 Task: Look for Airbnb properties in Zarzis, Tunisia from 9th November, 2023 to 16th November, 2023 for 2 adults.2 bedrooms having 2 beds and 1 bathroom. Property type can be flat. Booking option can be shelf check-in. Look for 4 properties as per requirement.
Action: Mouse moved to (419, 92)
Screenshot: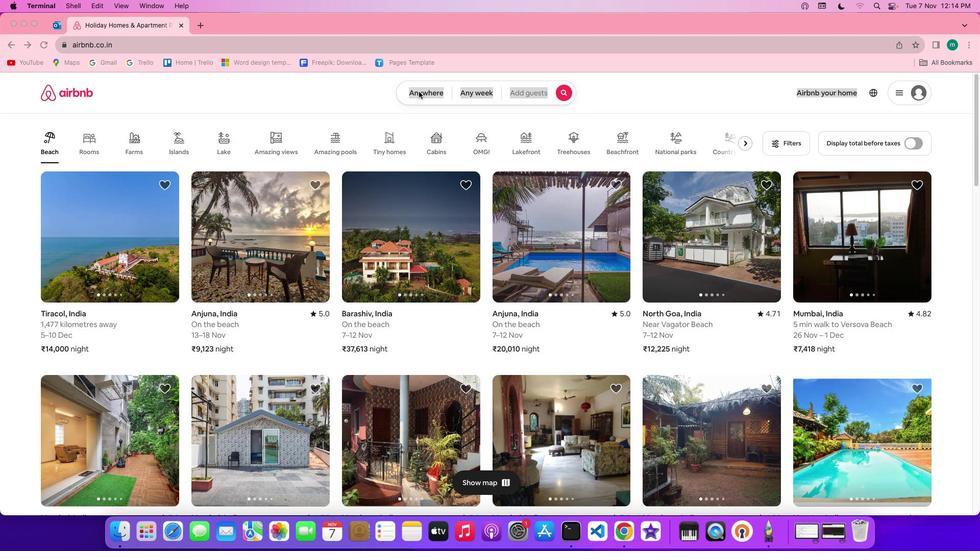 
Action: Mouse pressed left at (419, 92)
Screenshot: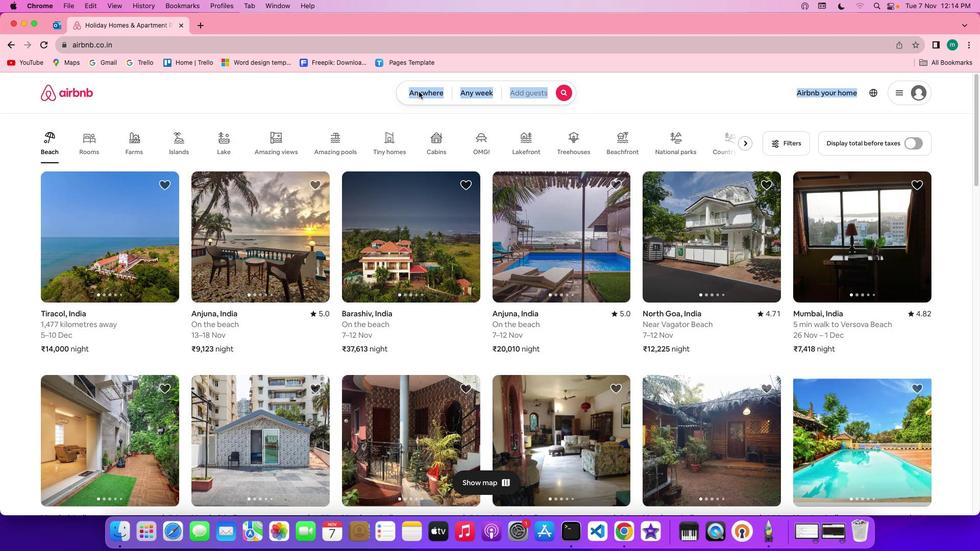 
Action: Mouse pressed left at (419, 92)
Screenshot: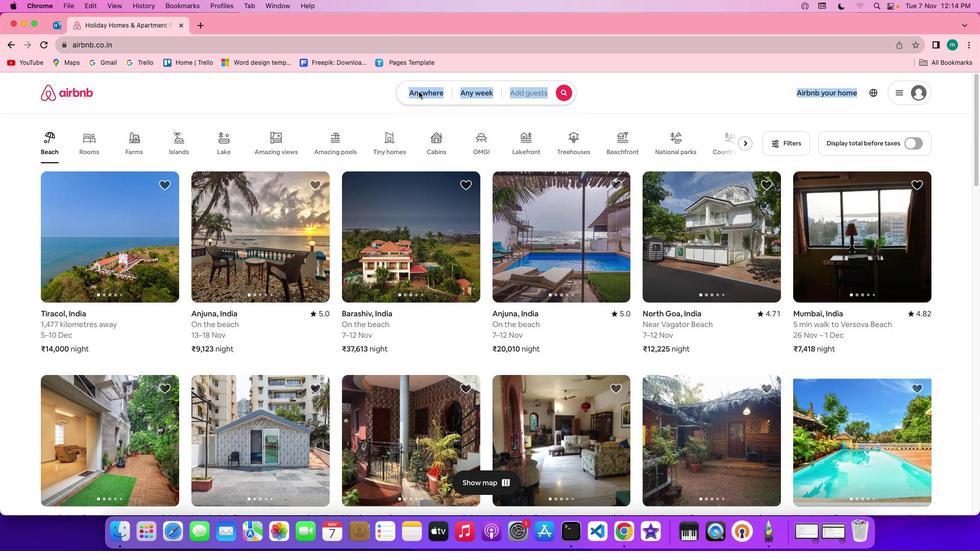 
Action: Mouse moved to (342, 136)
Screenshot: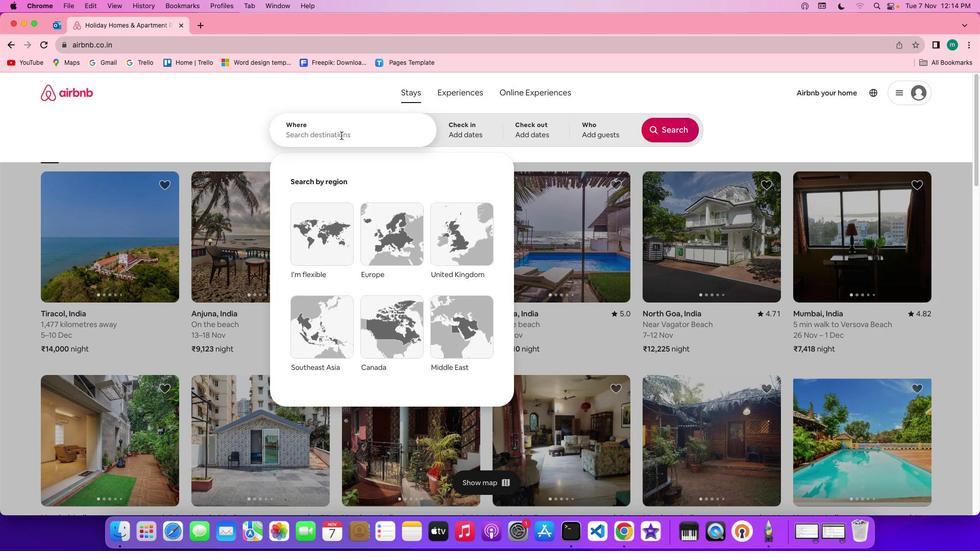 
Action: Mouse pressed left at (342, 136)
Screenshot: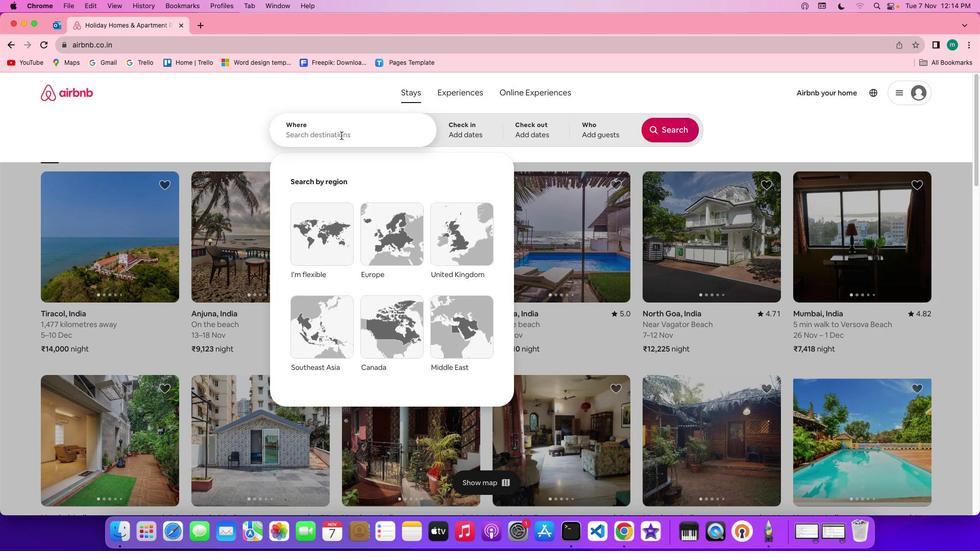 
Action: Key pressed Key.shift'Z''a''r''z''i''s'','Key.spaceKey.shift'T''u''n''i''s''i''a'
Screenshot: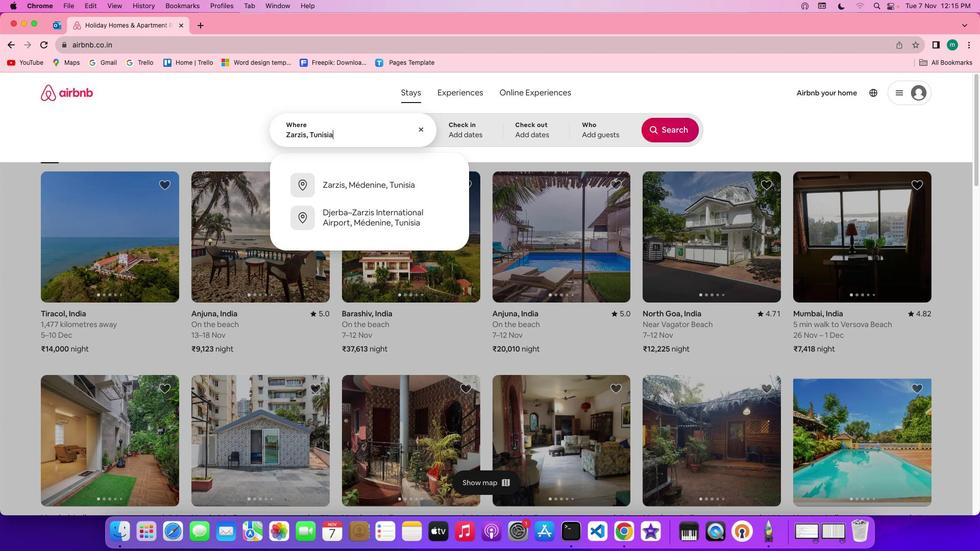 
Action: Mouse moved to (464, 132)
Screenshot: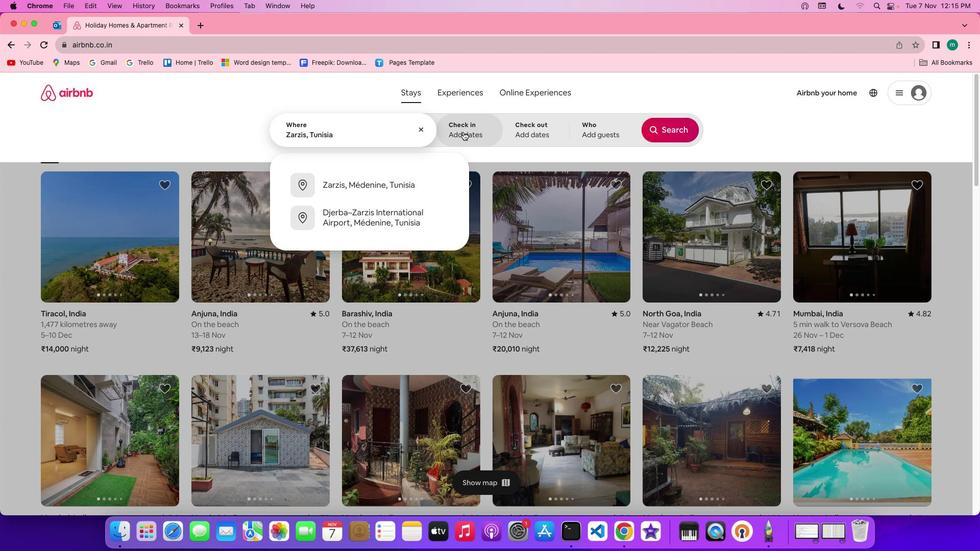 
Action: Mouse pressed left at (464, 132)
Screenshot: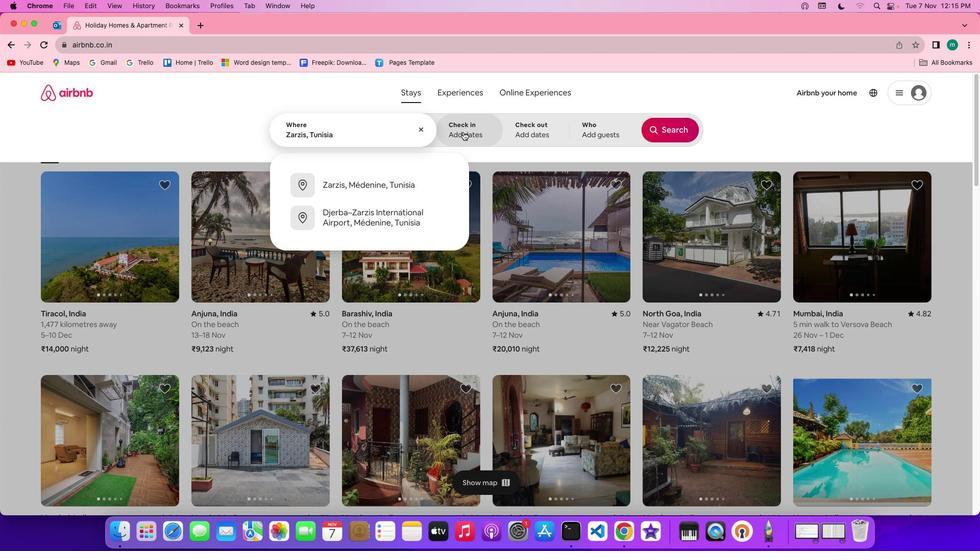 
Action: Mouse moved to (413, 283)
Screenshot: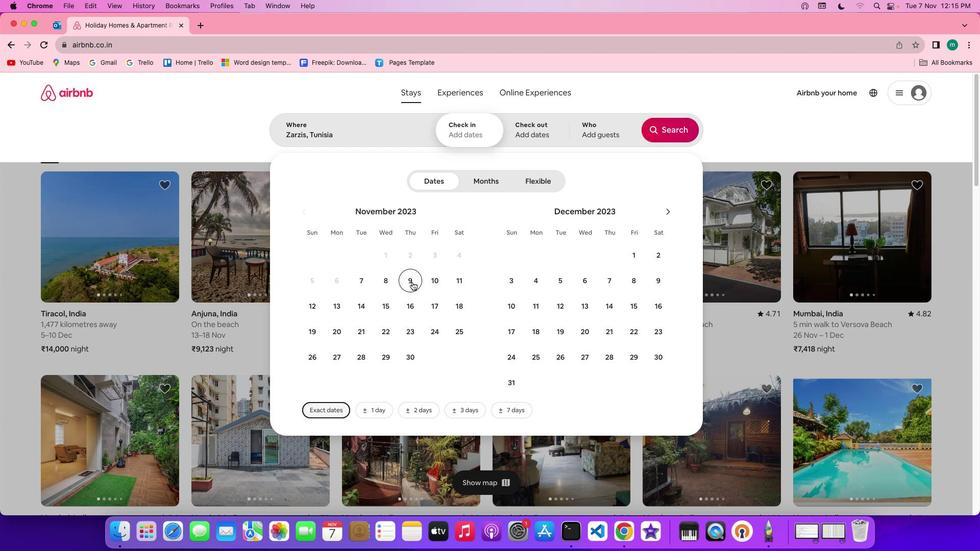 
Action: Mouse pressed left at (413, 283)
Screenshot: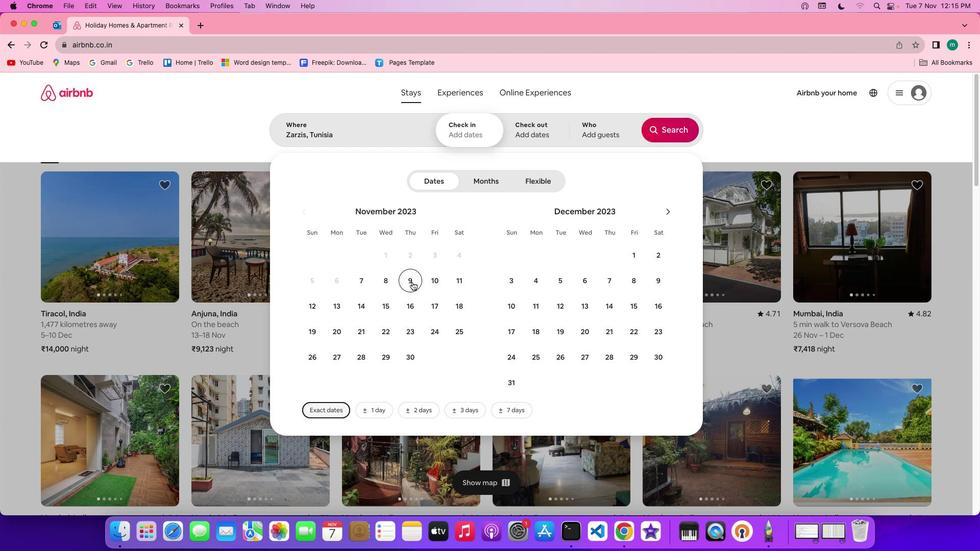 
Action: Mouse moved to (411, 302)
Screenshot: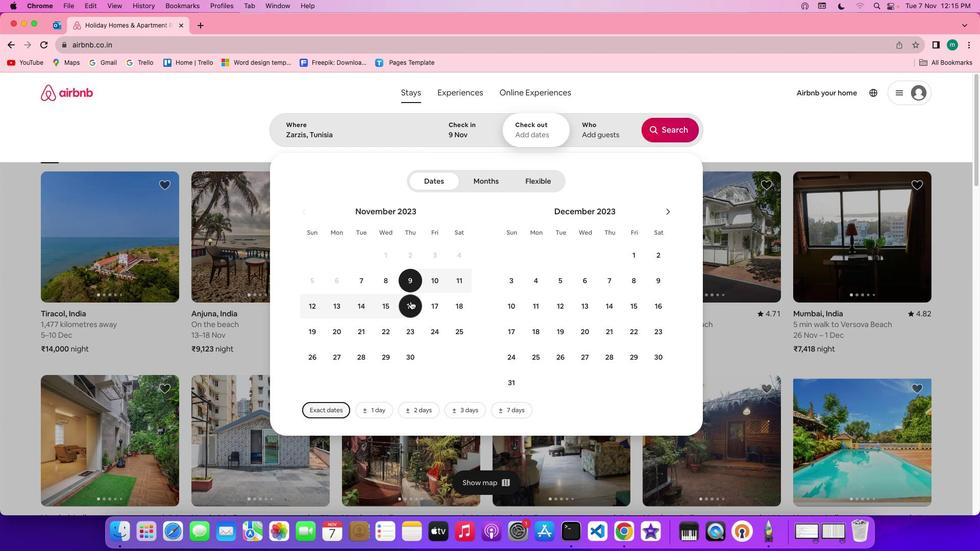 
Action: Mouse pressed left at (411, 302)
Screenshot: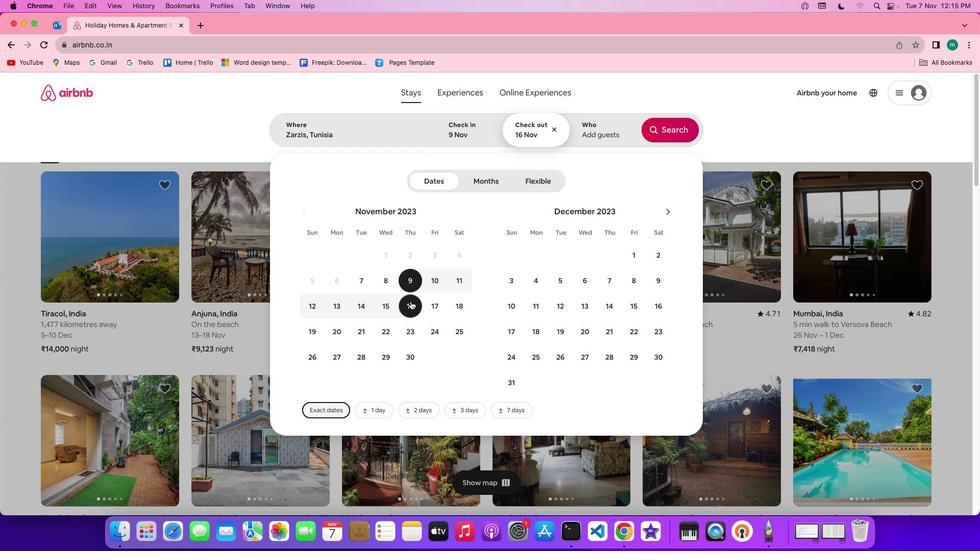 
Action: Mouse moved to (619, 126)
Screenshot: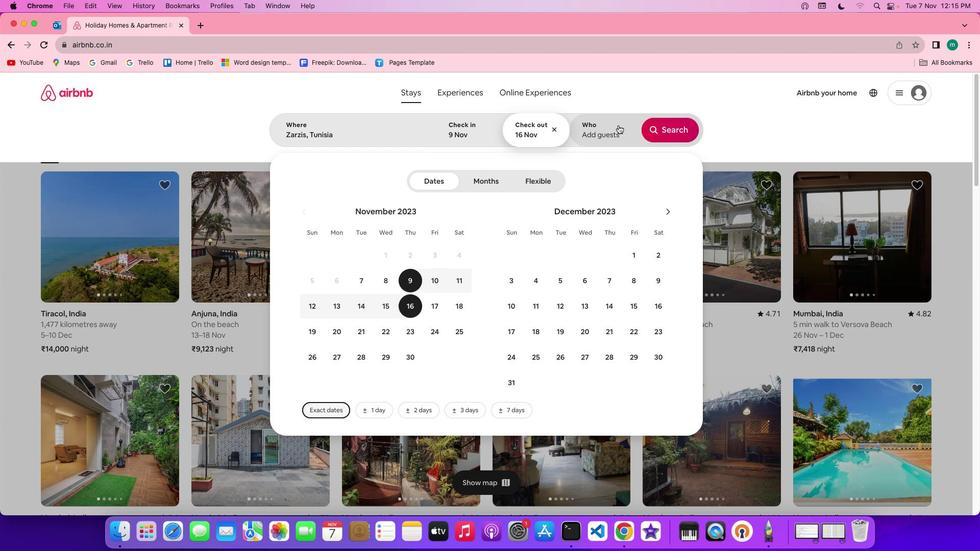 
Action: Mouse pressed left at (619, 126)
Screenshot: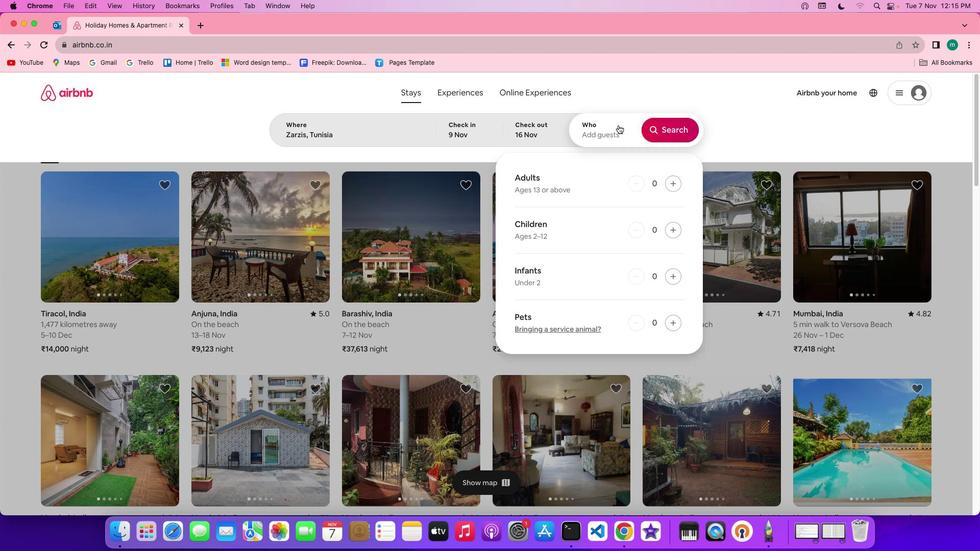 
Action: Mouse moved to (677, 189)
Screenshot: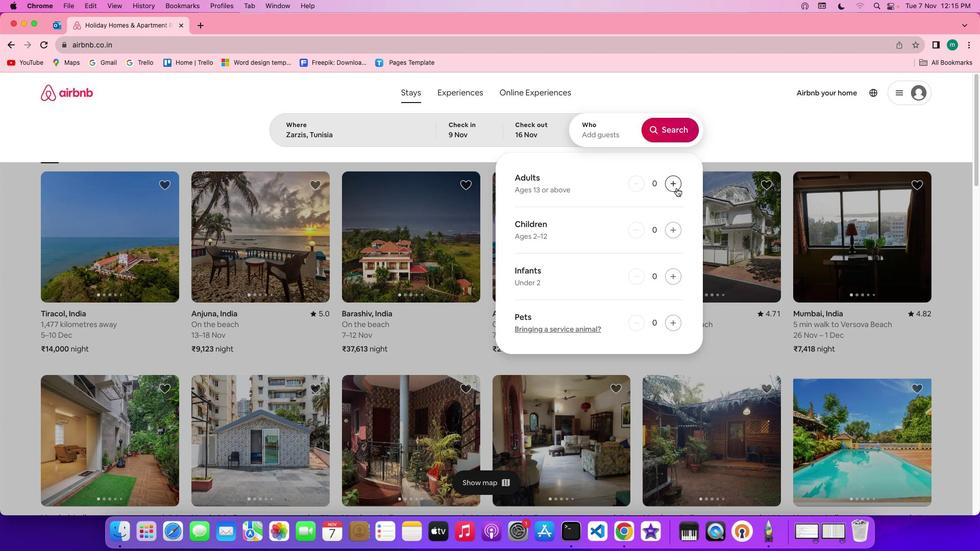 
Action: Mouse pressed left at (677, 189)
Screenshot: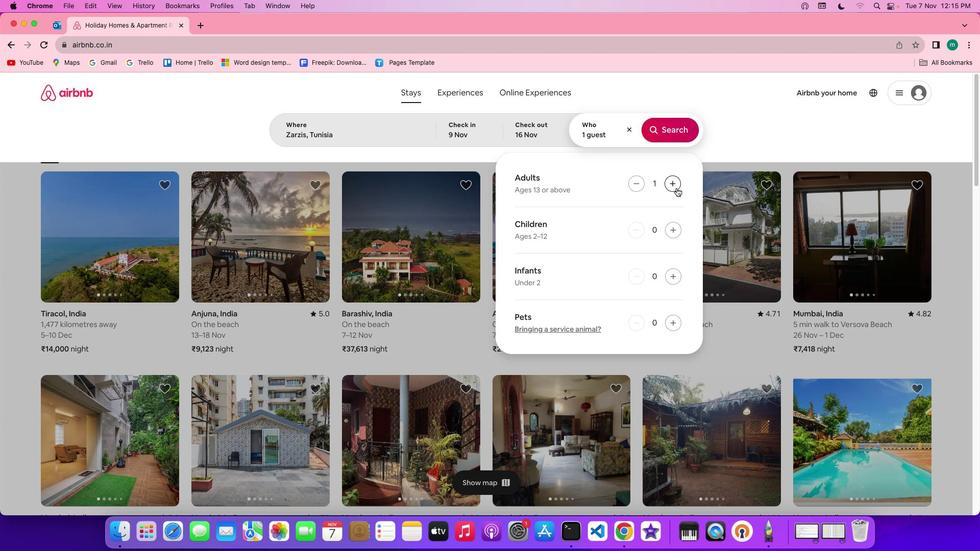 
Action: Mouse pressed left at (677, 189)
Screenshot: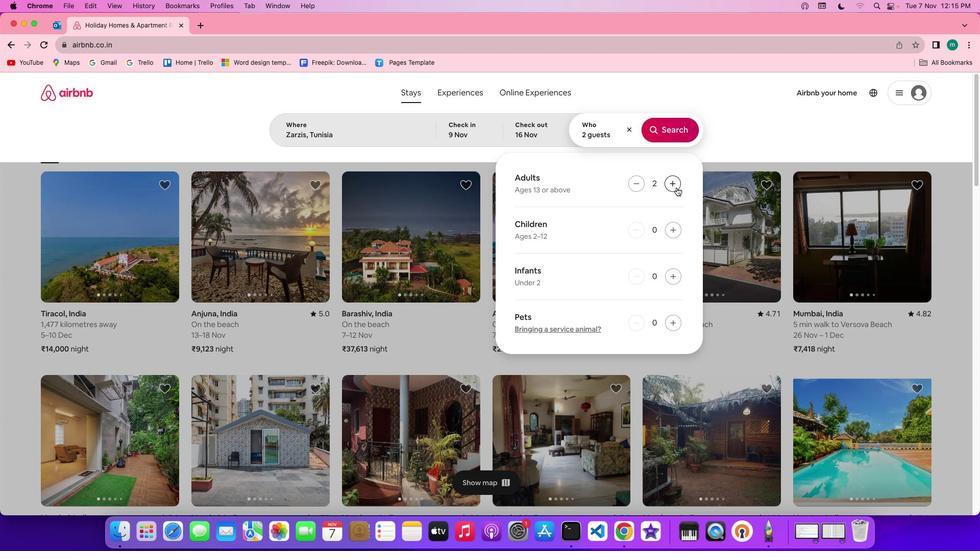 
Action: Mouse moved to (686, 125)
Screenshot: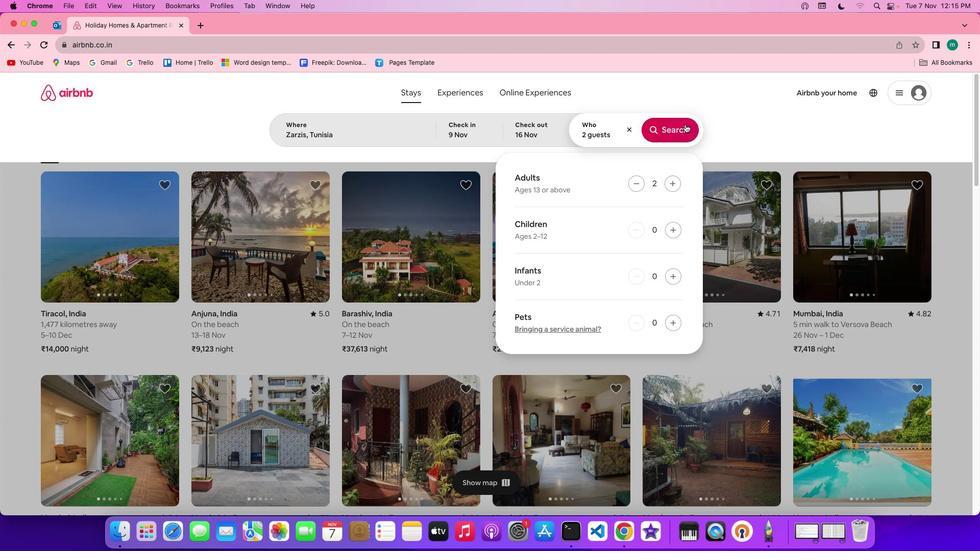
Action: Mouse pressed left at (686, 125)
Screenshot: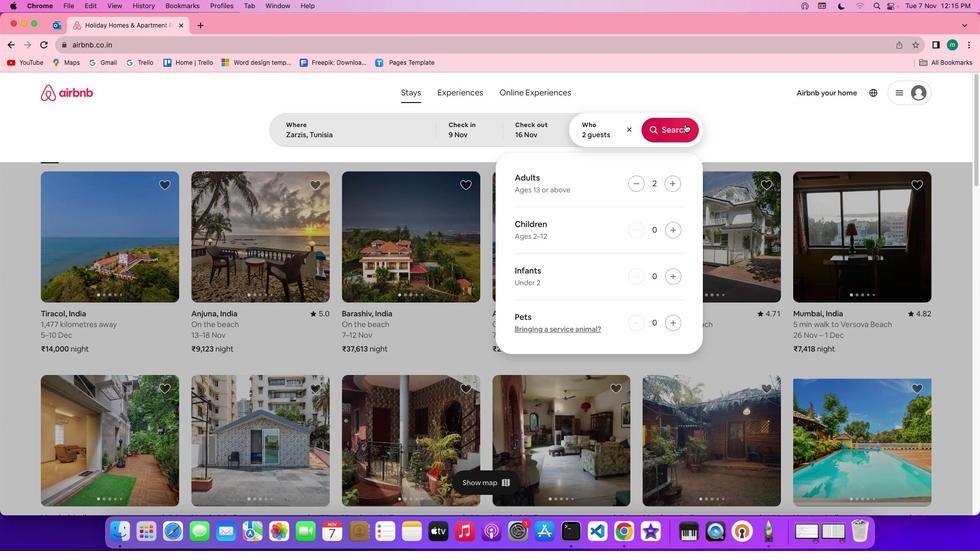 
Action: Mouse moved to (817, 127)
Screenshot: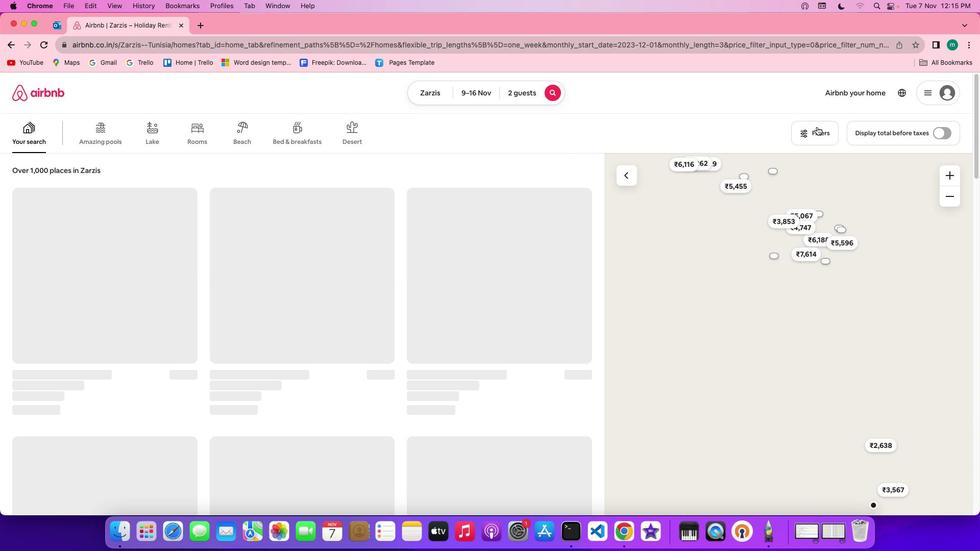 
Action: Mouse pressed left at (817, 127)
Screenshot: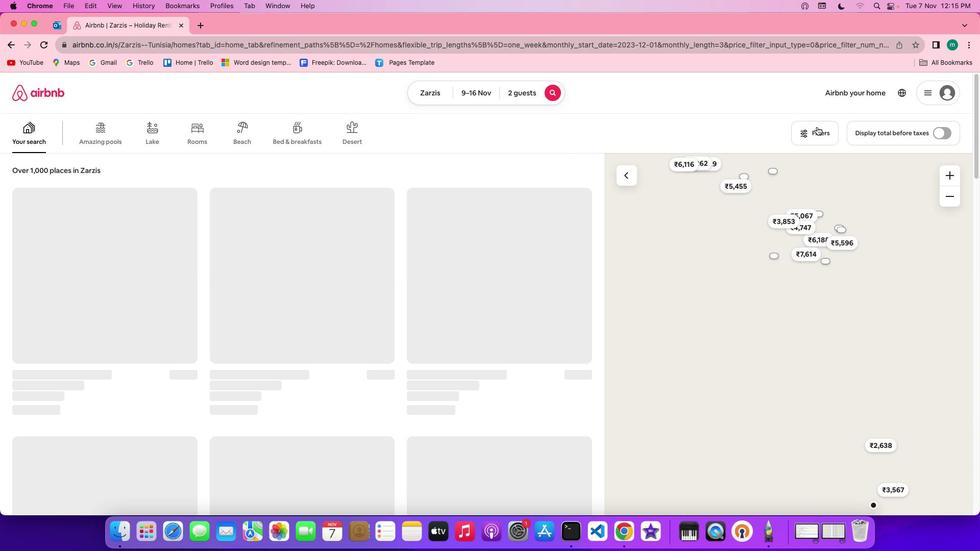 
Action: Mouse moved to (819, 134)
Screenshot: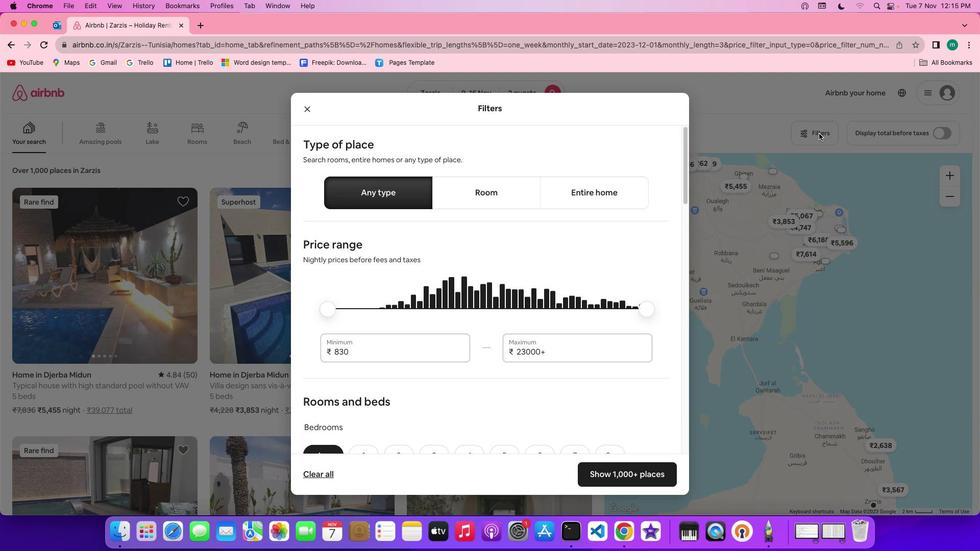 
Action: Mouse pressed left at (819, 134)
Screenshot: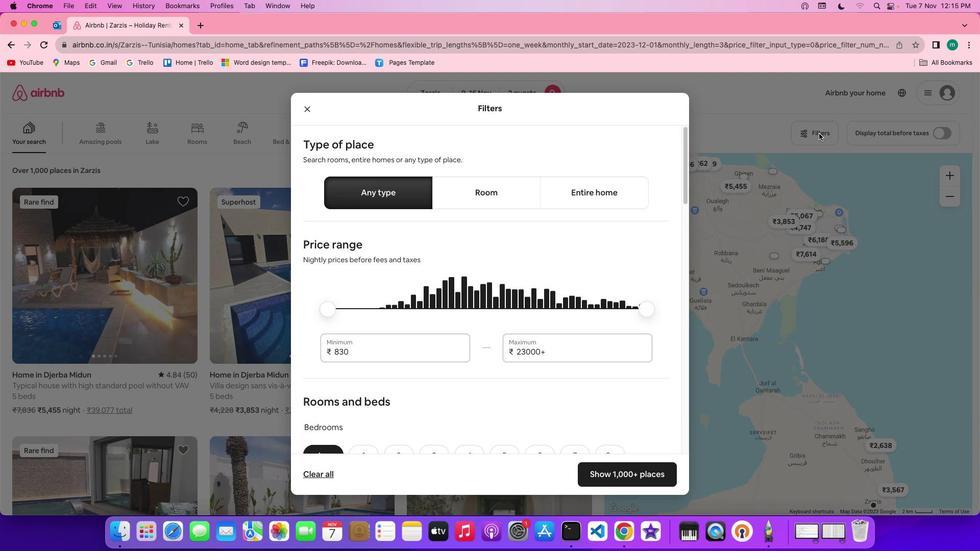 
Action: Mouse moved to (822, 132)
Screenshot: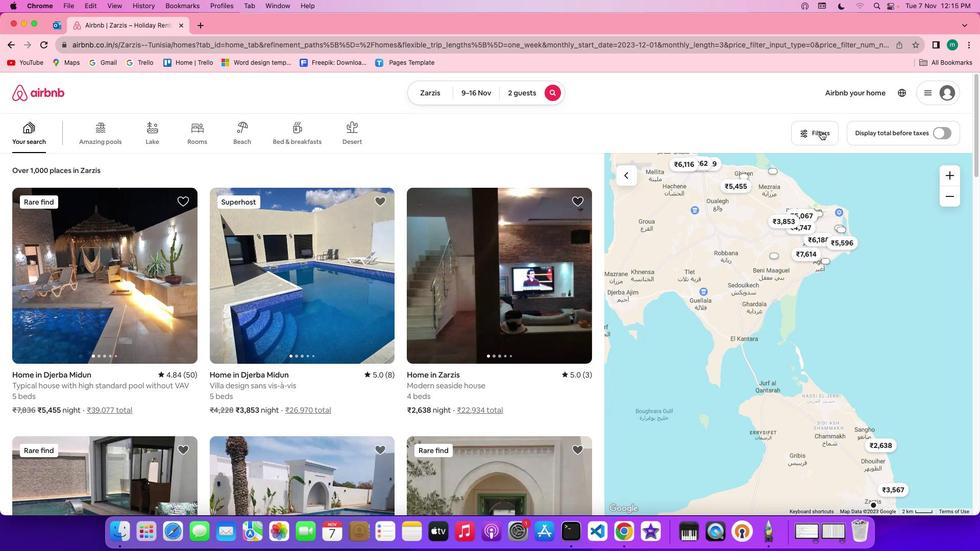 
Action: Mouse pressed left at (822, 132)
Screenshot: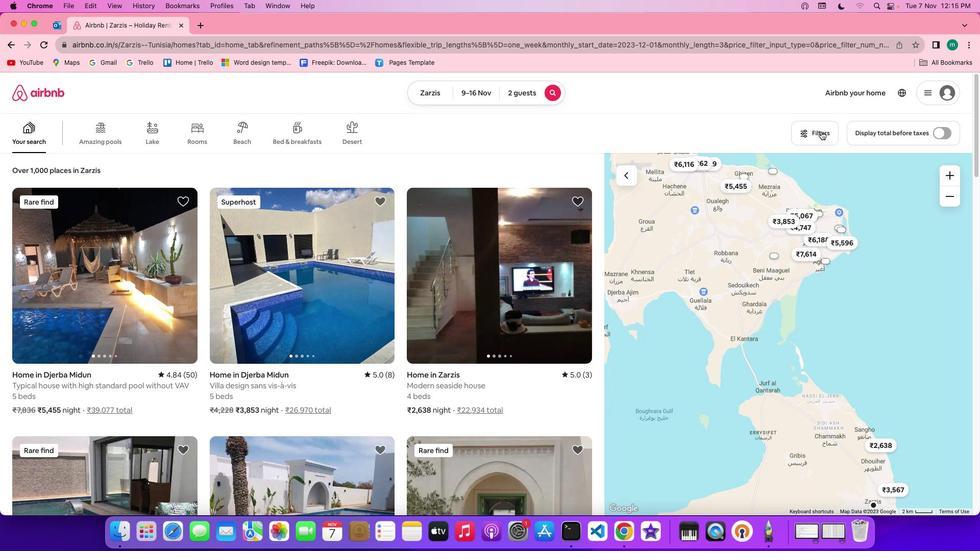 
Action: Mouse moved to (464, 317)
Screenshot: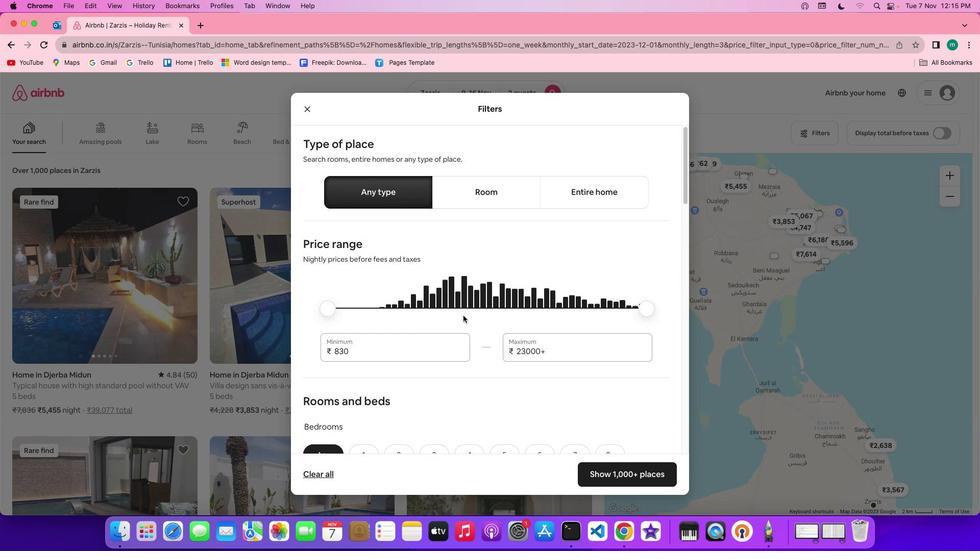 
Action: Mouse scrolled (464, 317) with delta (1, 0)
Screenshot: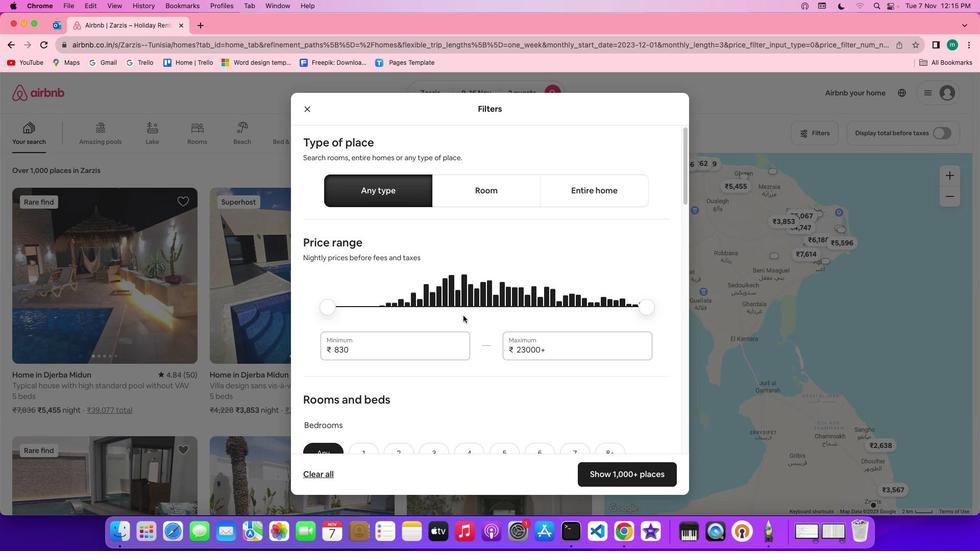 
Action: Mouse scrolled (464, 317) with delta (1, 0)
Screenshot: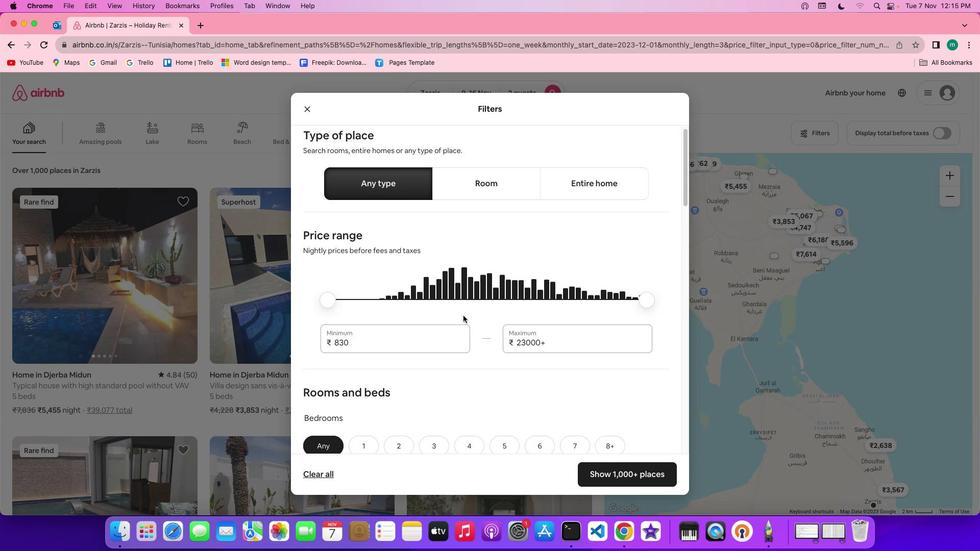 
Action: Mouse scrolled (464, 317) with delta (1, 0)
Screenshot: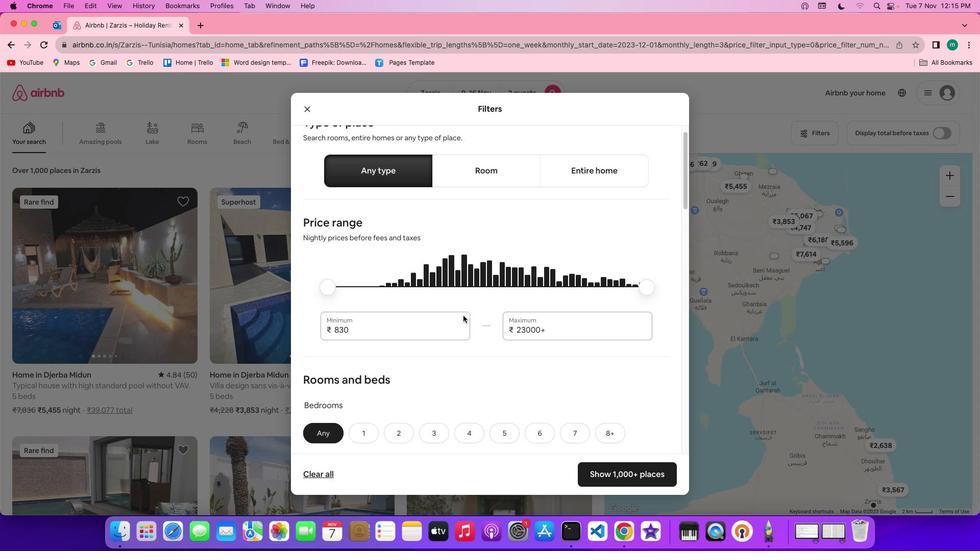 
Action: Mouse scrolled (464, 317) with delta (1, 0)
Screenshot: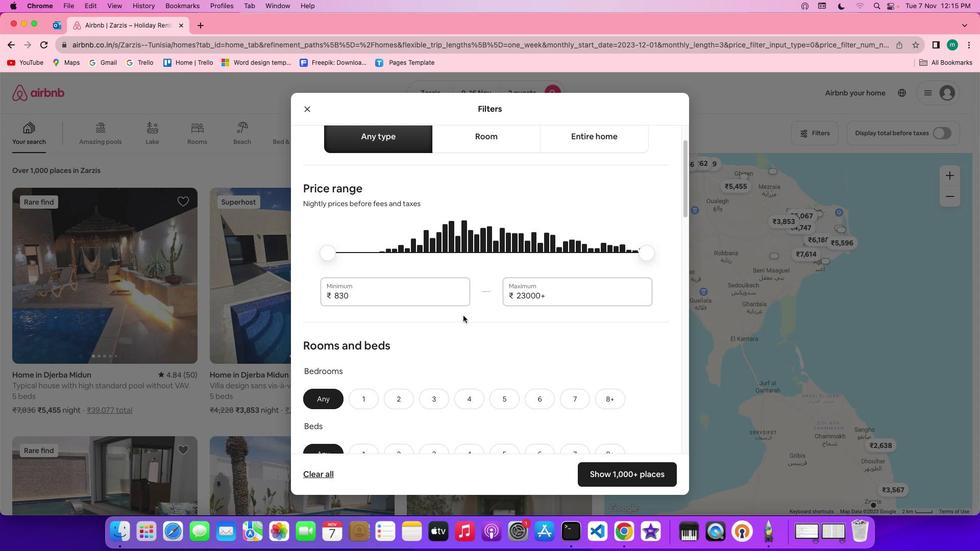 
Action: Mouse moved to (462, 316)
Screenshot: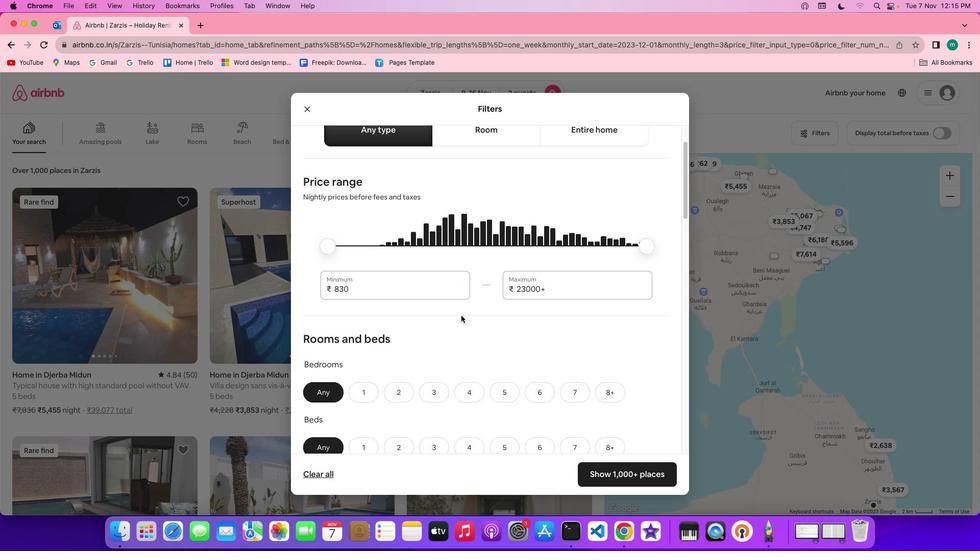 
Action: Mouse scrolled (462, 316) with delta (1, 0)
Screenshot: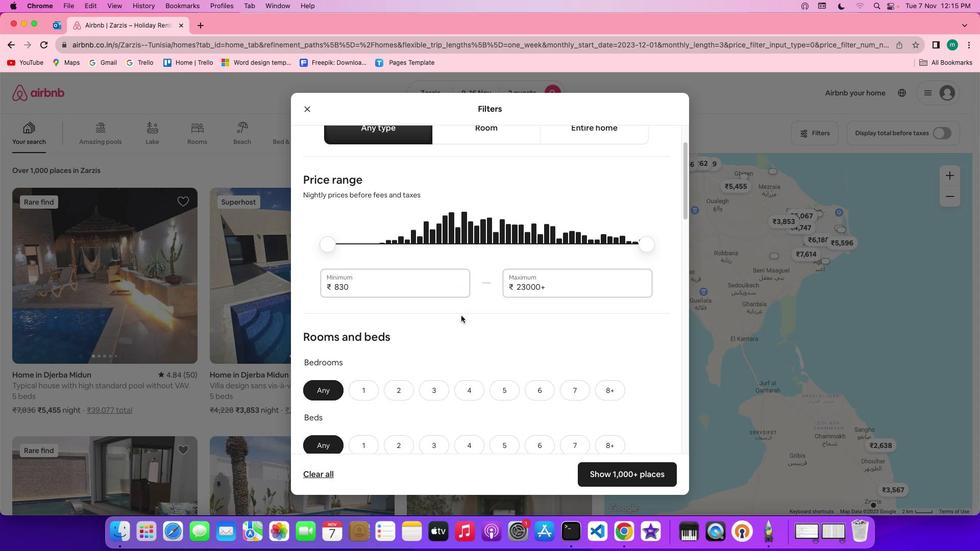 
Action: Mouse scrolled (462, 316) with delta (1, 0)
Screenshot: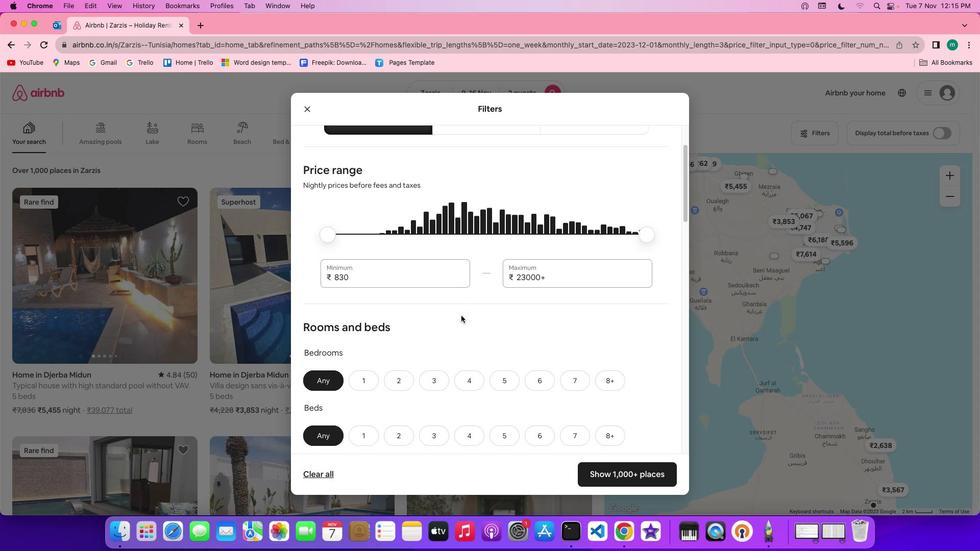 
Action: Mouse scrolled (462, 316) with delta (1, 0)
Screenshot: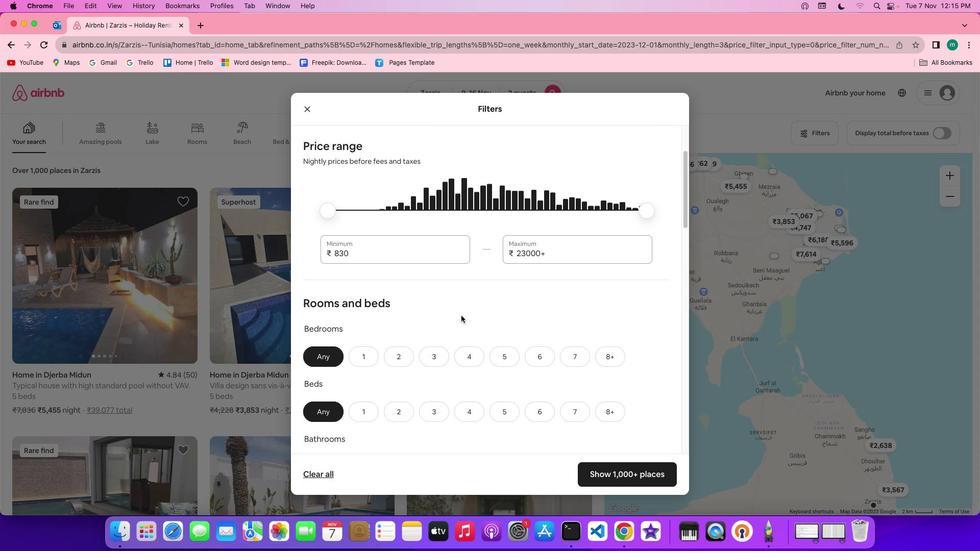 
Action: Mouse scrolled (462, 316) with delta (1, 0)
Screenshot: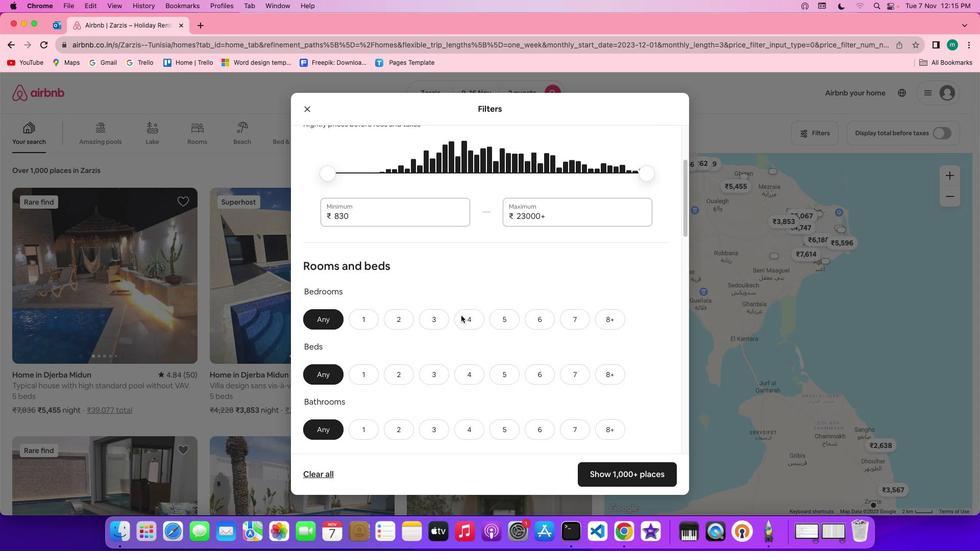 
Action: Mouse scrolled (462, 316) with delta (1, 0)
Screenshot: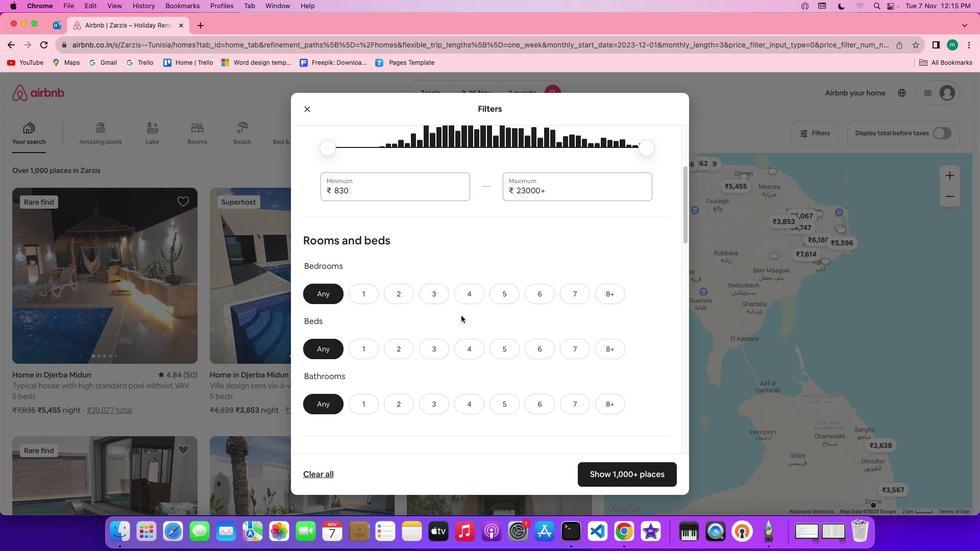 
Action: Mouse scrolled (462, 316) with delta (1, 0)
Screenshot: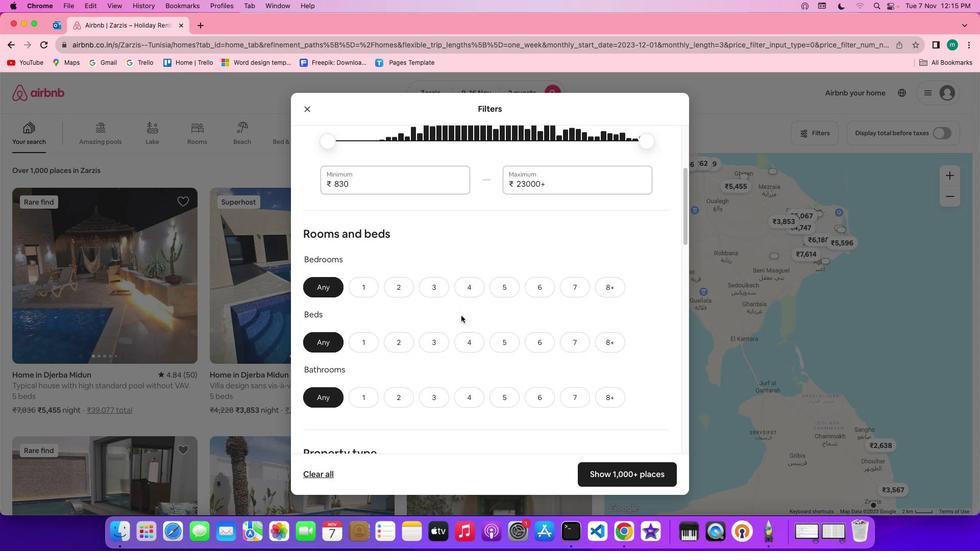
Action: Mouse scrolled (462, 316) with delta (1, 0)
Screenshot: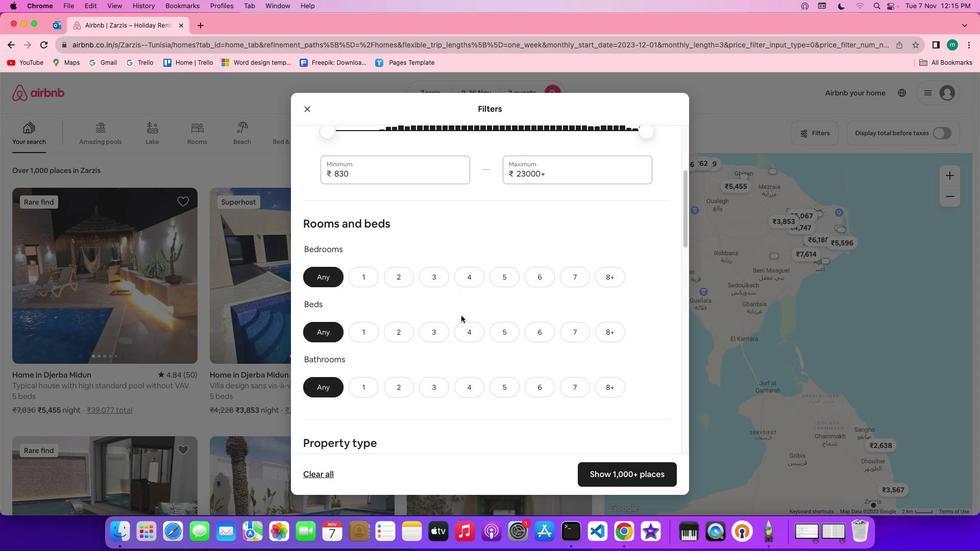 
Action: Mouse moved to (408, 263)
Screenshot: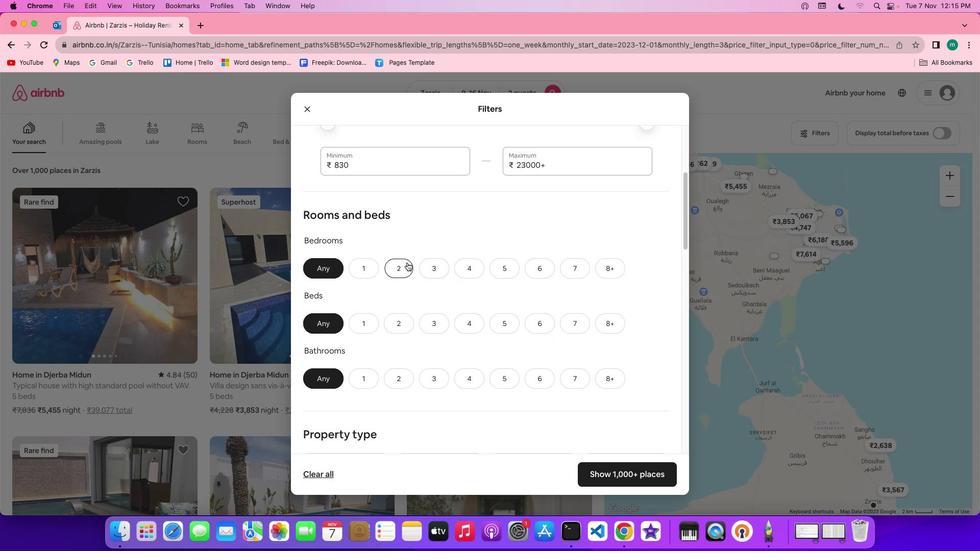 
Action: Mouse pressed left at (408, 263)
Screenshot: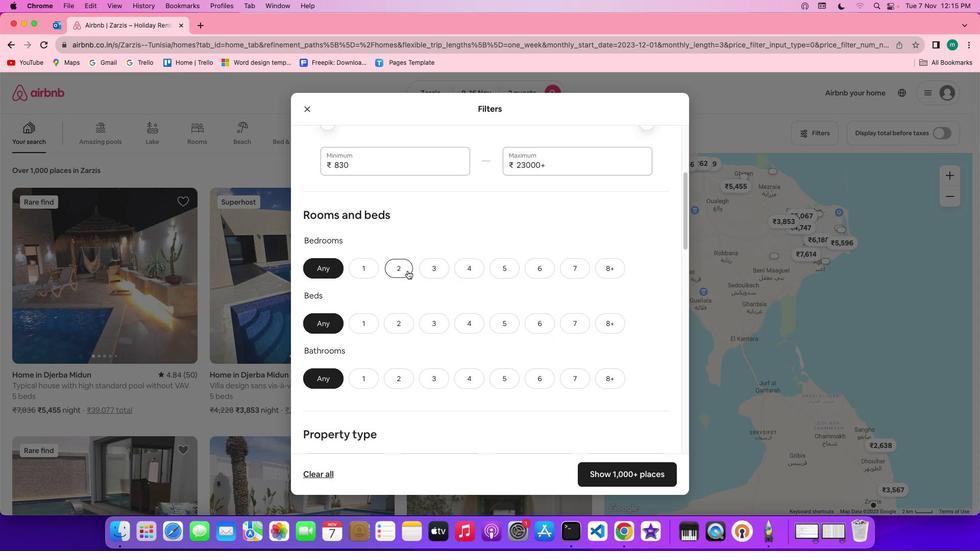 
Action: Mouse moved to (397, 331)
Screenshot: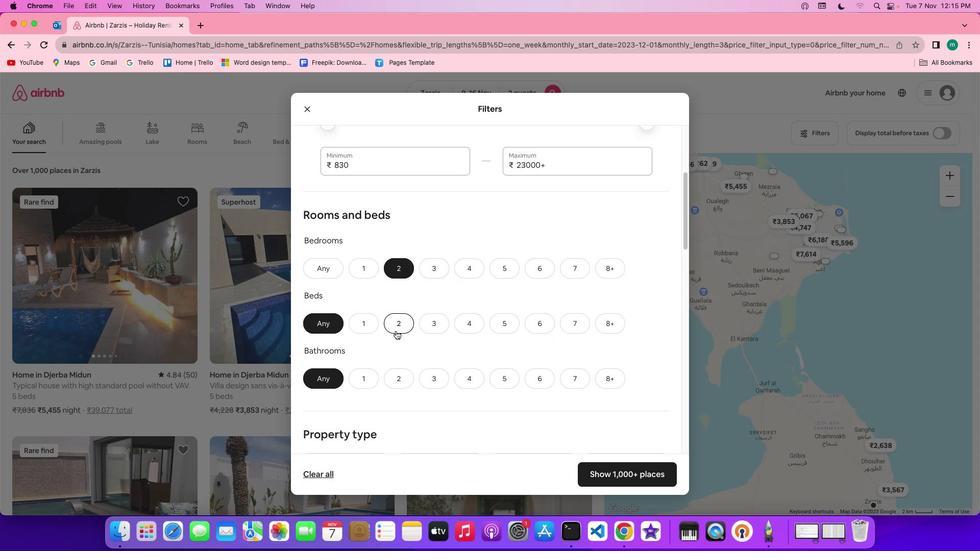 
Action: Mouse pressed left at (397, 331)
Screenshot: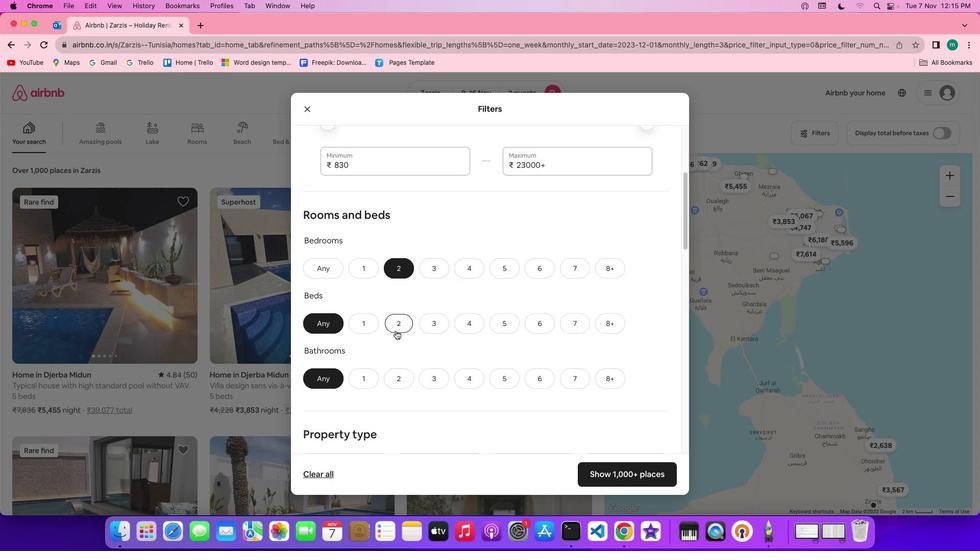 
Action: Mouse moved to (360, 377)
Screenshot: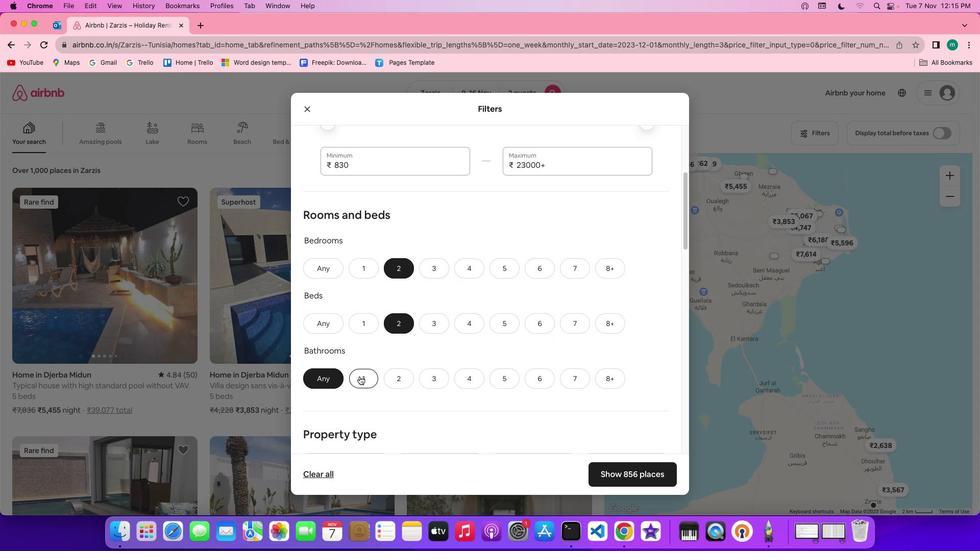 
Action: Mouse pressed left at (360, 377)
Screenshot: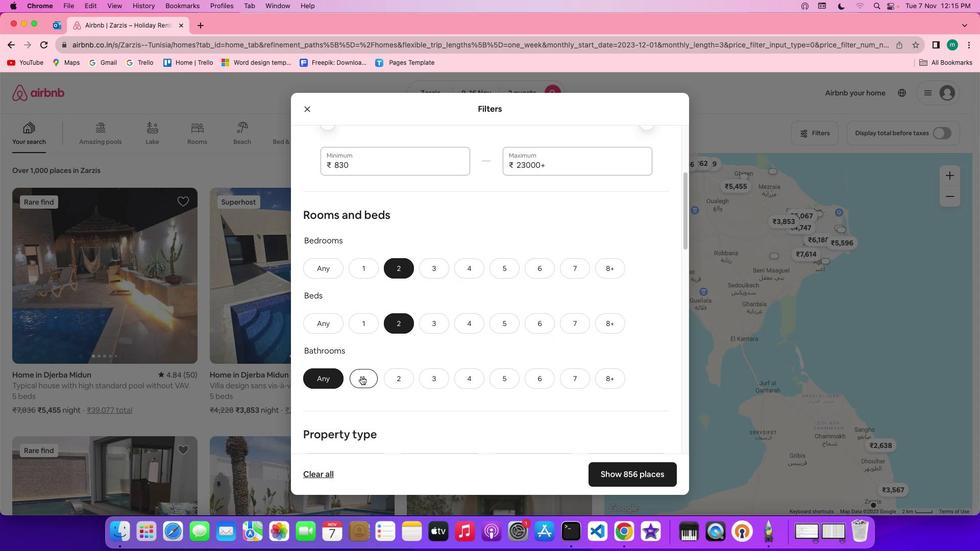 
Action: Mouse moved to (502, 361)
Screenshot: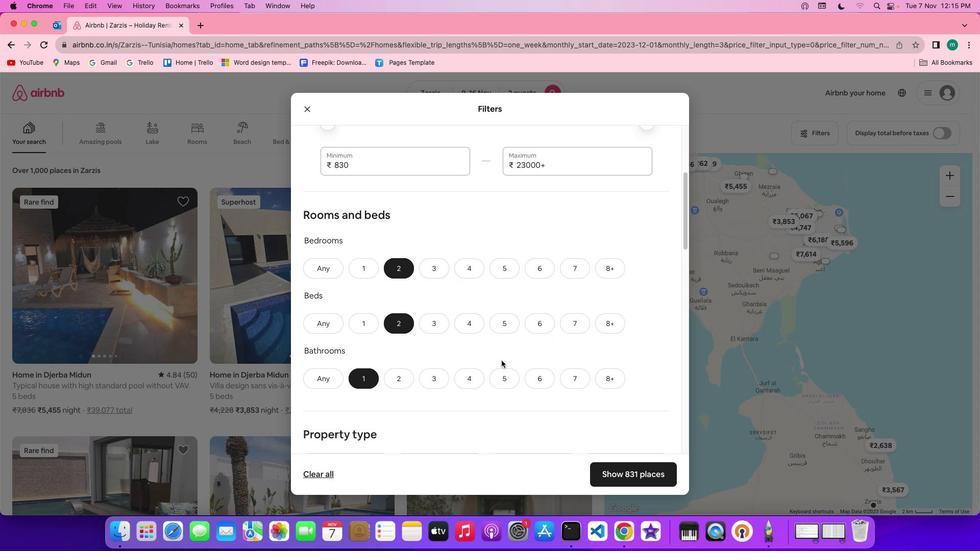 
Action: Mouse scrolled (502, 361) with delta (1, 0)
Screenshot: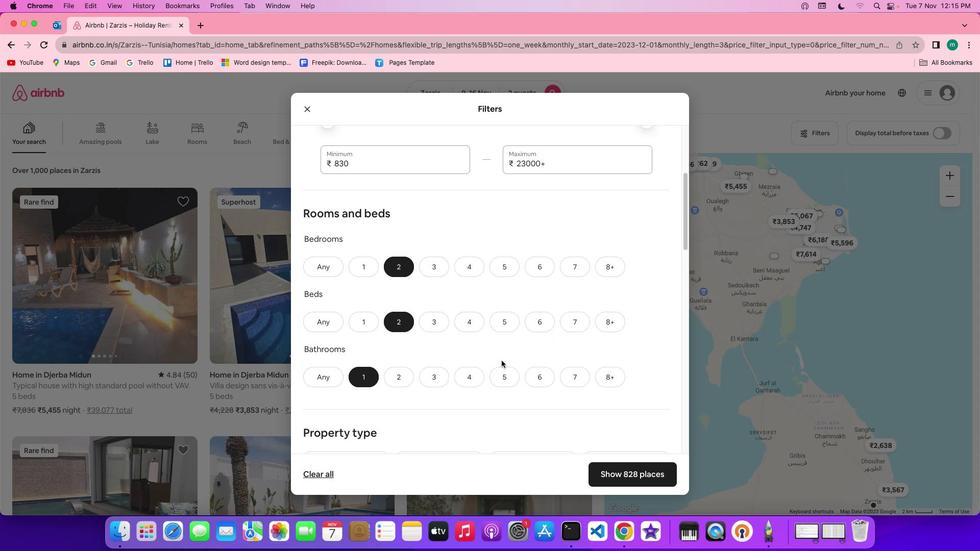 
Action: Mouse scrolled (502, 361) with delta (1, 0)
Screenshot: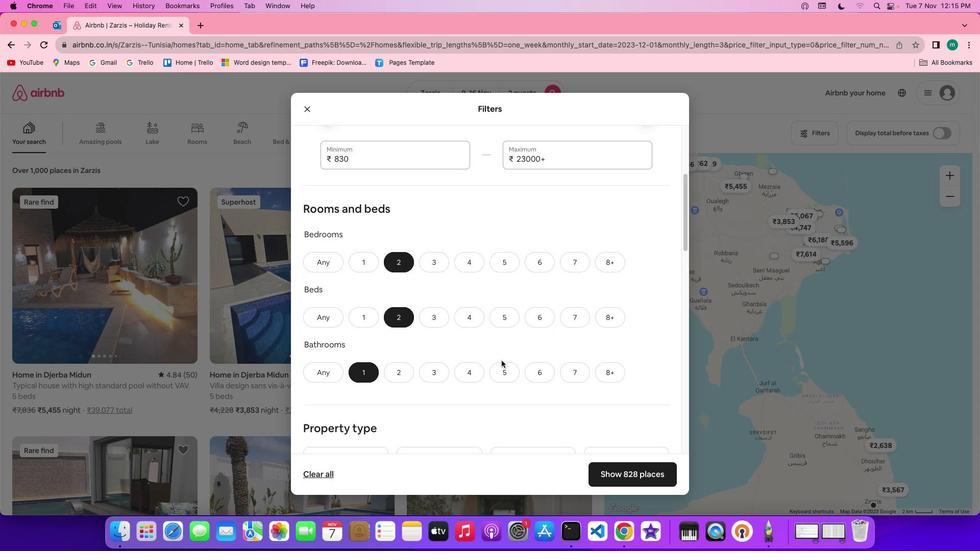 
Action: Mouse scrolled (502, 361) with delta (1, 0)
Screenshot: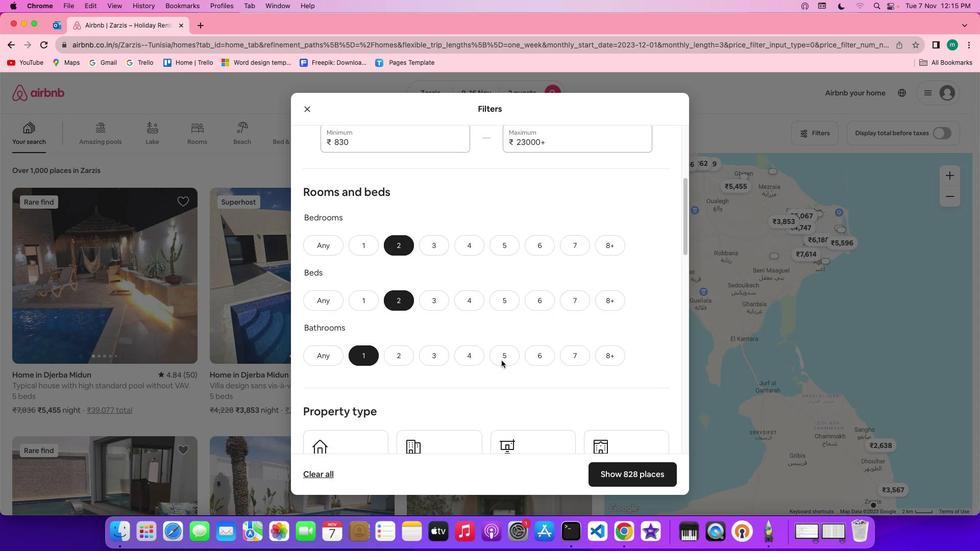 
Action: Mouse scrolled (502, 361) with delta (1, 0)
Screenshot: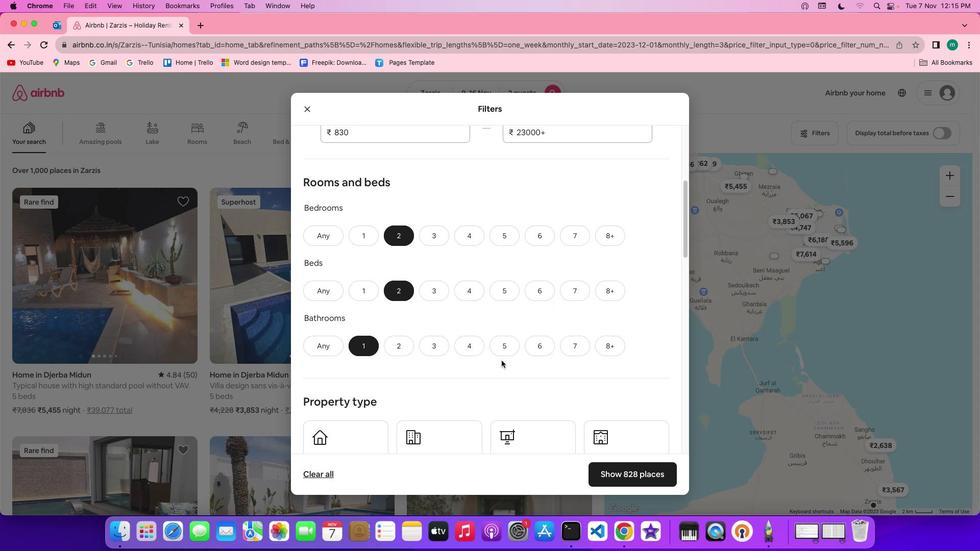 
Action: Mouse scrolled (502, 361) with delta (1, 0)
Screenshot: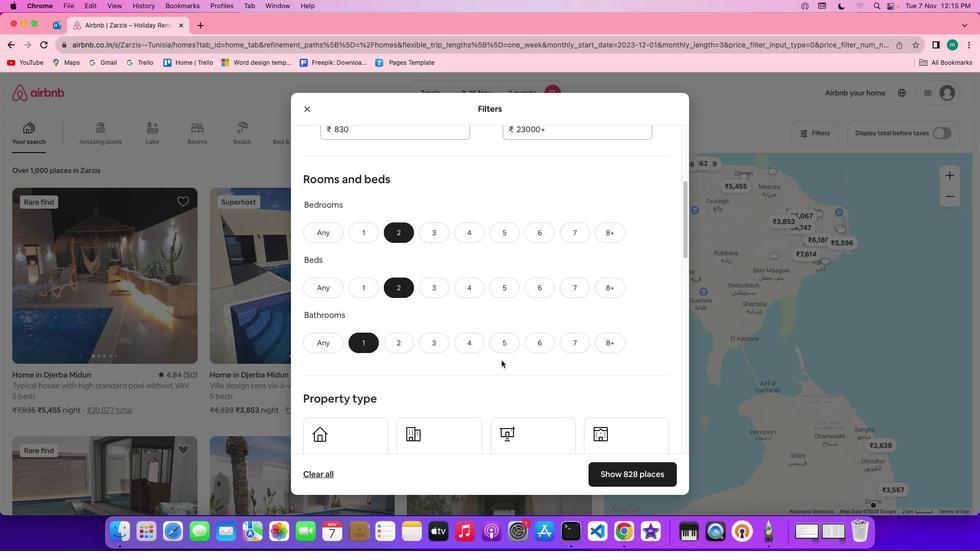 
Action: Mouse scrolled (502, 361) with delta (1, 0)
Screenshot: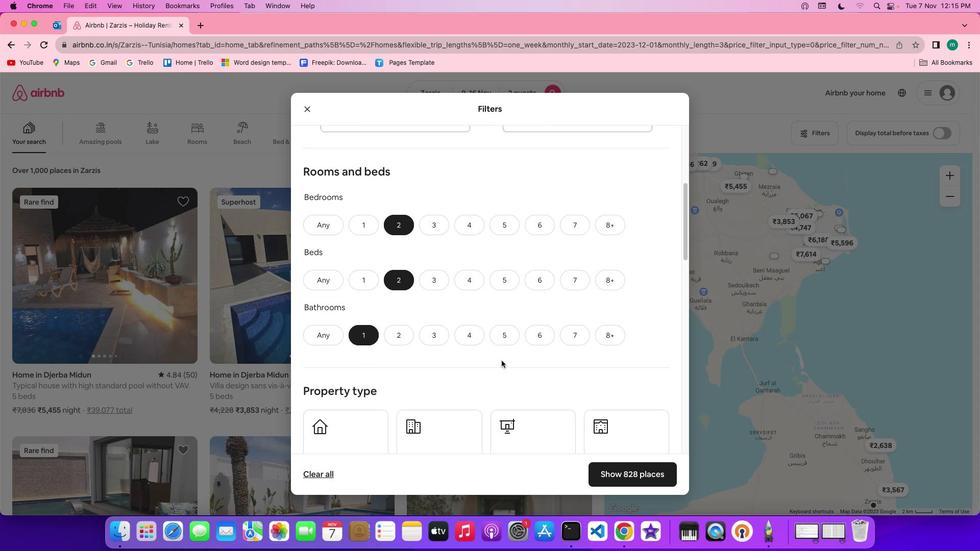 
Action: Mouse scrolled (502, 361) with delta (1, 0)
Screenshot: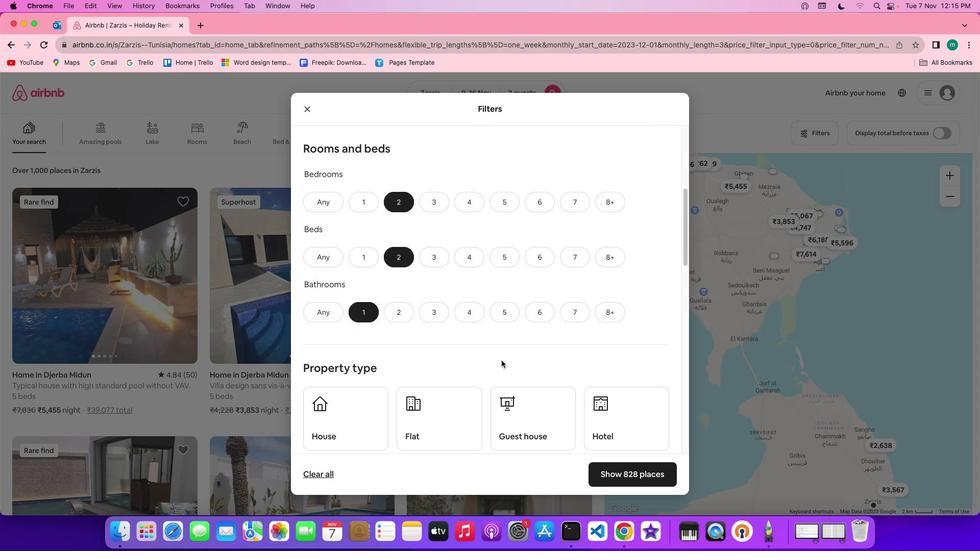 
Action: Mouse scrolled (502, 361) with delta (1, 0)
Screenshot: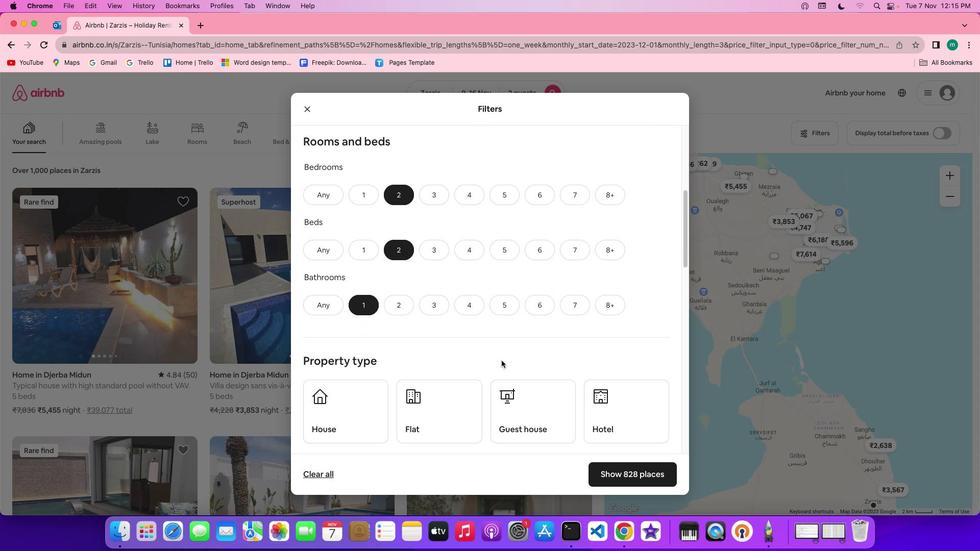 
Action: Mouse scrolled (502, 361) with delta (1, 0)
Screenshot: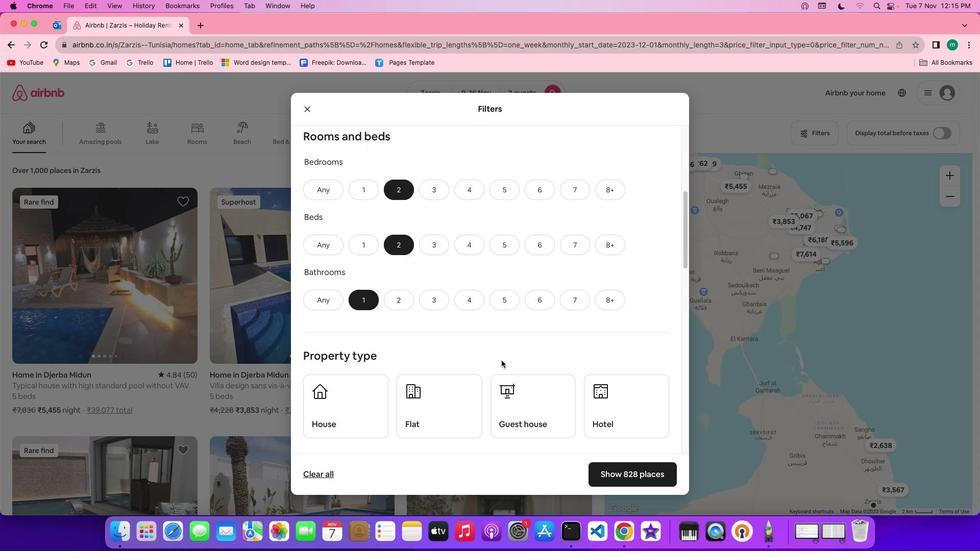 
Action: Mouse scrolled (502, 361) with delta (1, 0)
Screenshot: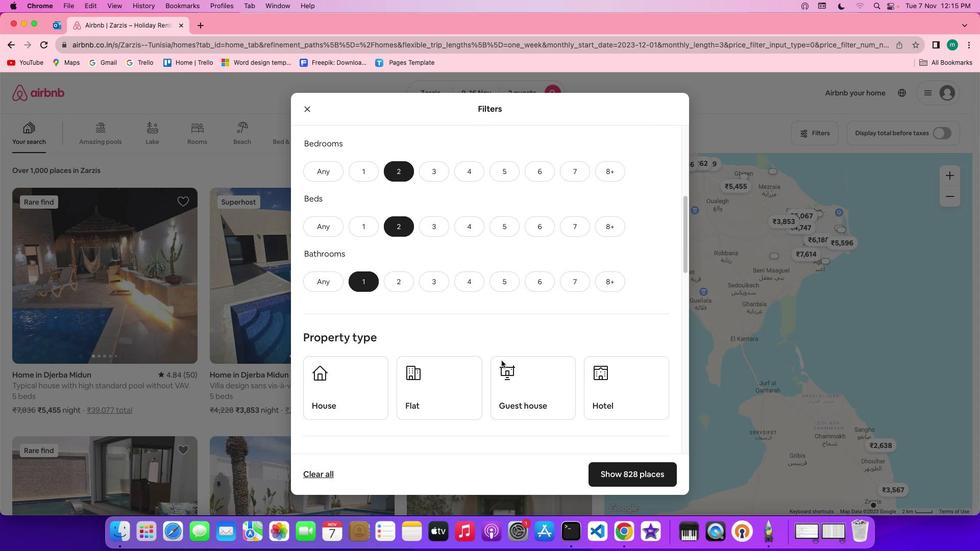 
Action: Mouse moved to (502, 361)
Screenshot: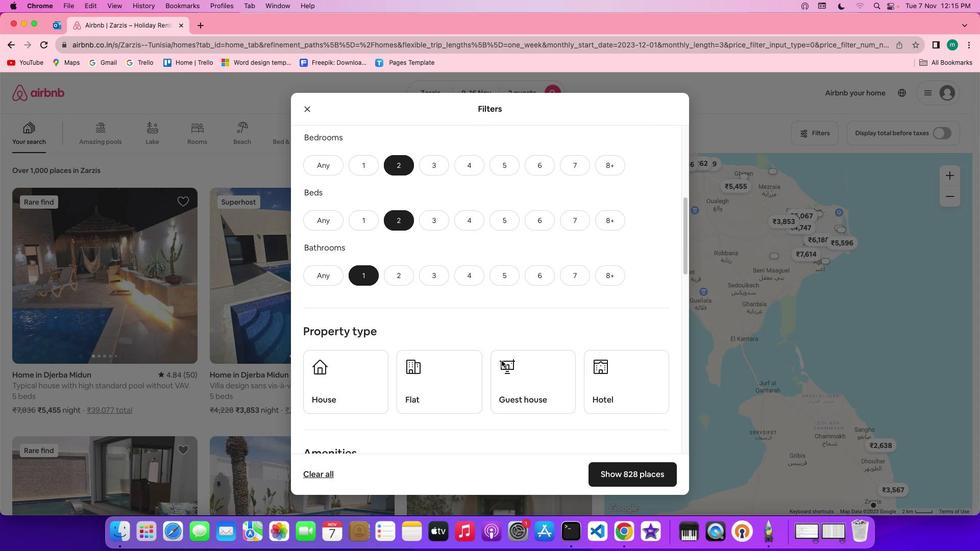 
Action: Mouse scrolled (502, 361) with delta (1, 0)
Screenshot: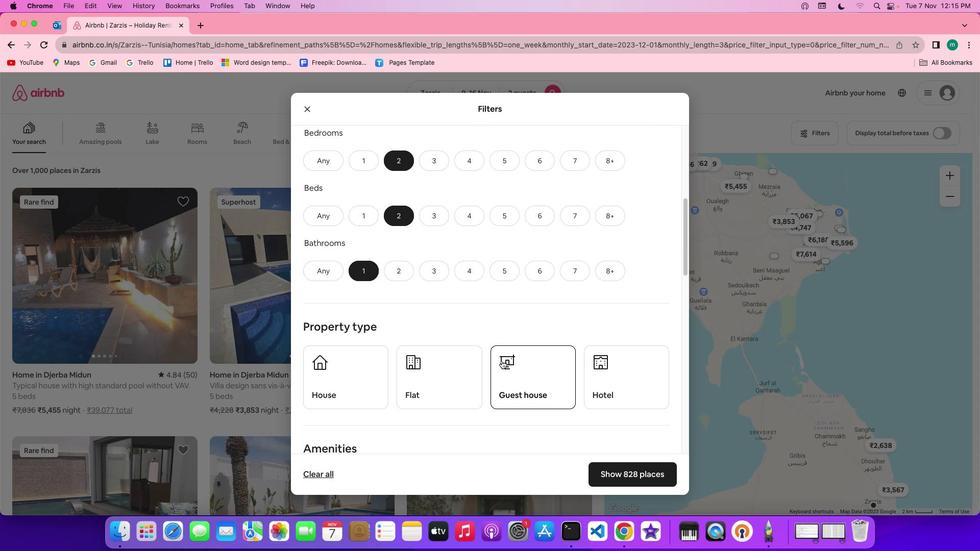 
Action: Mouse scrolled (502, 361) with delta (1, 0)
Screenshot: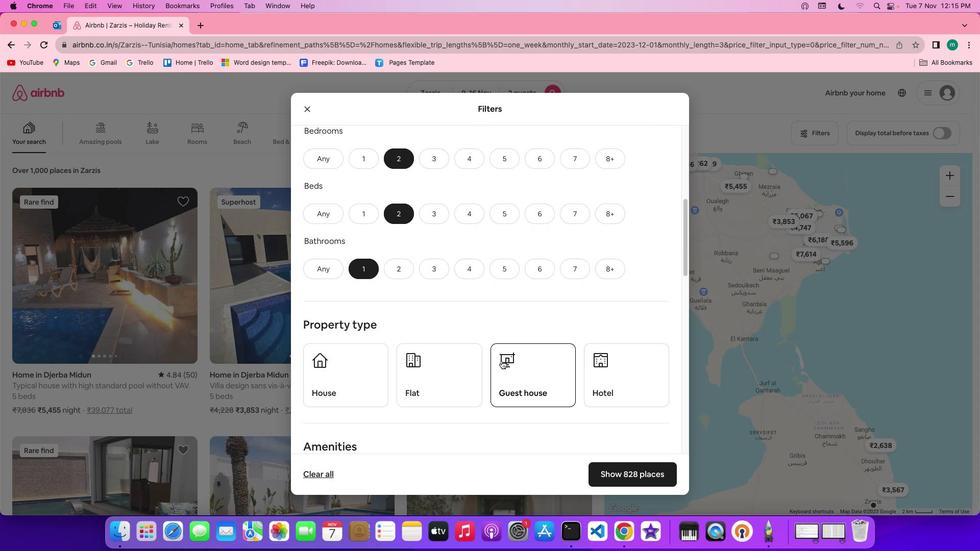 
Action: Mouse scrolled (502, 361) with delta (1, 0)
Screenshot: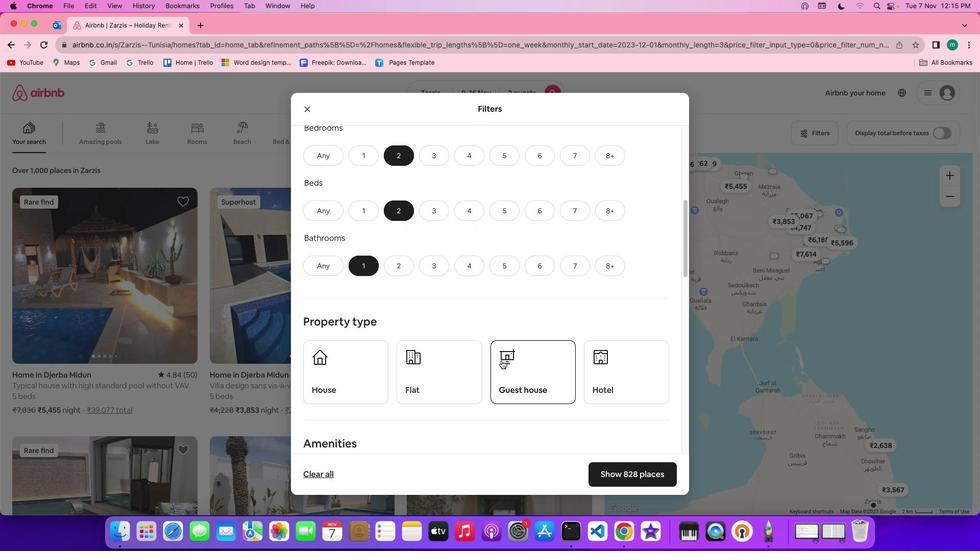 
Action: Mouse scrolled (502, 361) with delta (1, 0)
Screenshot: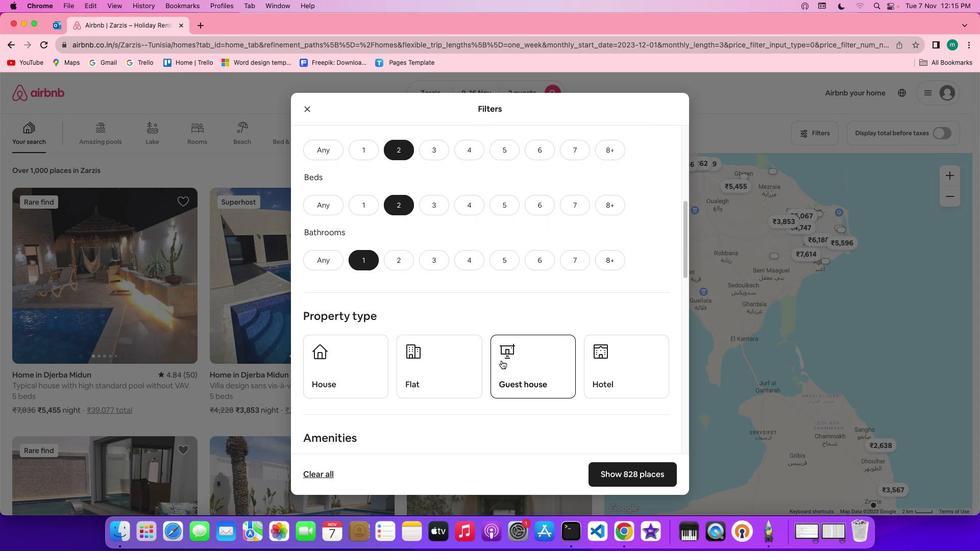 
Action: Mouse scrolled (502, 361) with delta (1, 0)
Screenshot: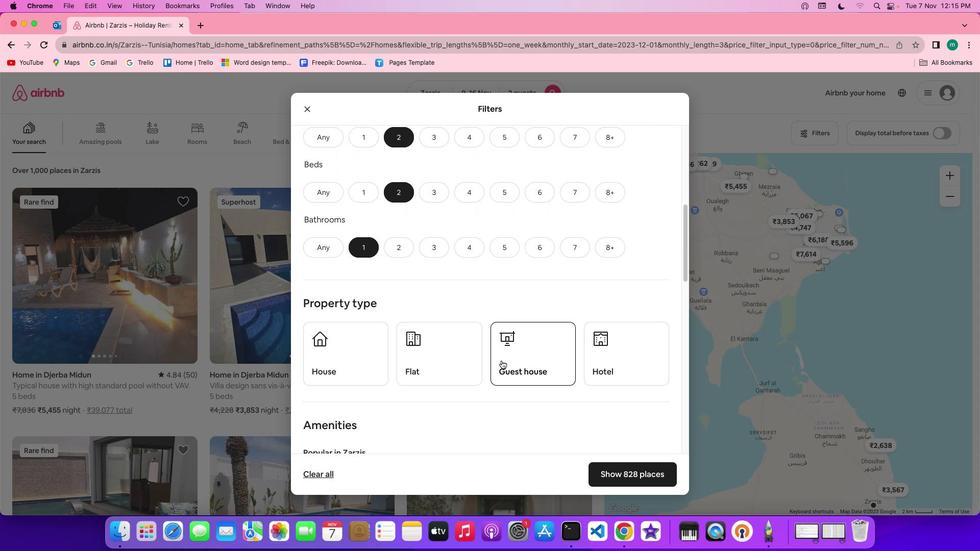 
Action: Mouse scrolled (502, 361) with delta (1, 0)
Screenshot: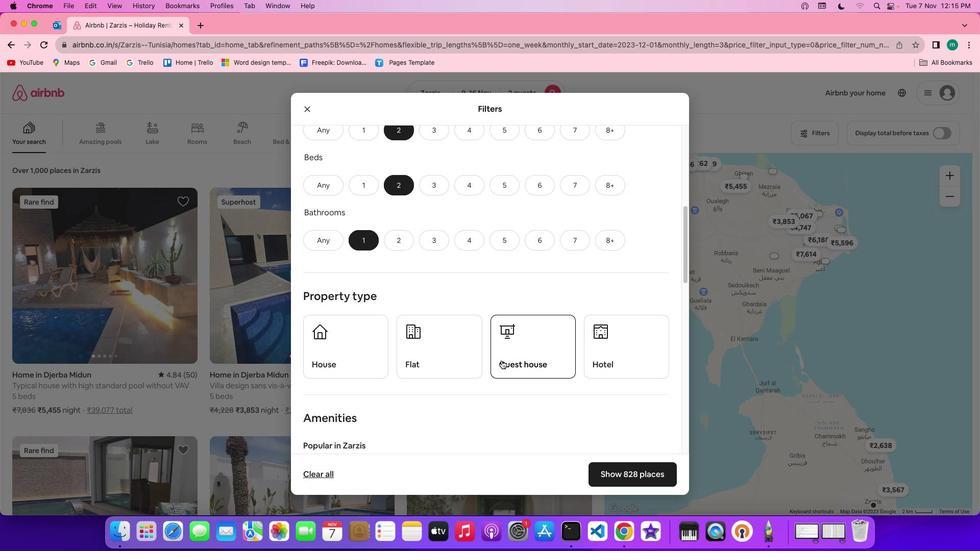 
Action: Mouse scrolled (502, 361) with delta (1, 0)
Screenshot: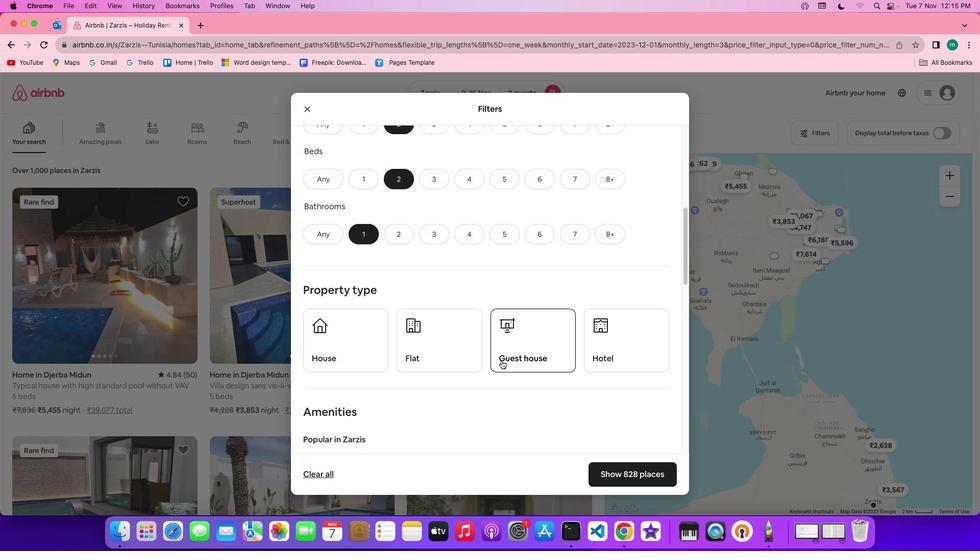 
Action: Mouse scrolled (502, 361) with delta (1, 0)
Screenshot: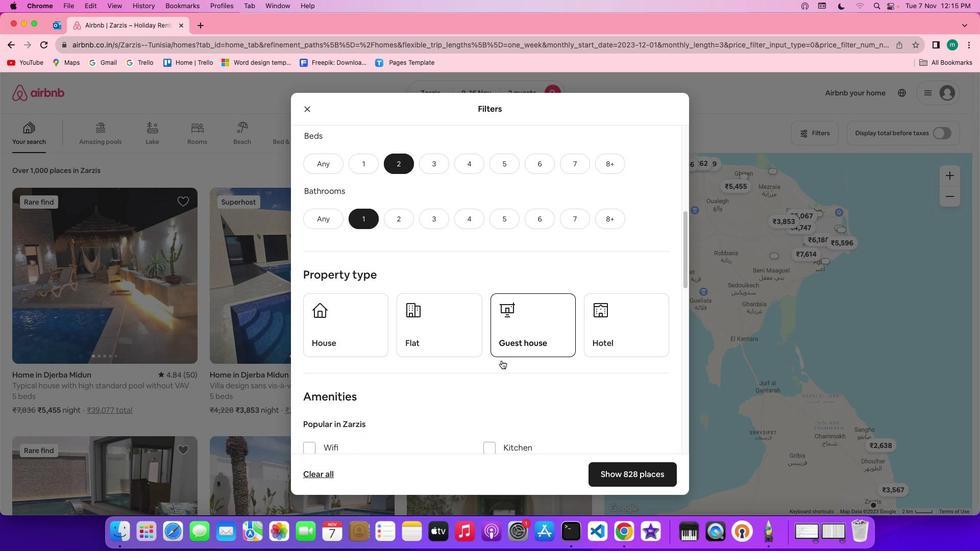 
Action: Mouse scrolled (502, 361) with delta (1, 0)
Screenshot: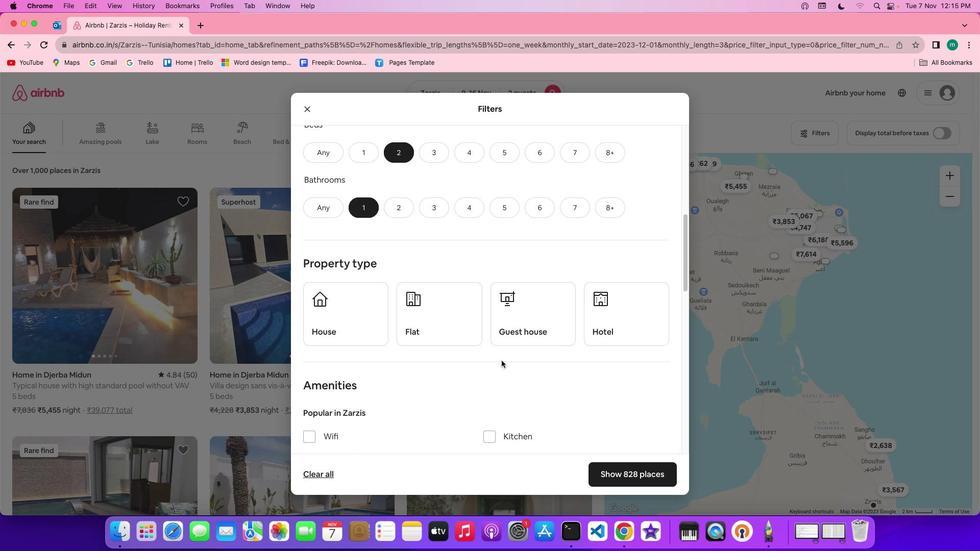 
Action: Mouse scrolled (502, 361) with delta (1, 0)
Screenshot: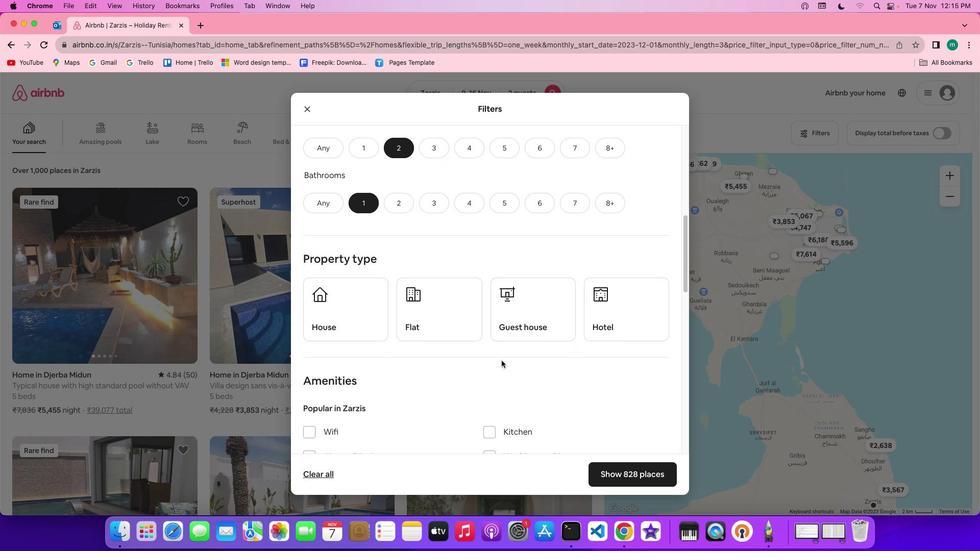 
Action: Mouse moved to (435, 326)
Screenshot: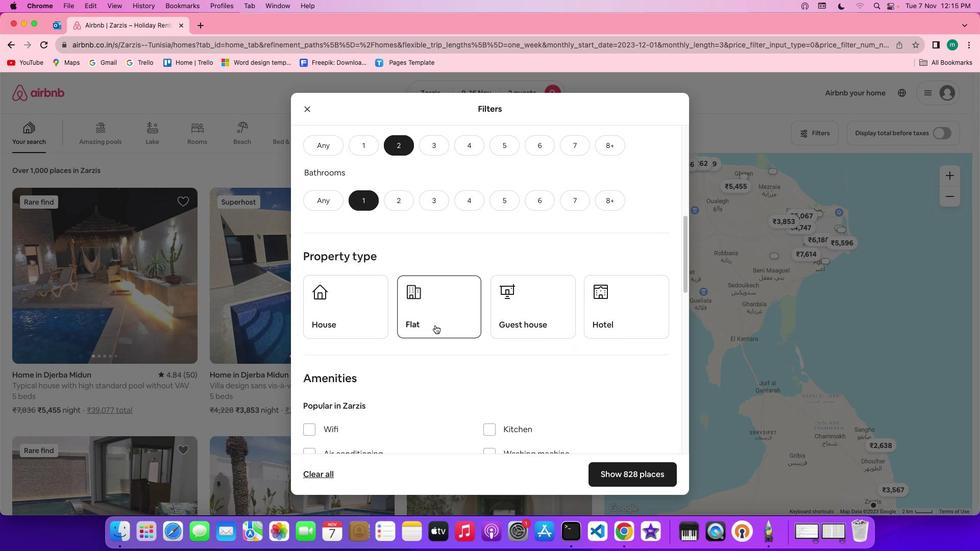 
Action: Mouse pressed left at (435, 326)
Screenshot: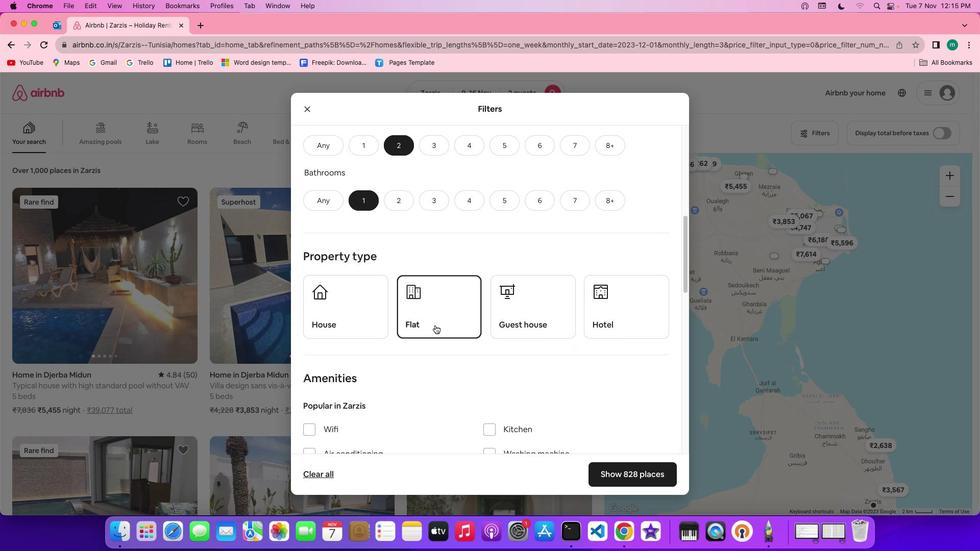 
Action: Mouse moved to (509, 354)
Screenshot: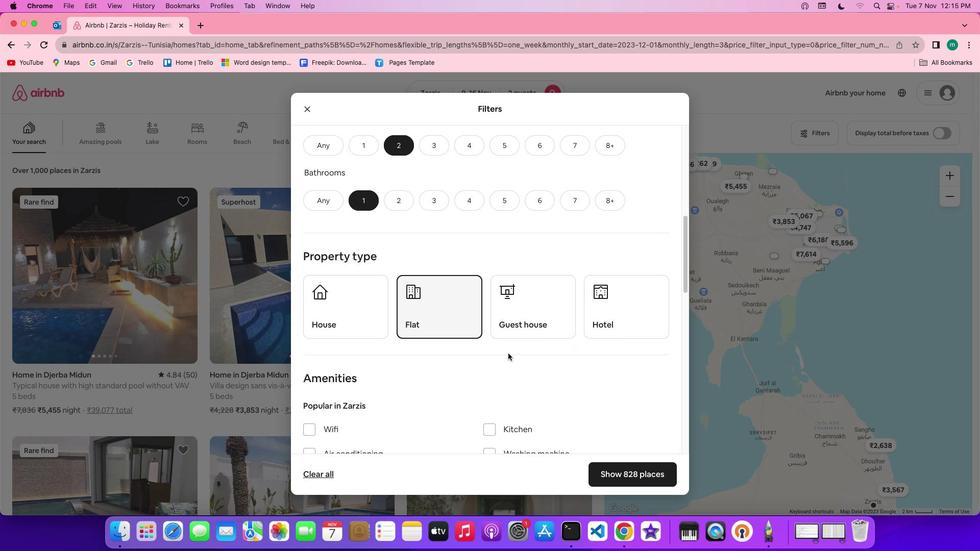 
Action: Mouse scrolled (509, 354) with delta (1, 0)
Screenshot: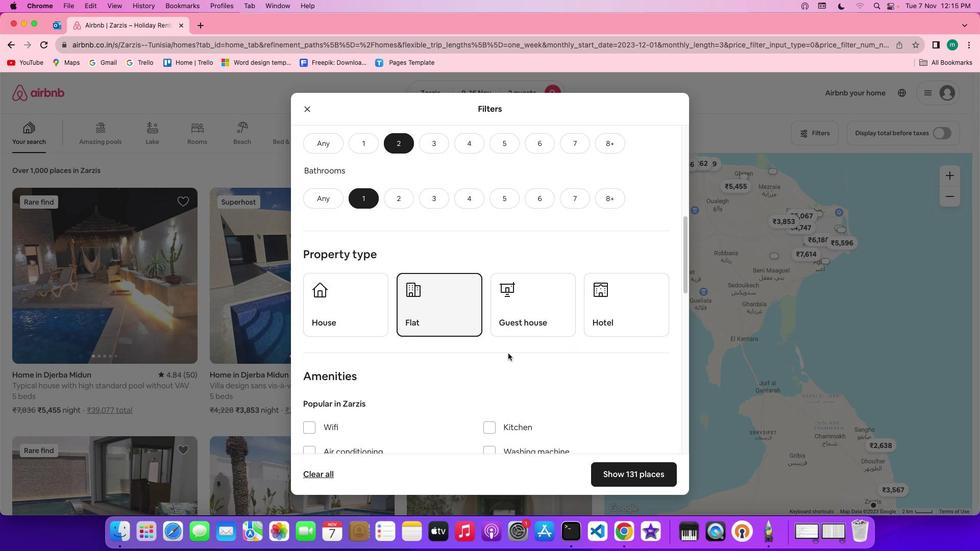 
Action: Mouse scrolled (509, 354) with delta (1, 0)
Screenshot: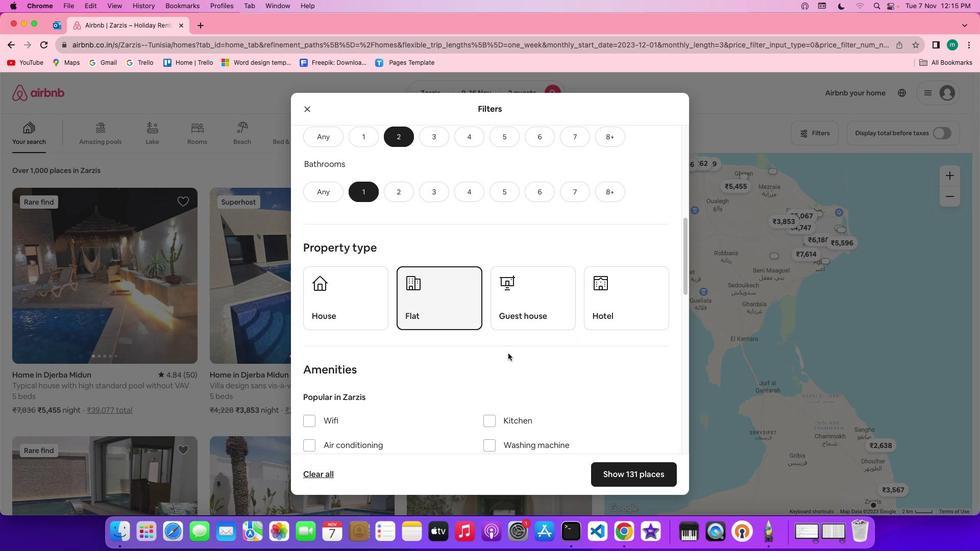 
Action: Mouse scrolled (509, 354) with delta (1, 0)
Screenshot: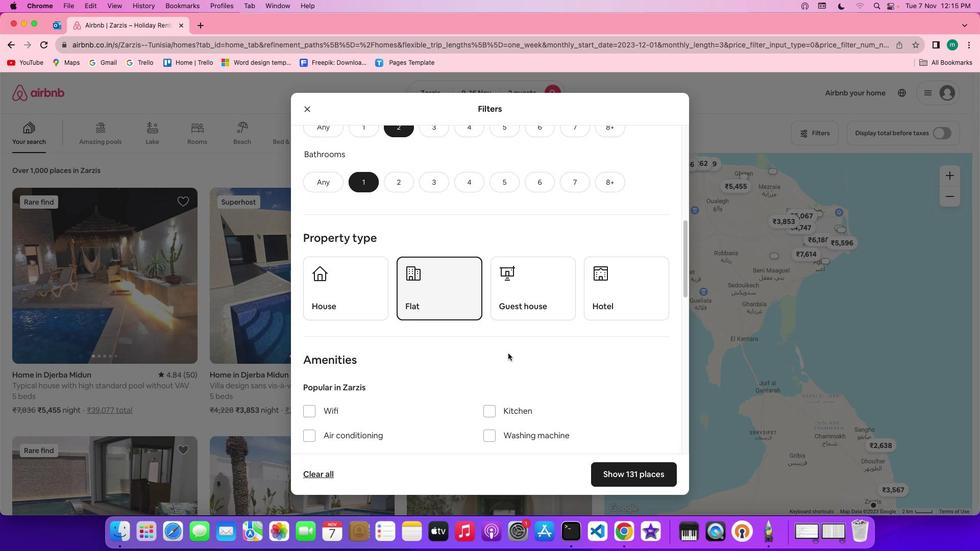 
Action: Mouse scrolled (509, 354) with delta (1, 0)
Screenshot: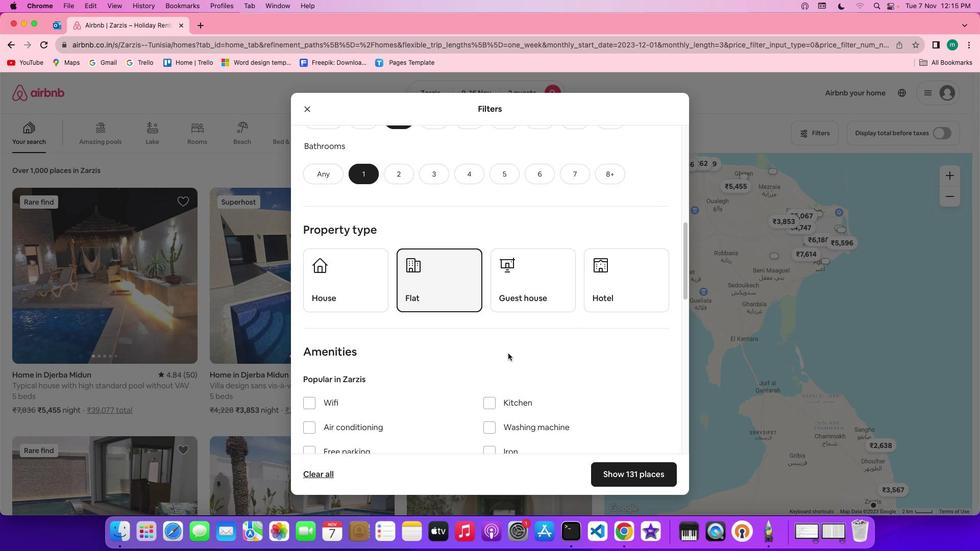 
Action: Mouse scrolled (509, 354) with delta (1, 0)
Screenshot: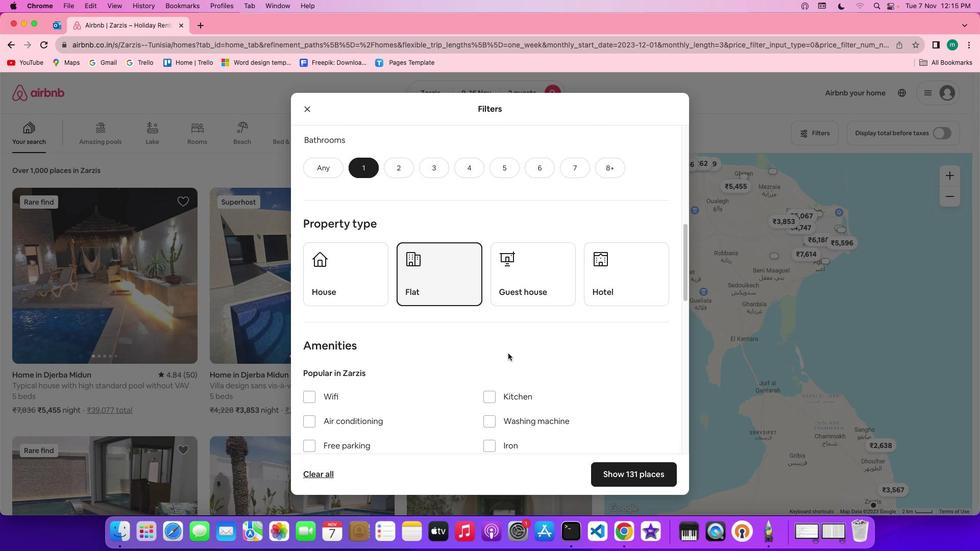 
Action: Mouse scrolled (509, 354) with delta (1, 0)
Screenshot: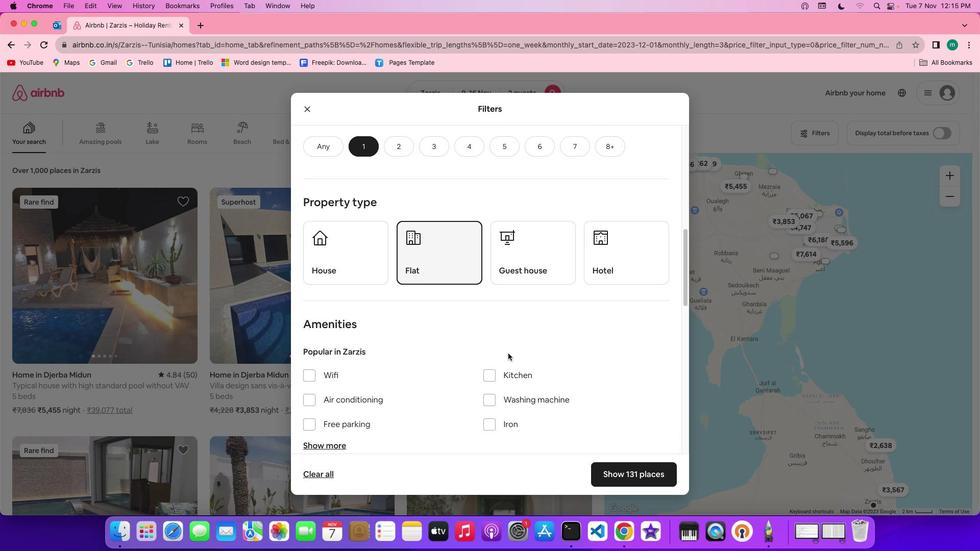 
Action: Mouse moved to (520, 362)
Screenshot: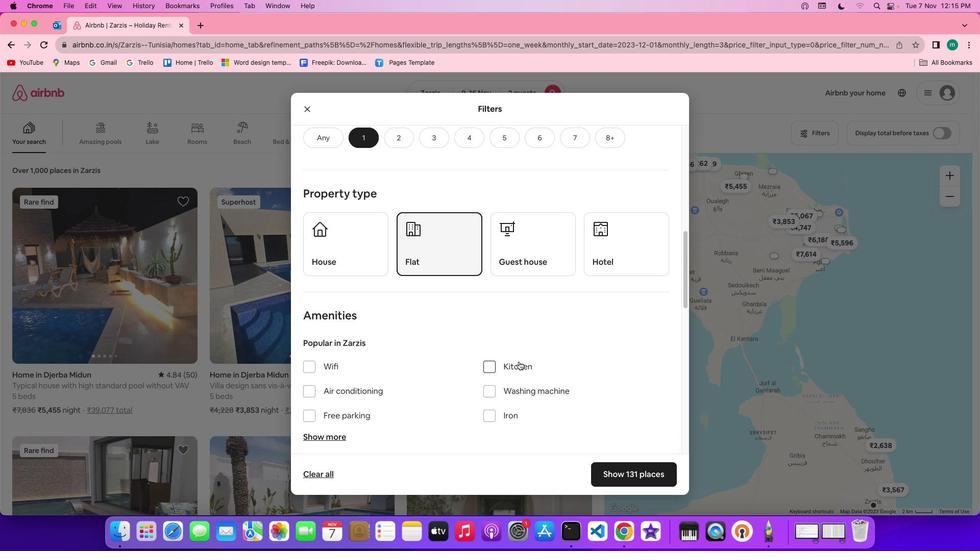 
Action: Mouse scrolled (520, 362) with delta (1, 0)
Screenshot: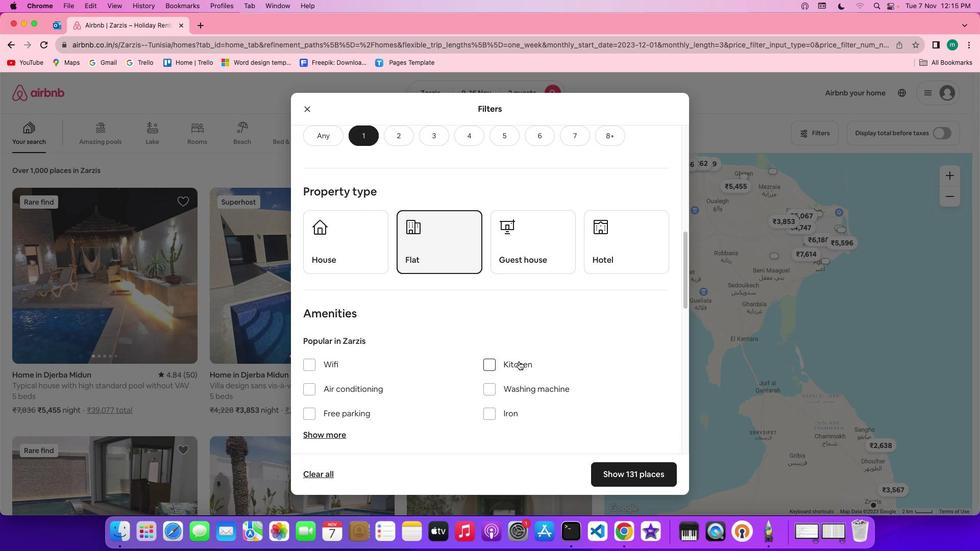 
Action: Mouse scrolled (520, 362) with delta (1, 0)
Screenshot: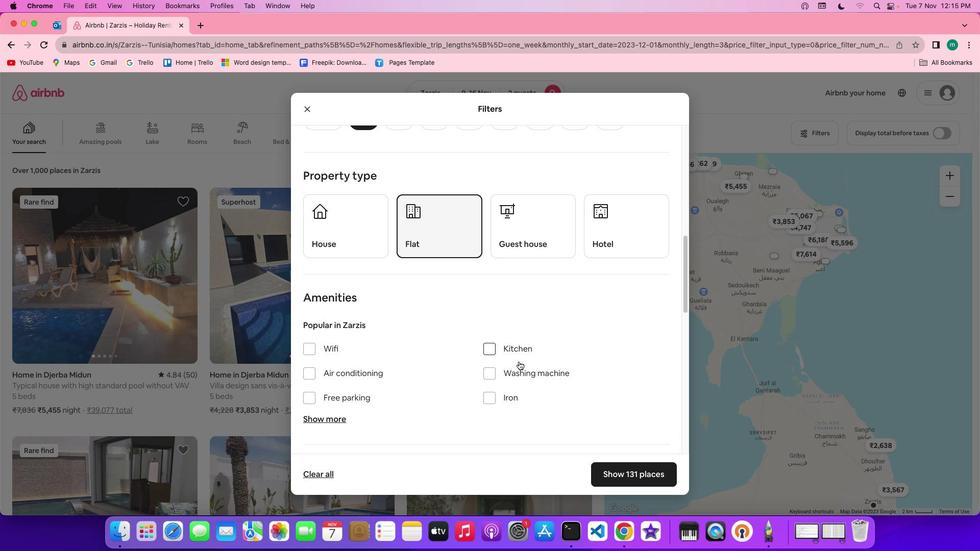 
Action: Mouse scrolled (520, 362) with delta (1, 0)
Screenshot: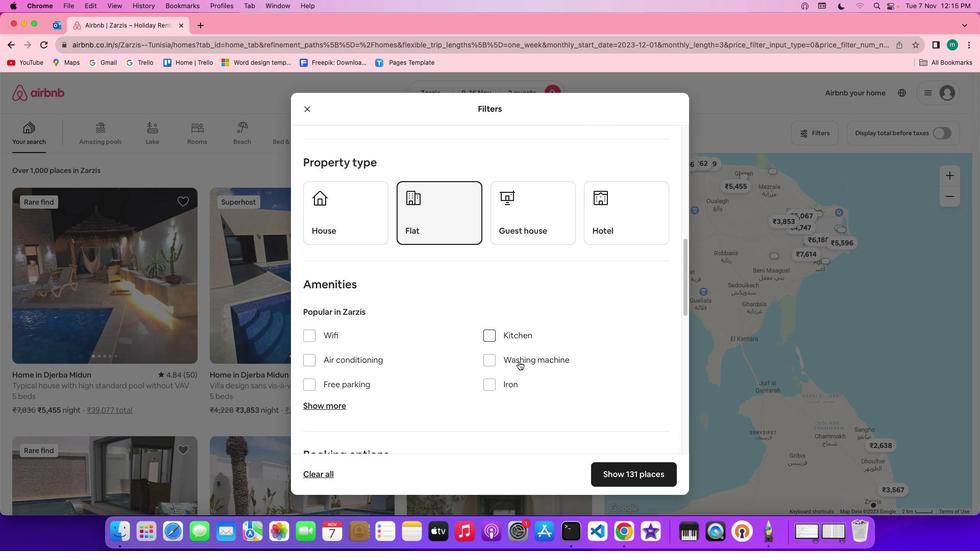 
Action: Mouse scrolled (520, 362) with delta (1, 0)
Screenshot: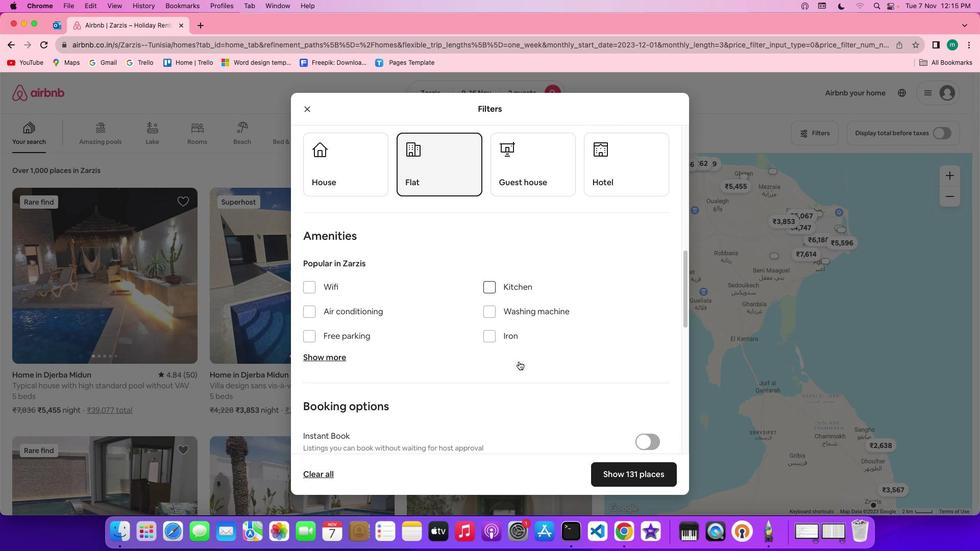 
Action: Mouse scrolled (520, 362) with delta (1, 0)
Screenshot: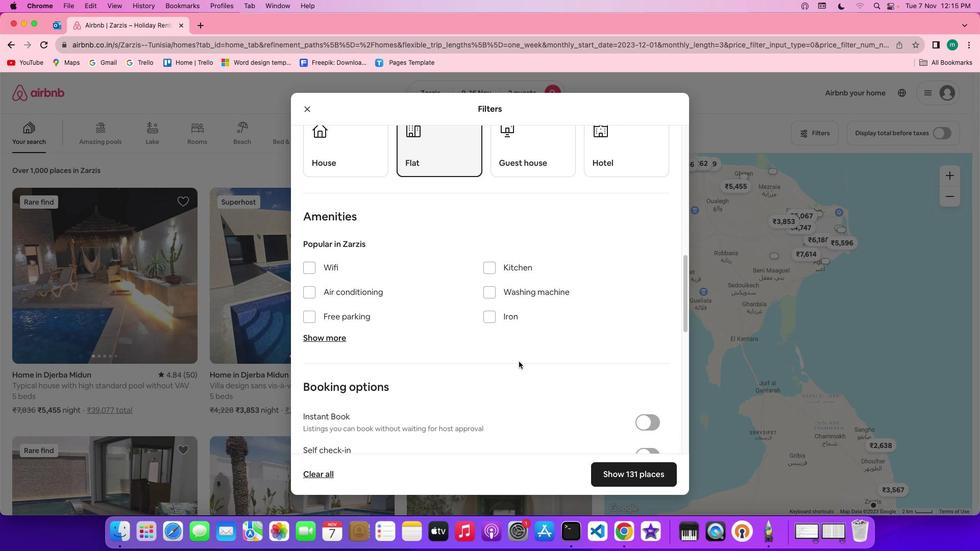
Action: Mouse scrolled (520, 362) with delta (1, 0)
Screenshot: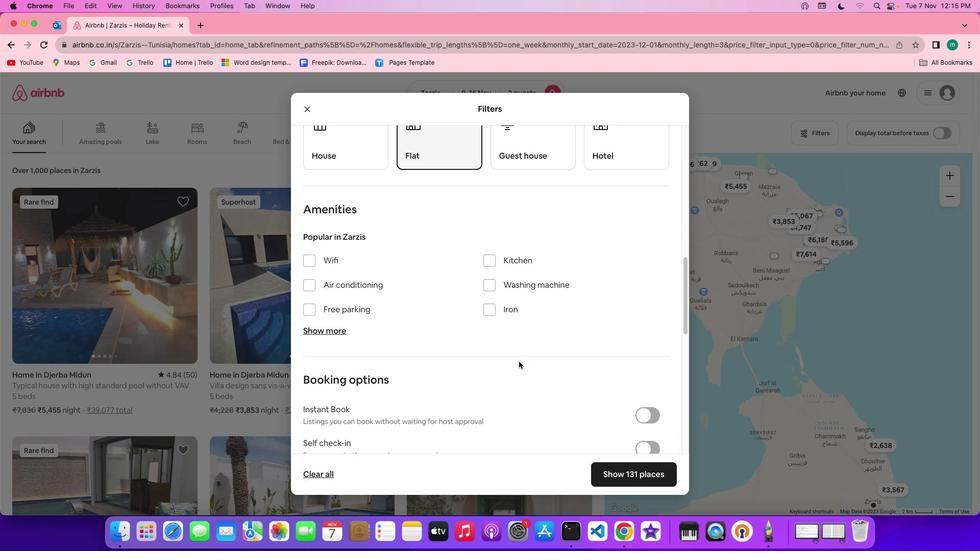 
Action: Mouse scrolled (520, 362) with delta (1, 0)
Screenshot: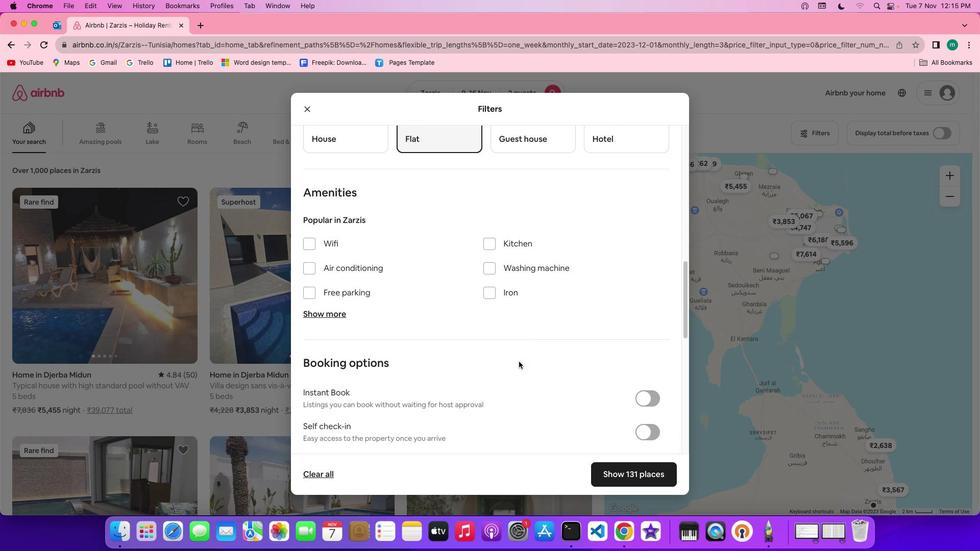 
Action: Mouse scrolled (520, 362) with delta (1, 0)
Screenshot: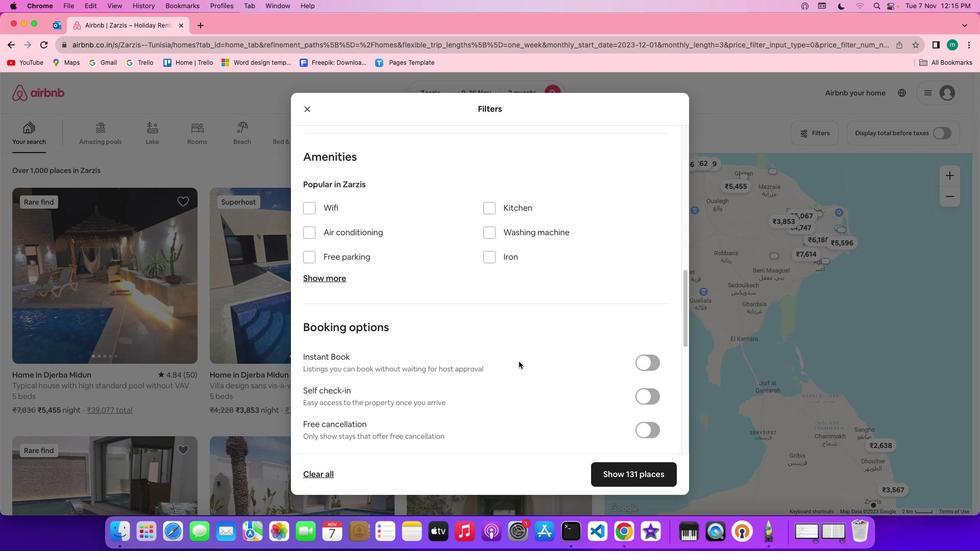 
Action: Mouse moved to (558, 380)
Screenshot: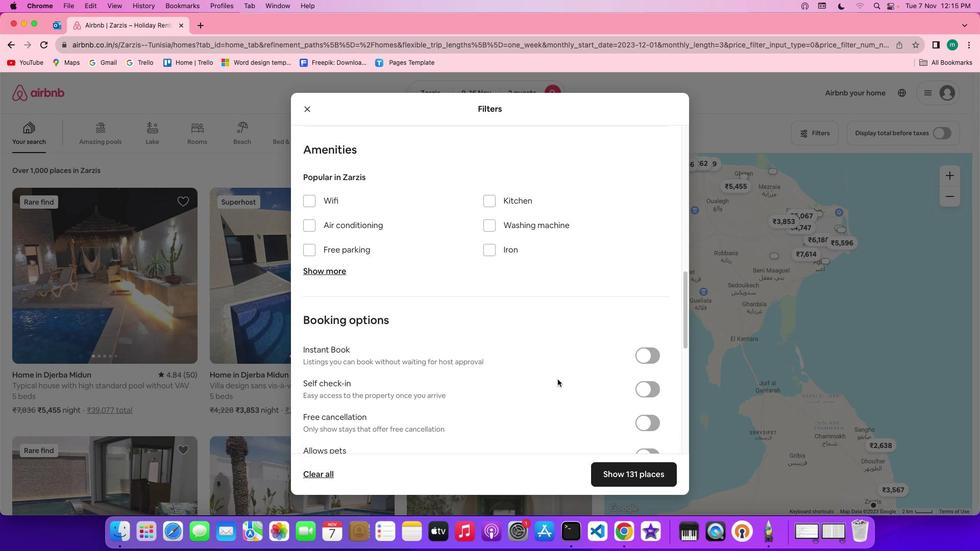 
Action: Mouse scrolled (558, 380) with delta (1, 0)
Screenshot: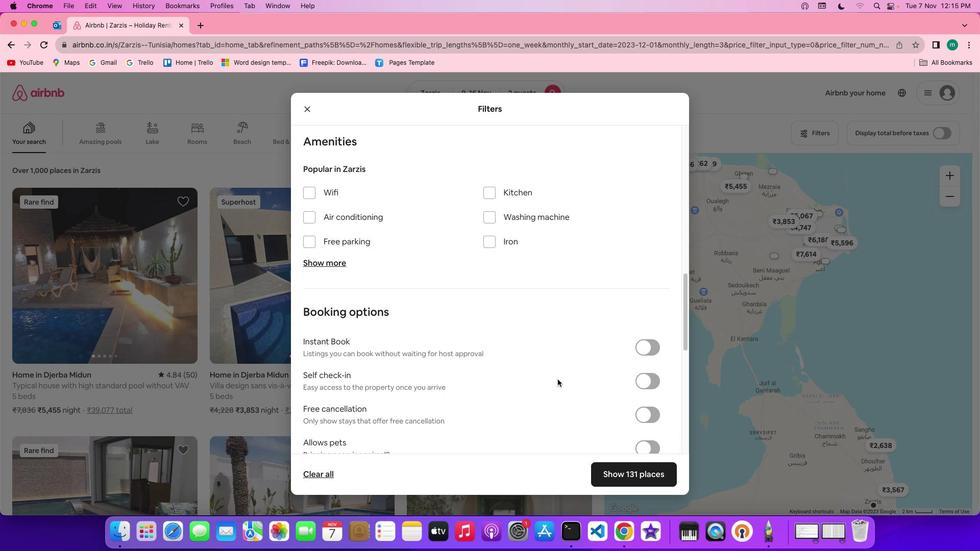 
Action: Mouse scrolled (558, 380) with delta (1, 0)
Screenshot: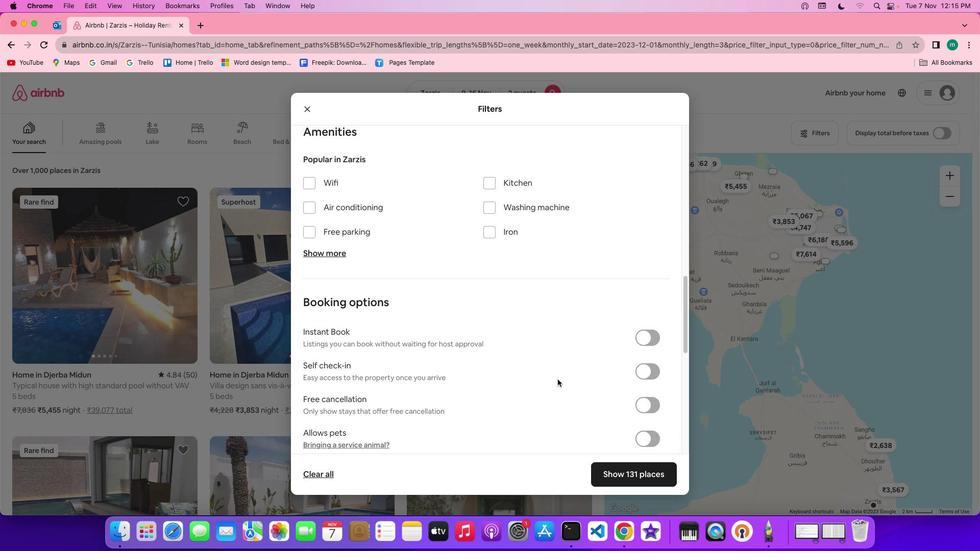 
Action: Mouse scrolled (558, 380) with delta (1, 0)
Screenshot: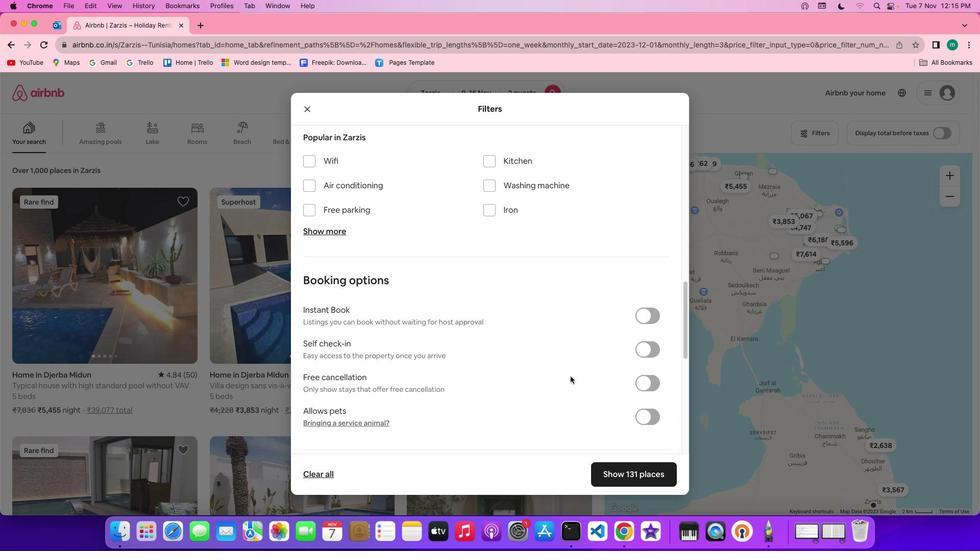 
Action: Mouse moved to (644, 319)
Screenshot: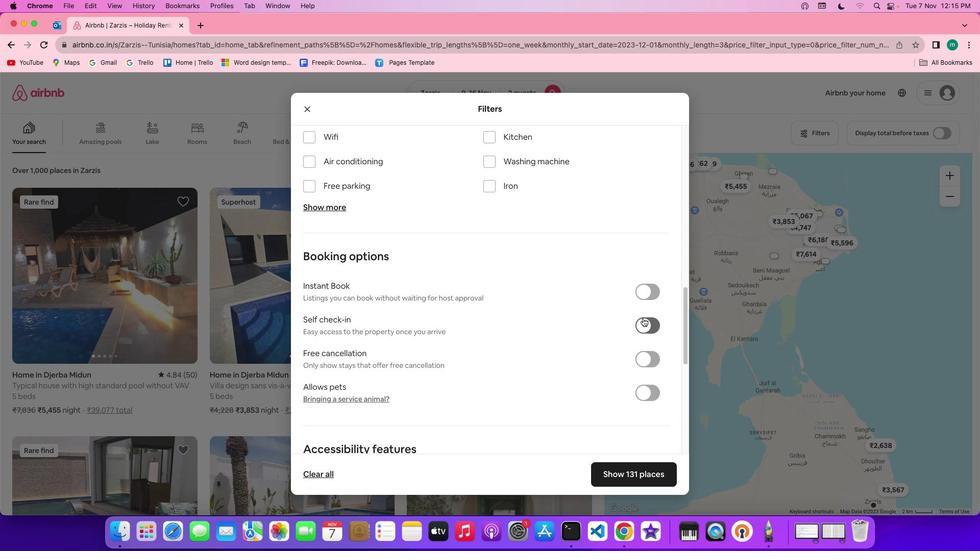 
Action: Mouse pressed left at (644, 319)
Screenshot: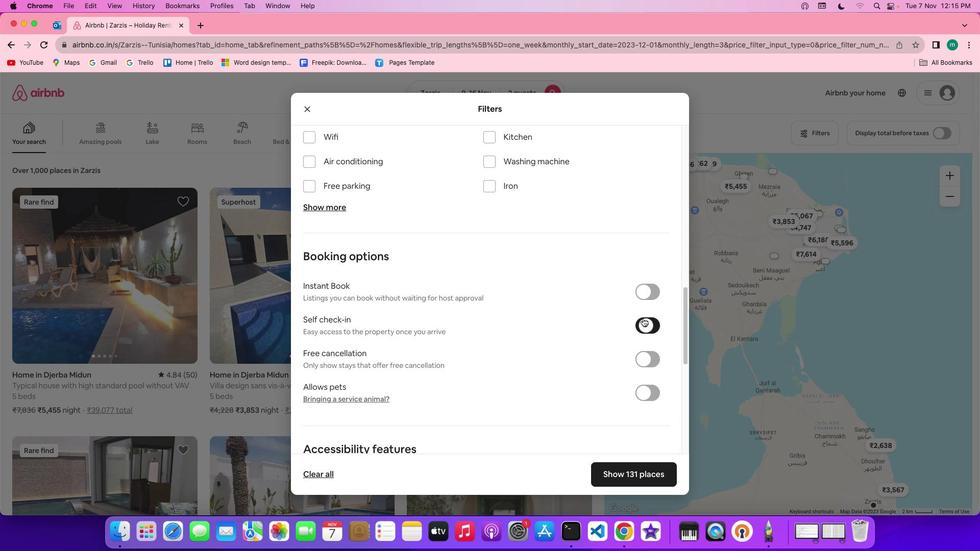 
Action: Mouse moved to (559, 401)
Screenshot: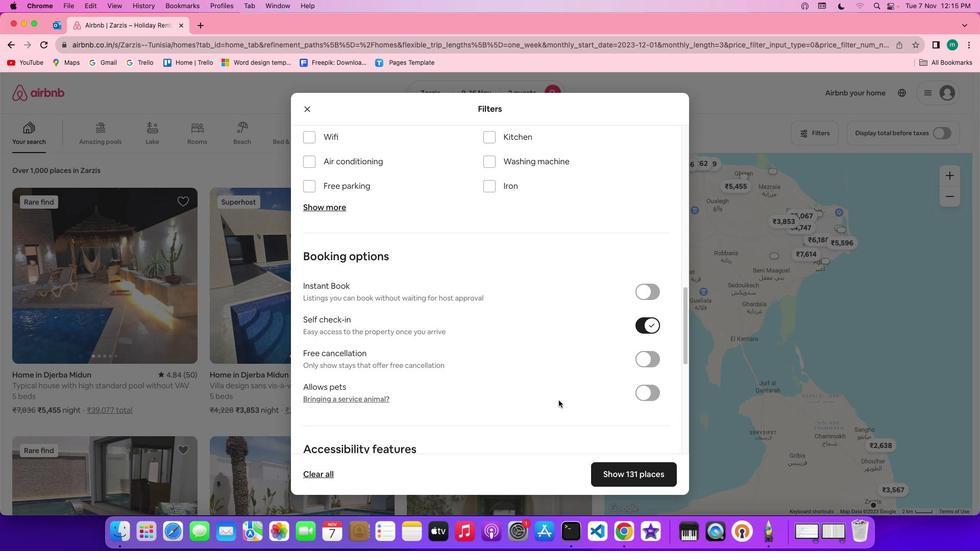 
Action: Mouse scrolled (559, 401) with delta (1, 0)
Screenshot: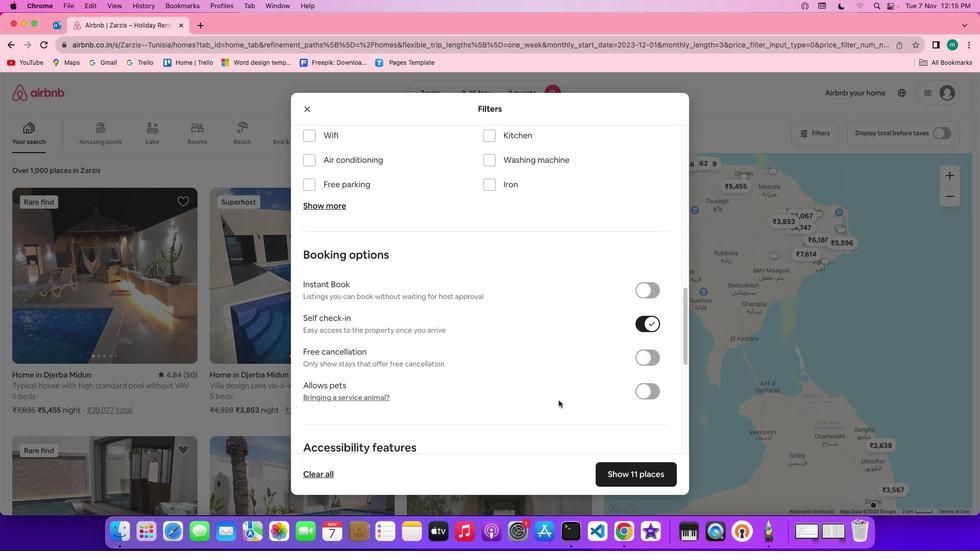 
Action: Mouse scrolled (559, 401) with delta (1, 0)
Screenshot: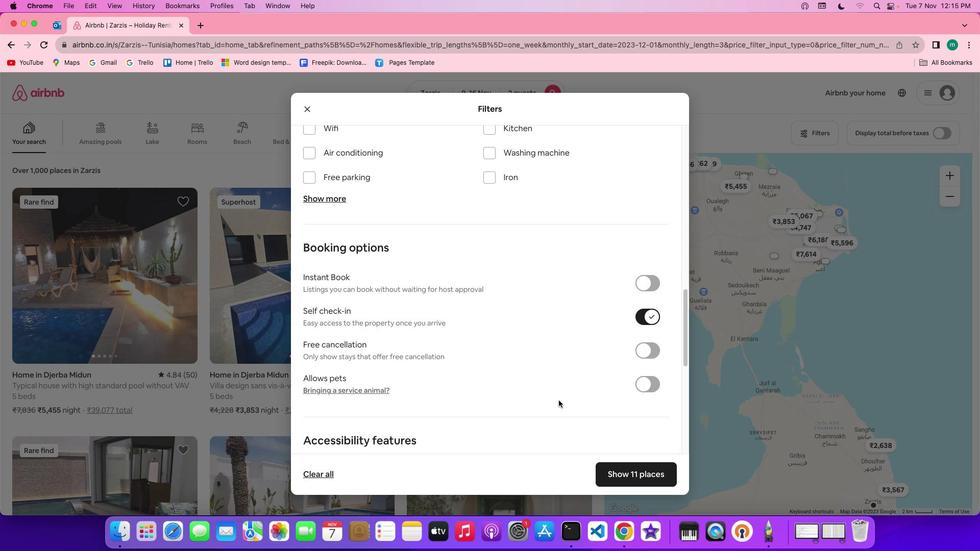 
Action: Mouse scrolled (559, 401) with delta (1, 0)
Screenshot: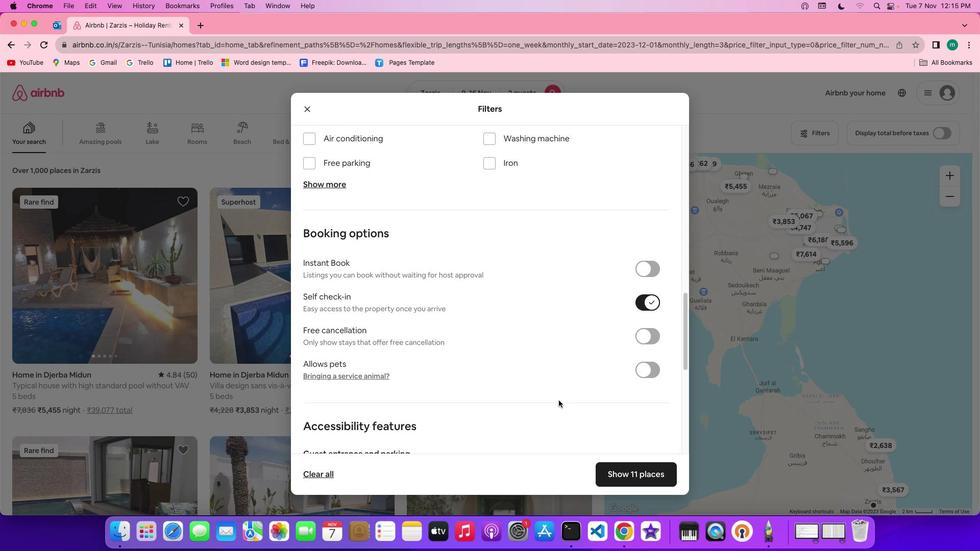 
Action: Mouse scrolled (559, 401) with delta (1, 0)
Screenshot: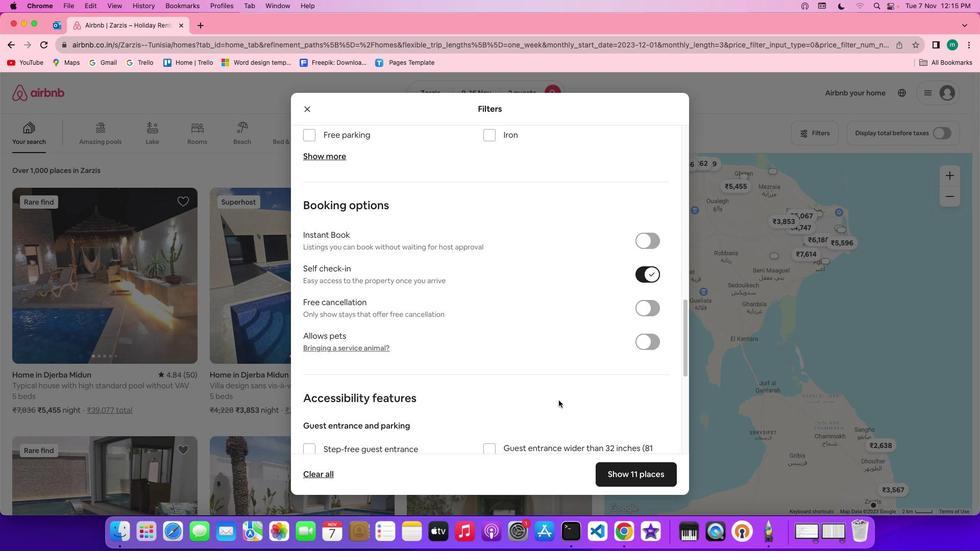 
Action: Mouse moved to (562, 408)
Screenshot: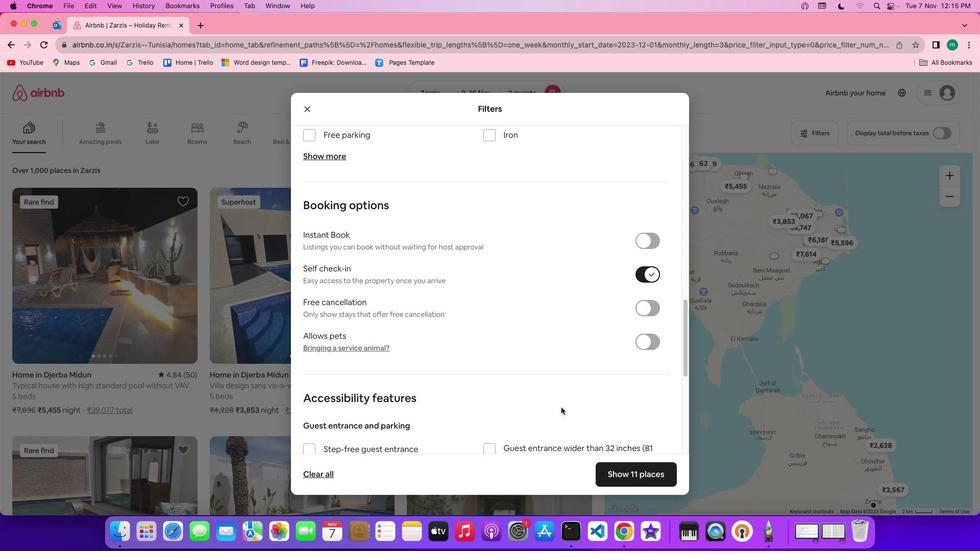 
Action: Mouse scrolled (562, 408) with delta (1, 0)
Screenshot: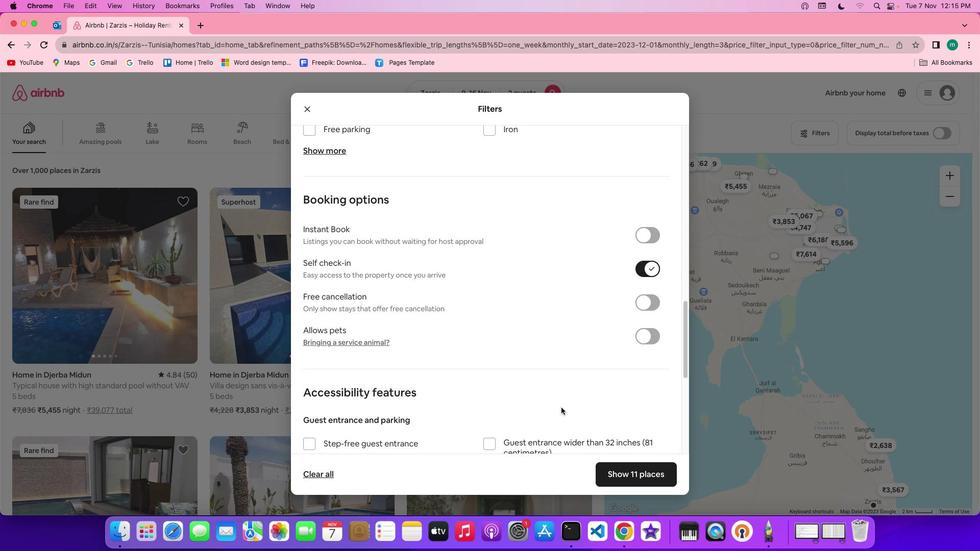 
Action: Mouse scrolled (562, 408) with delta (1, 0)
Screenshot: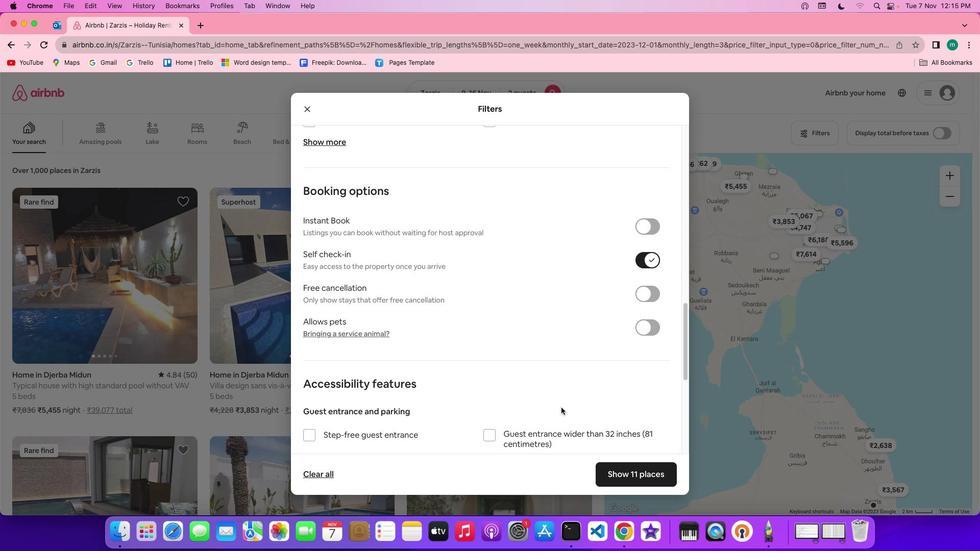 
Action: Mouse scrolled (562, 408) with delta (1, 0)
Screenshot: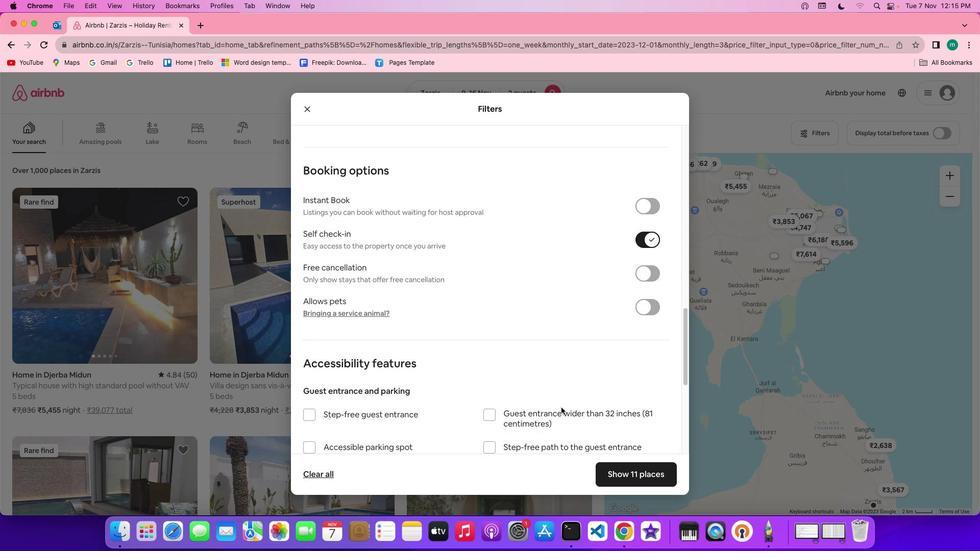 
Action: Mouse scrolled (562, 408) with delta (1, 0)
Screenshot: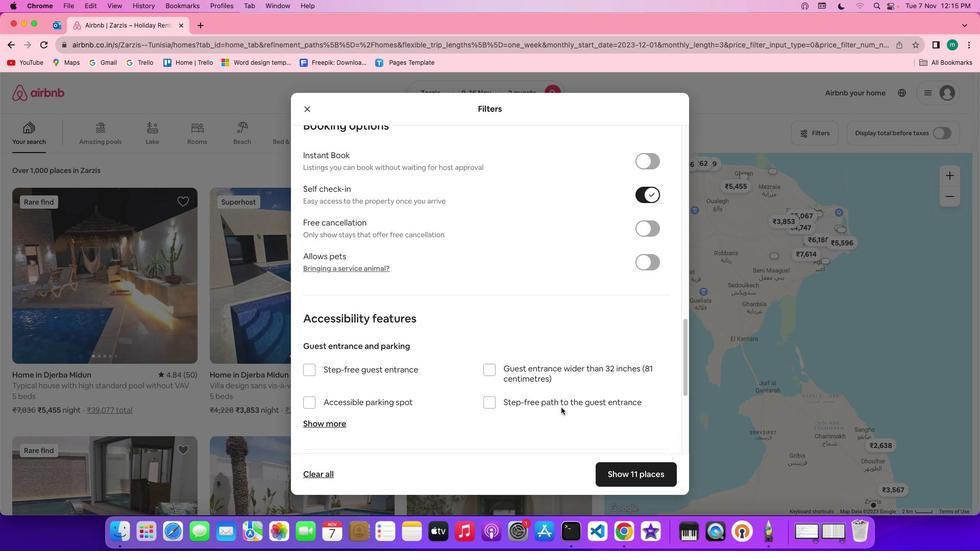 
Action: Mouse scrolled (562, 408) with delta (1, 0)
Screenshot: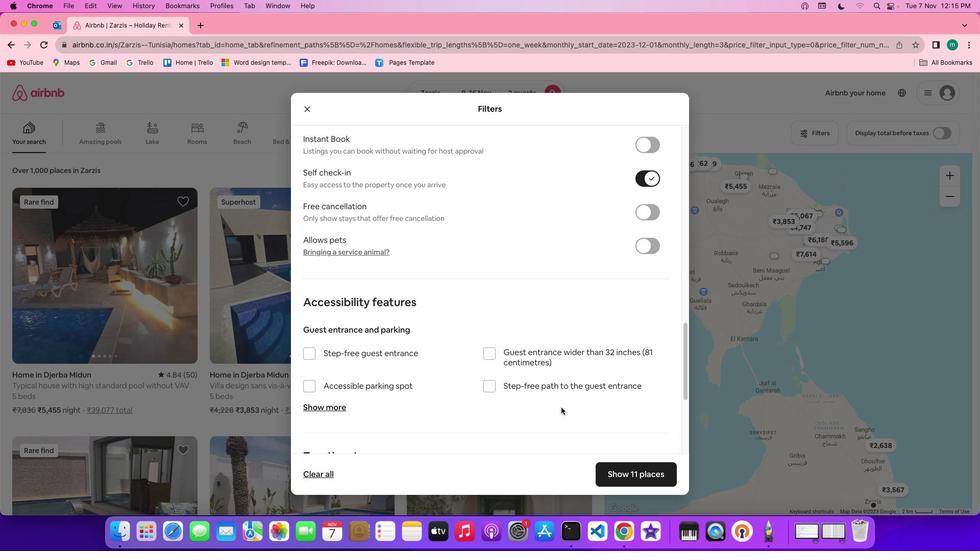 
Action: Mouse scrolled (562, 408) with delta (1, 0)
Screenshot: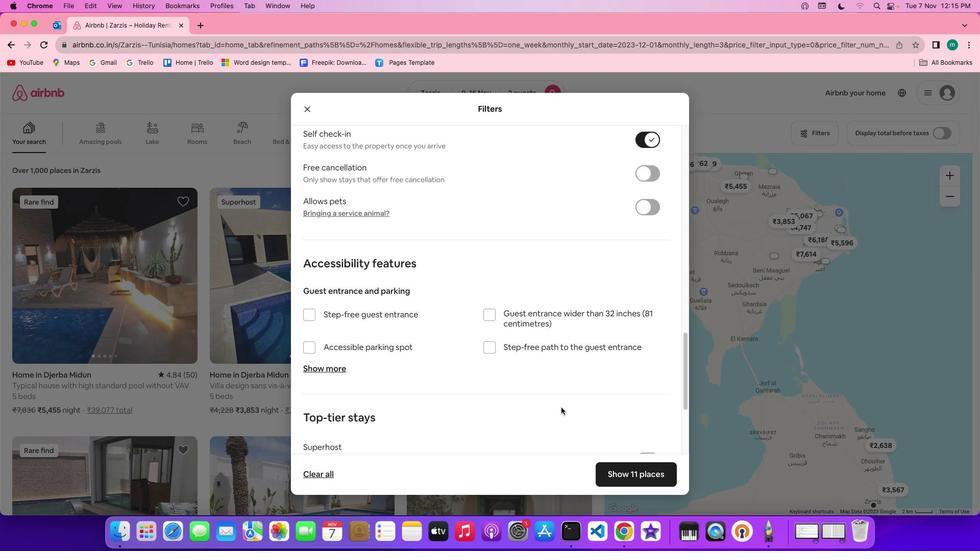 
Action: Mouse scrolled (562, 408) with delta (1, 0)
Screenshot: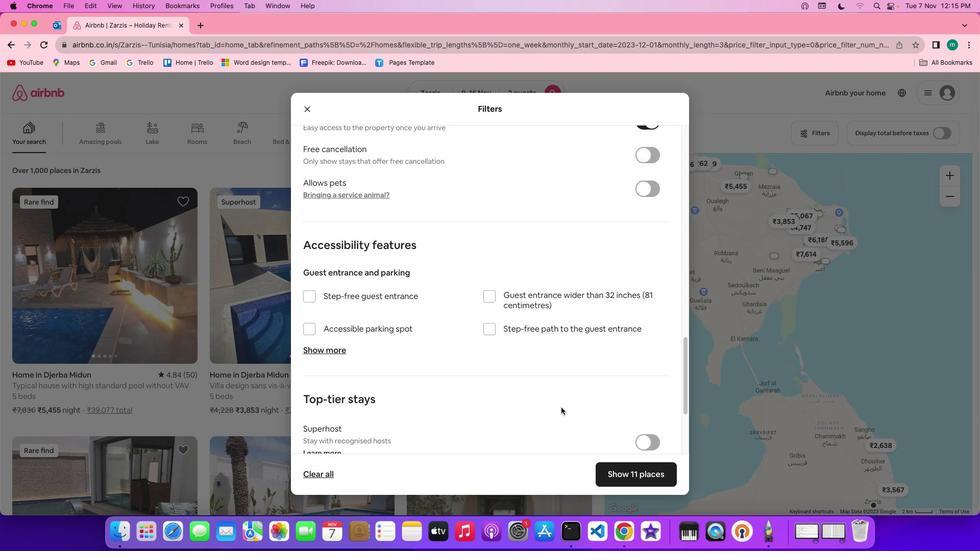 
Action: Mouse scrolled (562, 408) with delta (1, 0)
Screenshot: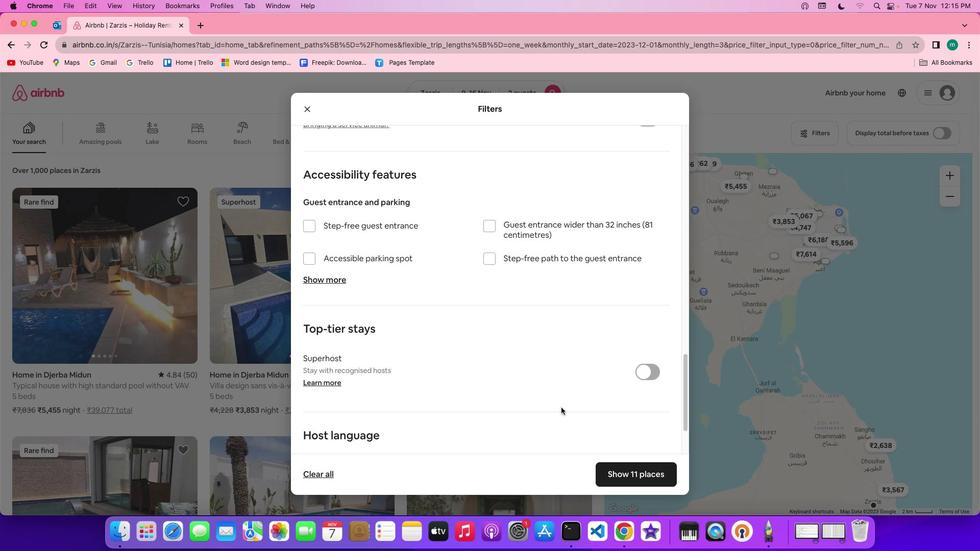 
Action: Mouse scrolled (562, 408) with delta (1, 0)
Screenshot: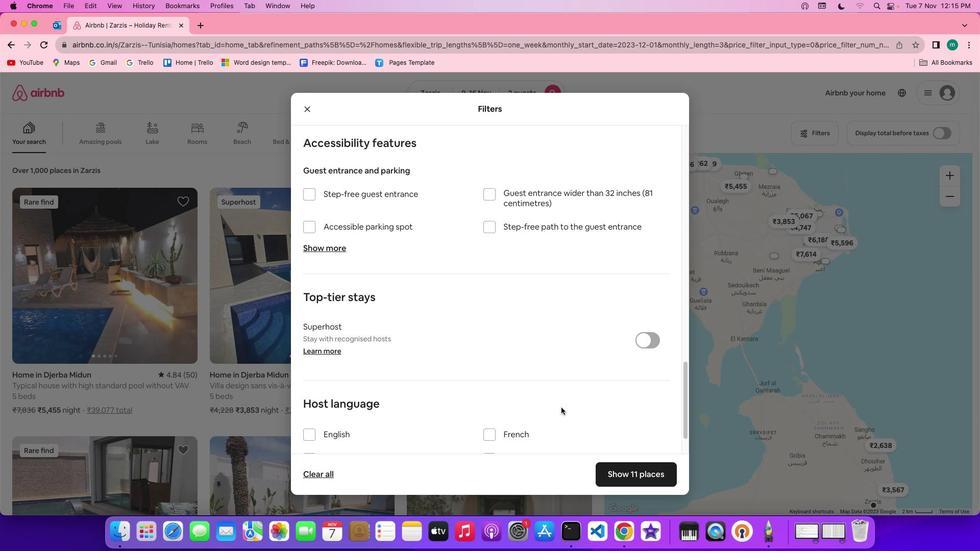 
Action: Mouse scrolled (562, 408) with delta (1, 0)
Screenshot: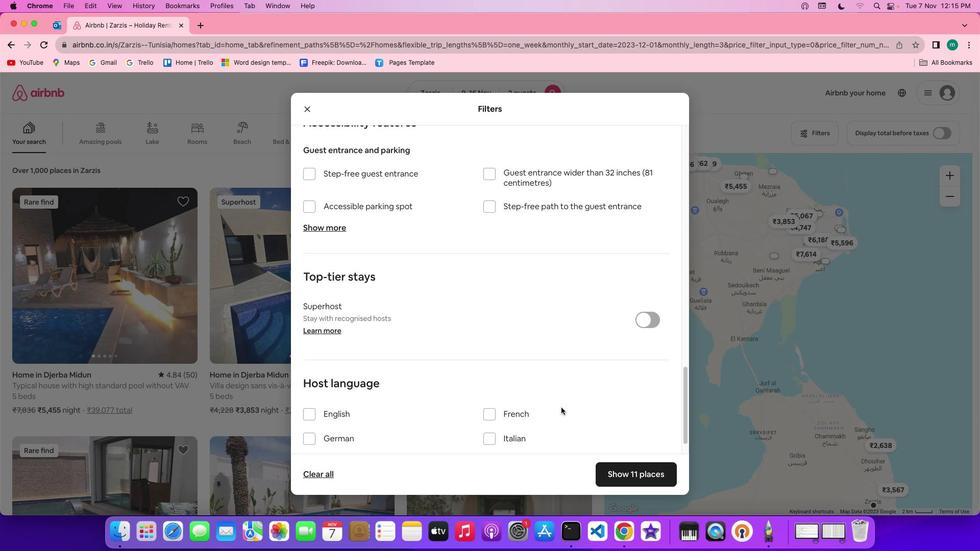 
Action: Mouse scrolled (562, 408) with delta (1, 0)
Screenshot: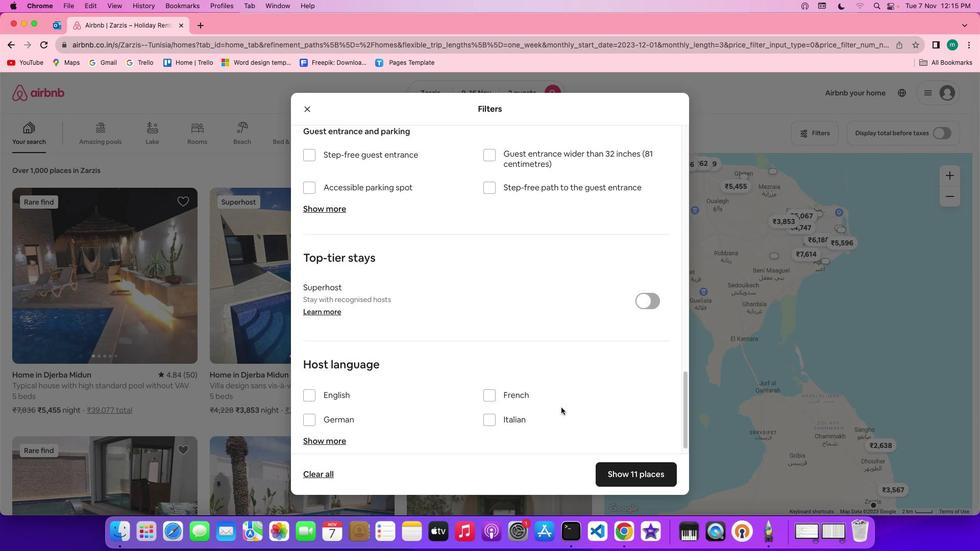 
Action: Mouse scrolled (562, 408) with delta (1, 0)
Screenshot: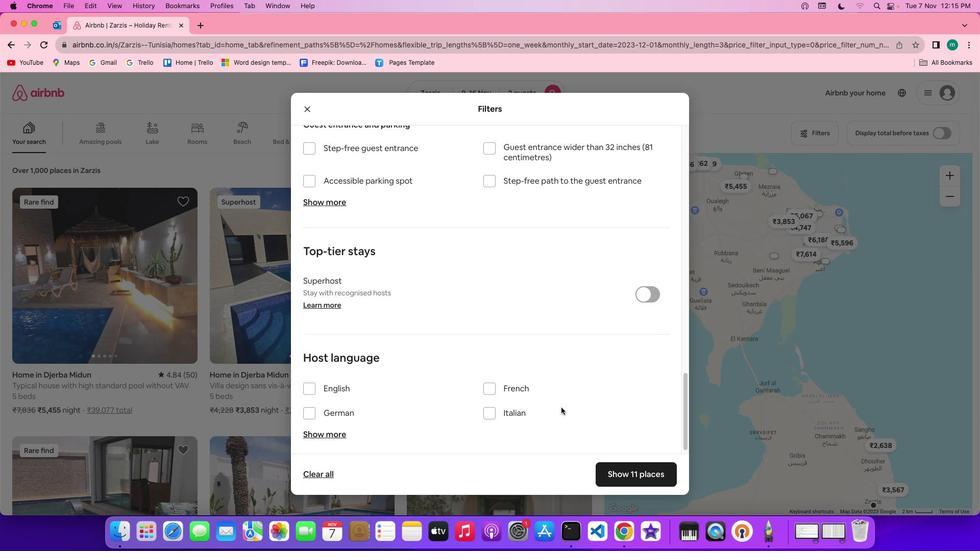 
Action: Mouse scrolled (562, 408) with delta (1, 0)
Screenshot: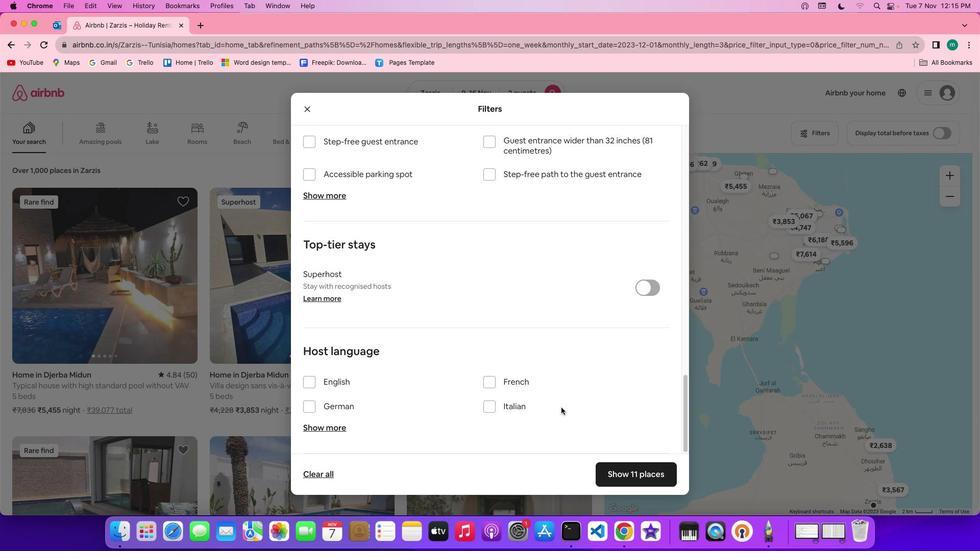 
Action: Mouse scrolled (562, 408) with delta (1, 0)
Screenshot: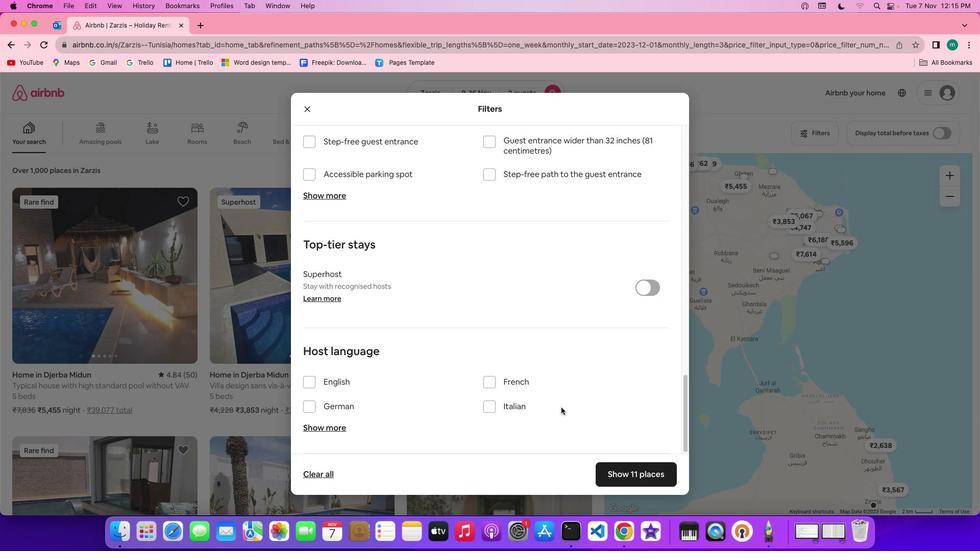 
Action: Mouse scrolled (562, 408) with delta (1, 0)
Screenshot: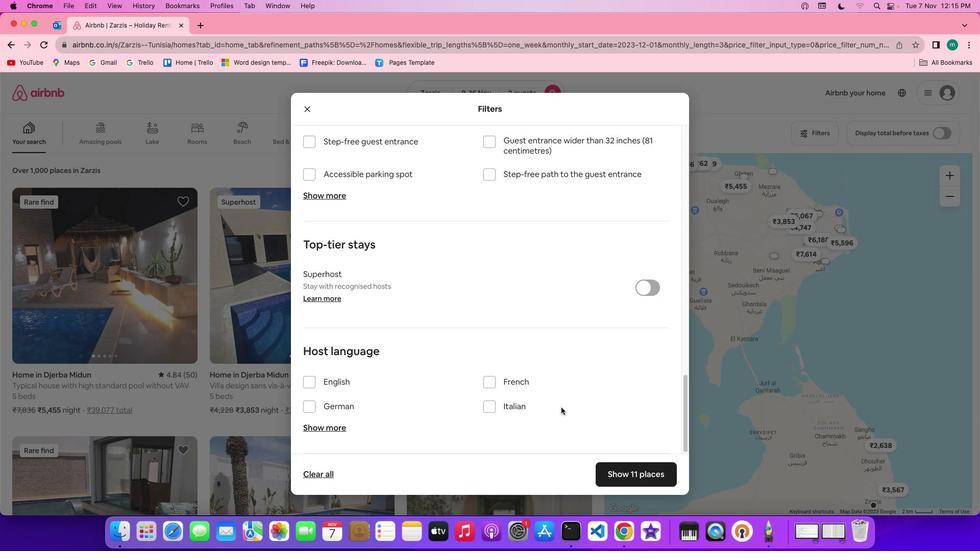 
Action: Mouse scrolled (562, 408) with delta (1, 0)
Screenshot: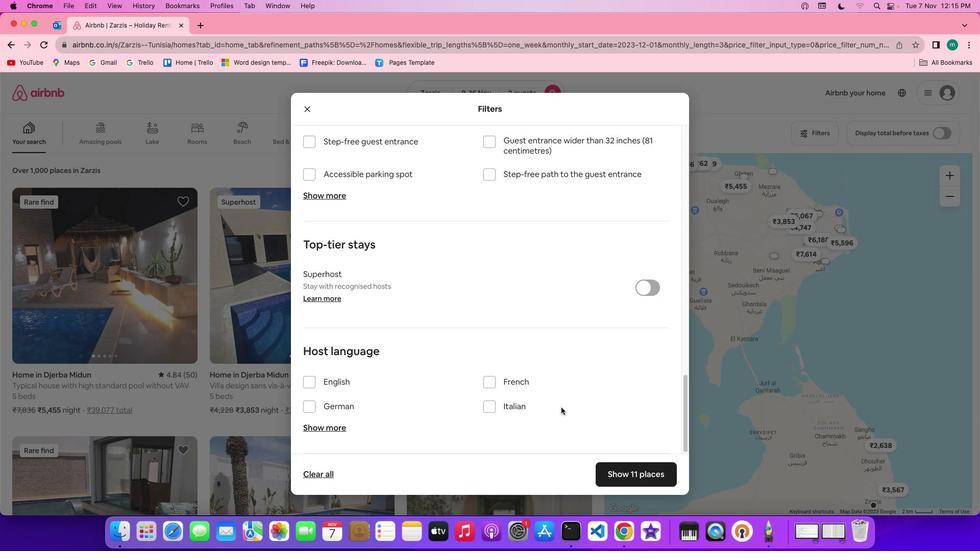 
Action: Mouse scrolled (562, 408) with delta (1, -1)
Screenshot: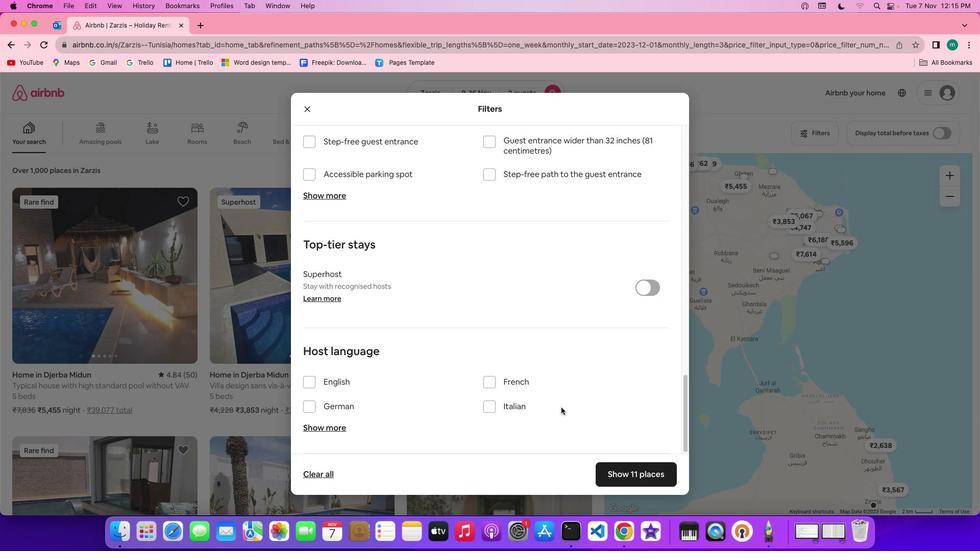 
Action: Mouse scrolled (562, 408) with delta (1, -1)
Screenshot: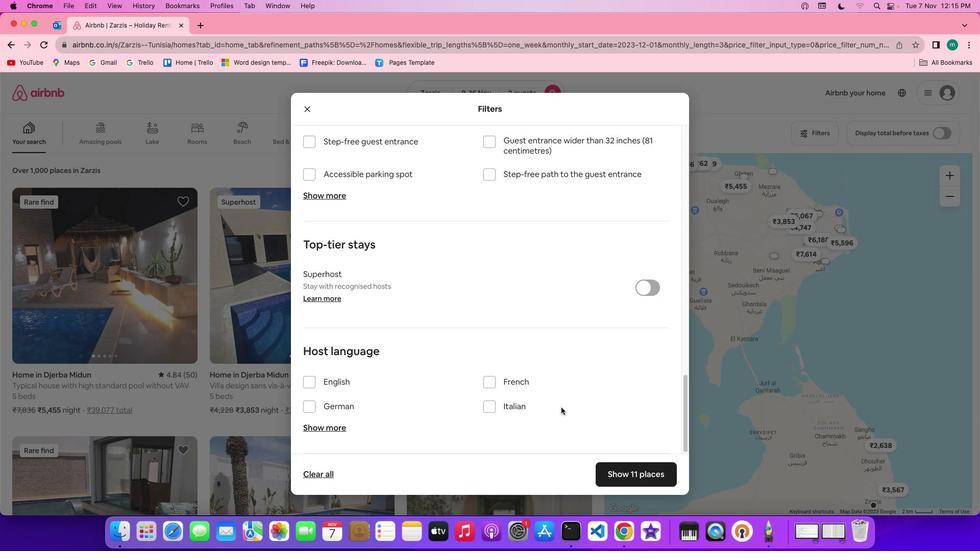 
Action: Mouse scrolled (562, 408) with delta (1, -1)
Screenshot: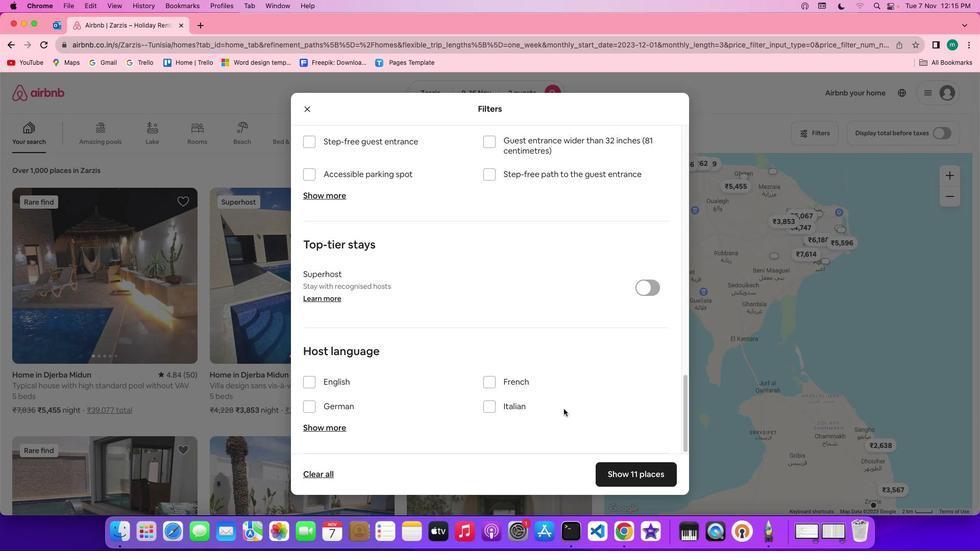 
Action: Mouse moved to (650, 474)
Screenshot: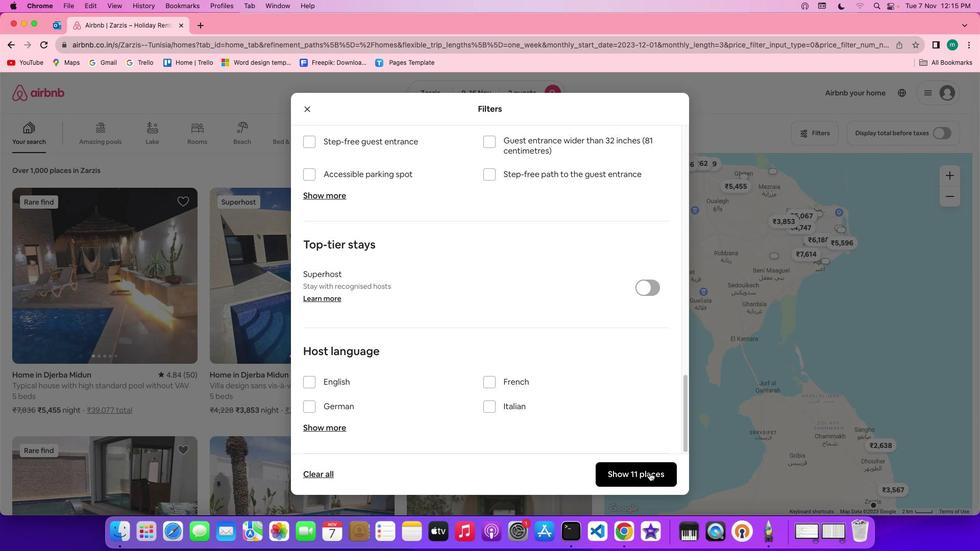 
Action: Mouse pressed left at (650, 474)
Screenshot: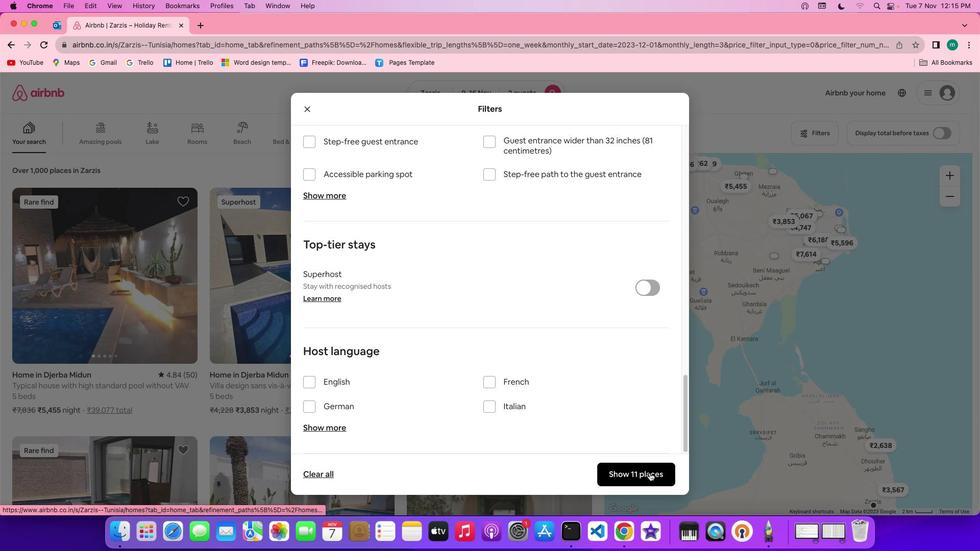 
Action: Mouse moved to (274, 305)
Screenshot: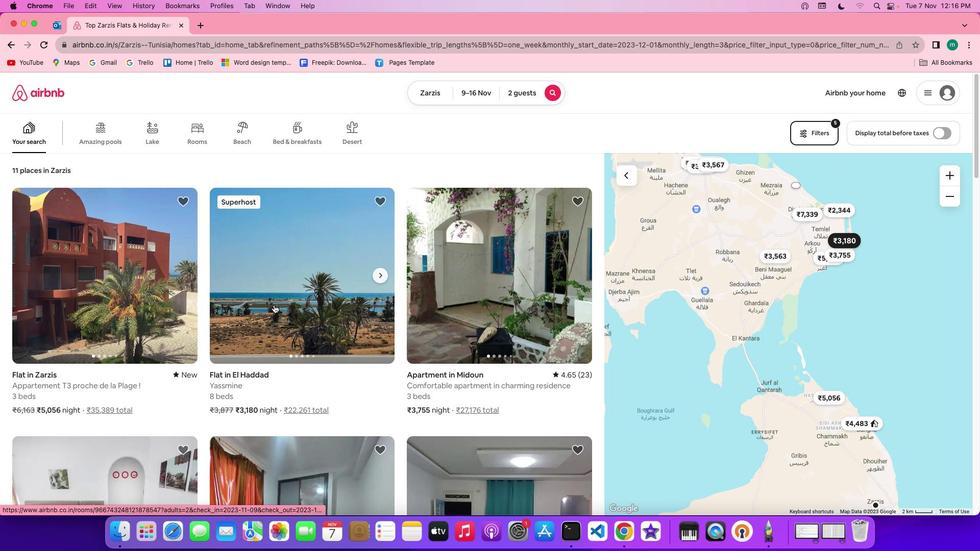 
Action: Mouse pressed left at (274, 305)
Screenshot: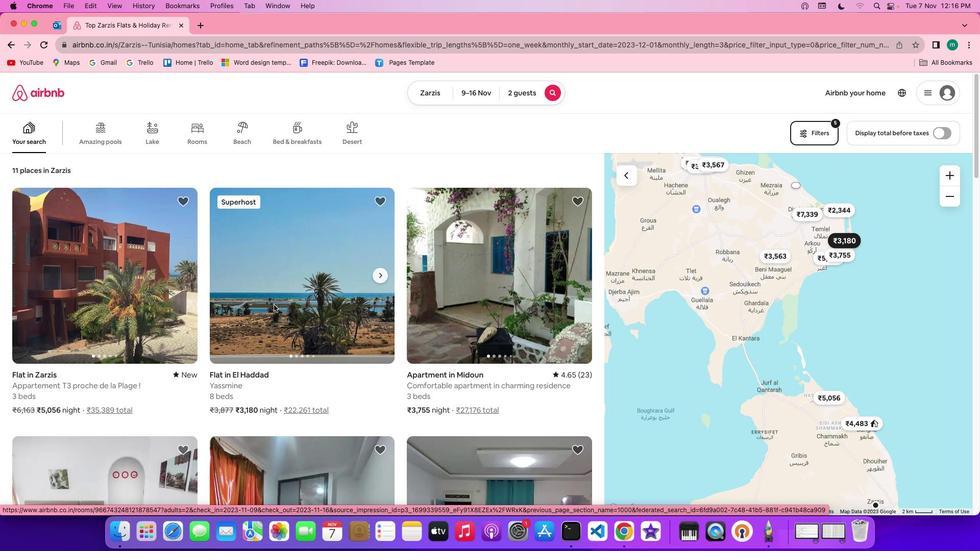 
Action: Mouse moved to (725, 378)
Screenshot: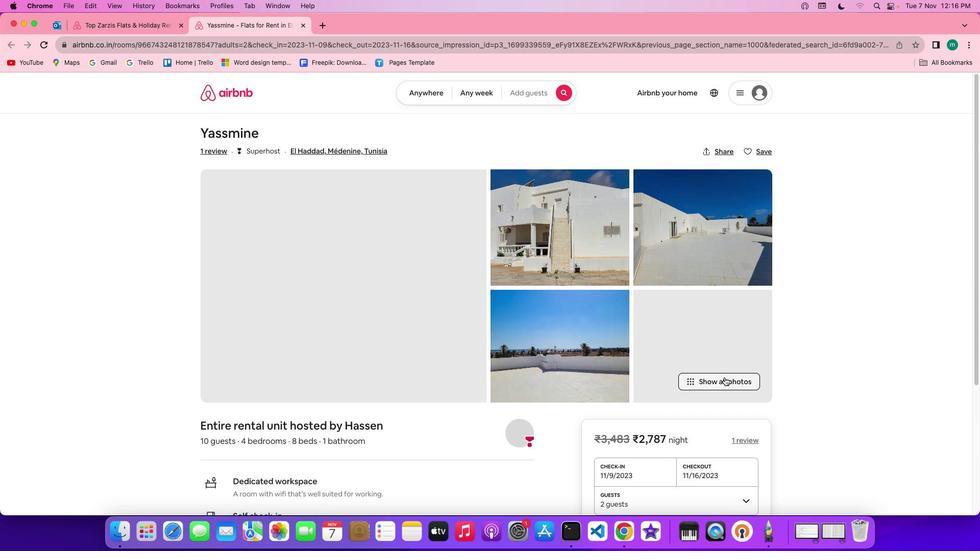 
Action: Mouse pressed left at (725, 378)
Screenshot: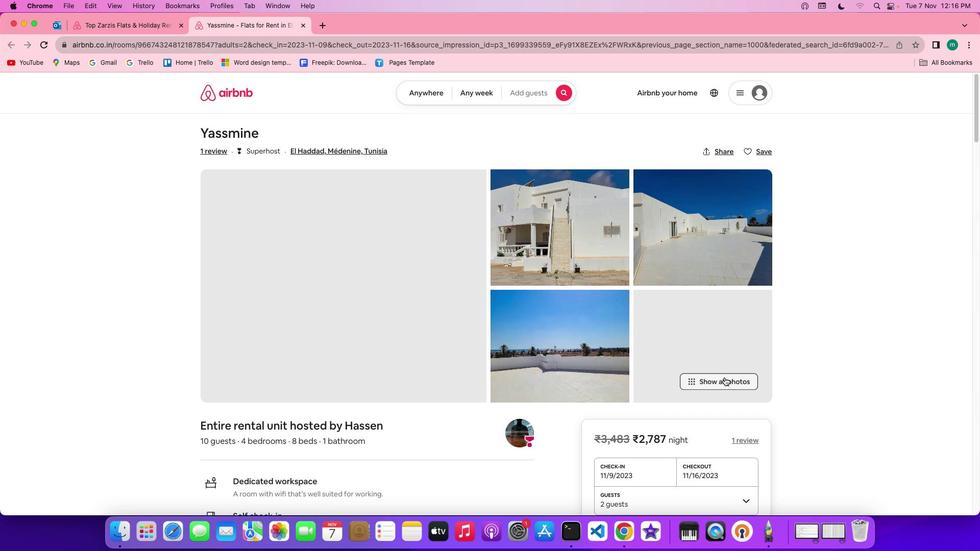 
Action: Mouse moved to (465, 382)
Screenshot: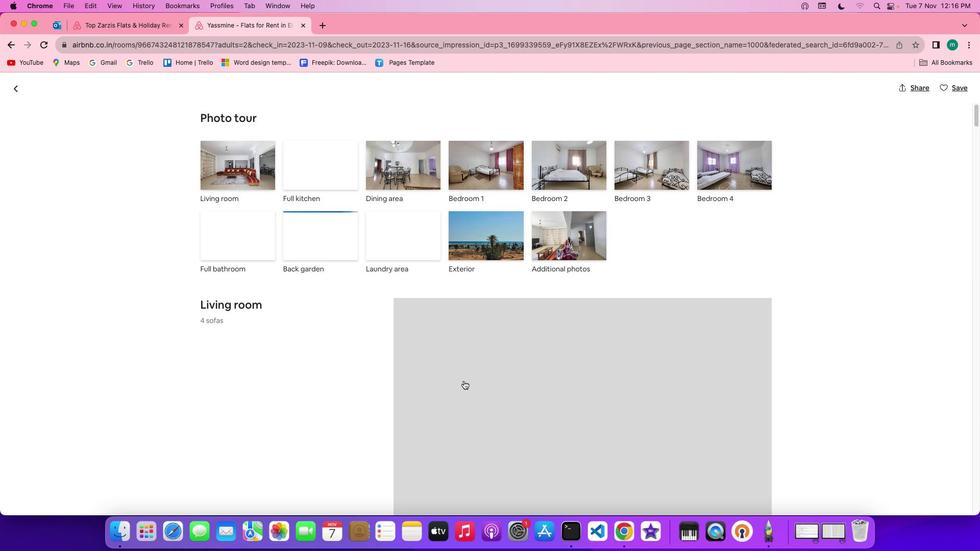 
Action: Mouse scrolled (465, 382) with delta (1, 0)
Screenshot: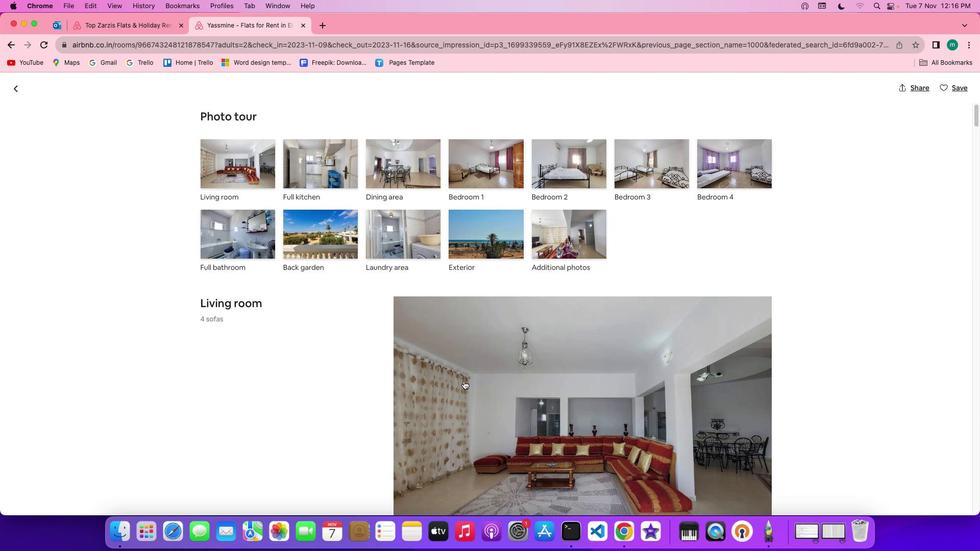
Action: Mouse scrolled (465, 382) with delta (1, 0)
Screenshot: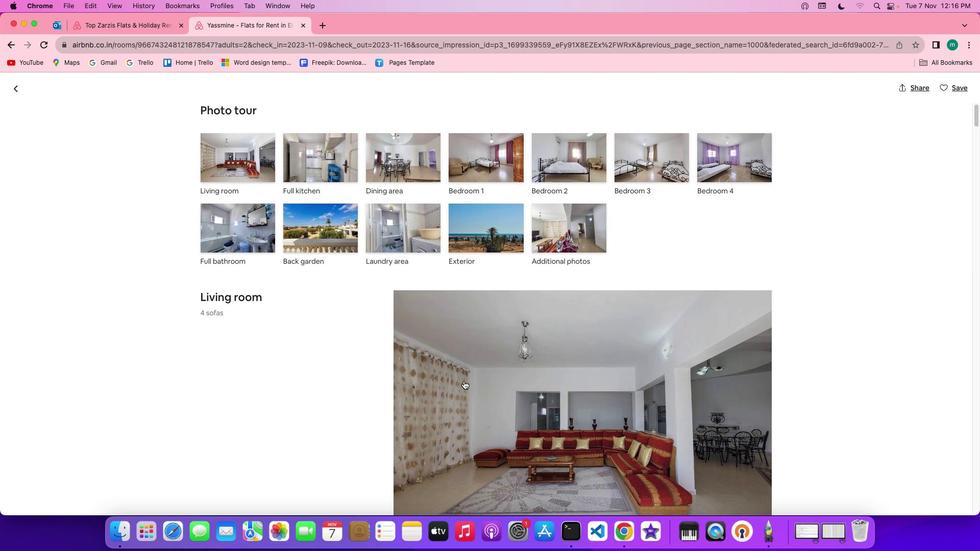 
Action: Mouse scrolled (465, 382) with delta (1, 0)
Screenshot: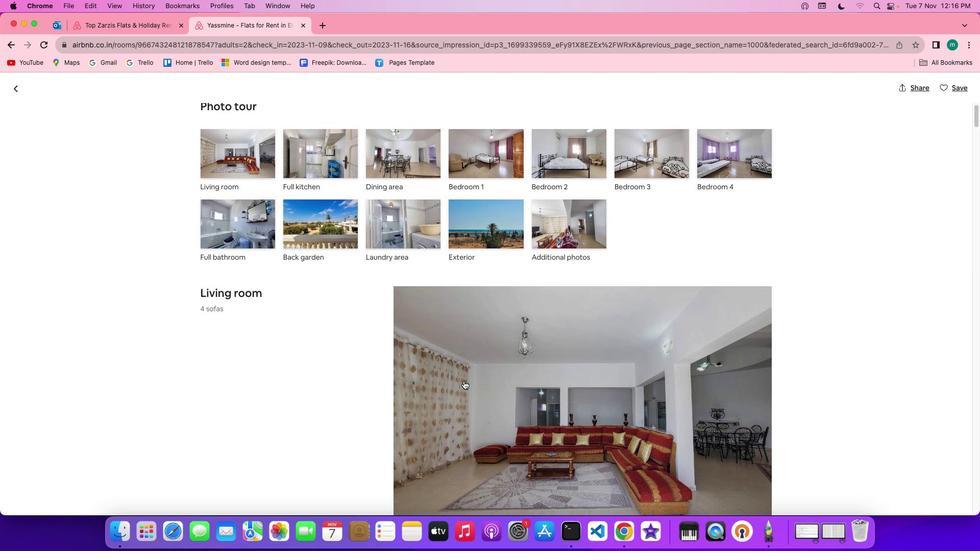 
Action: Mouse scrolled (465, 382) with delta (1, 0)
Screenshot: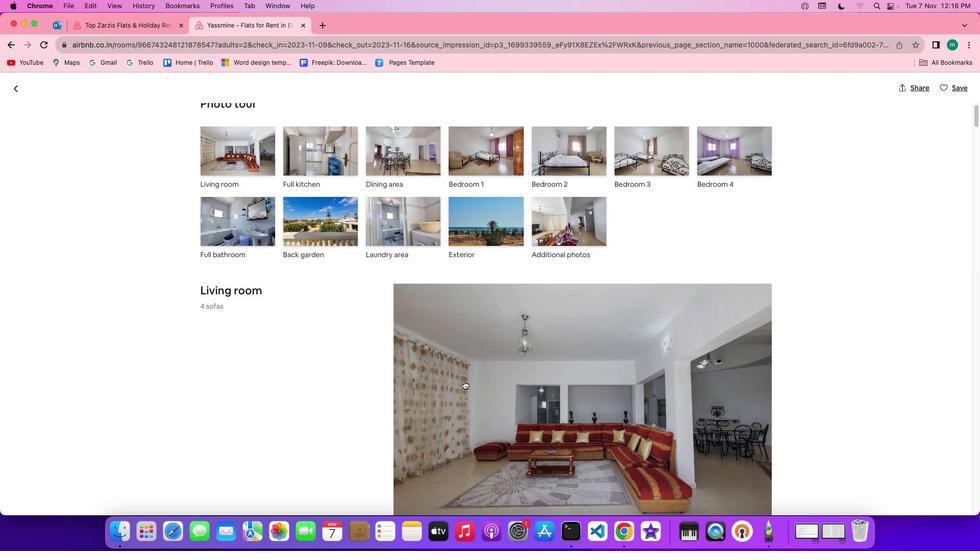 
Action: Mouse scrolled (465, 382) with delta (1, 0)
Screenshot: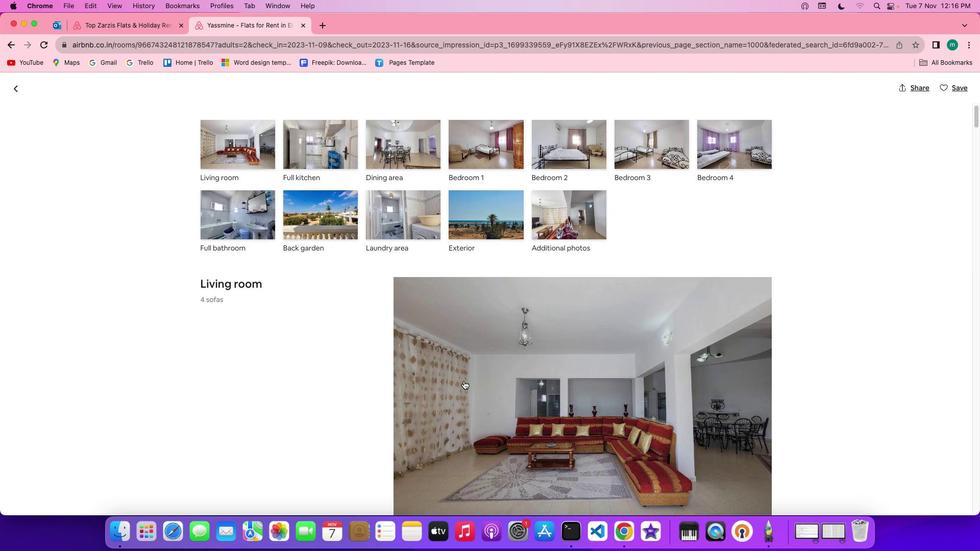 
Action: Mouse scrolled (465, 382) with delta (1, 0)
Screenshot: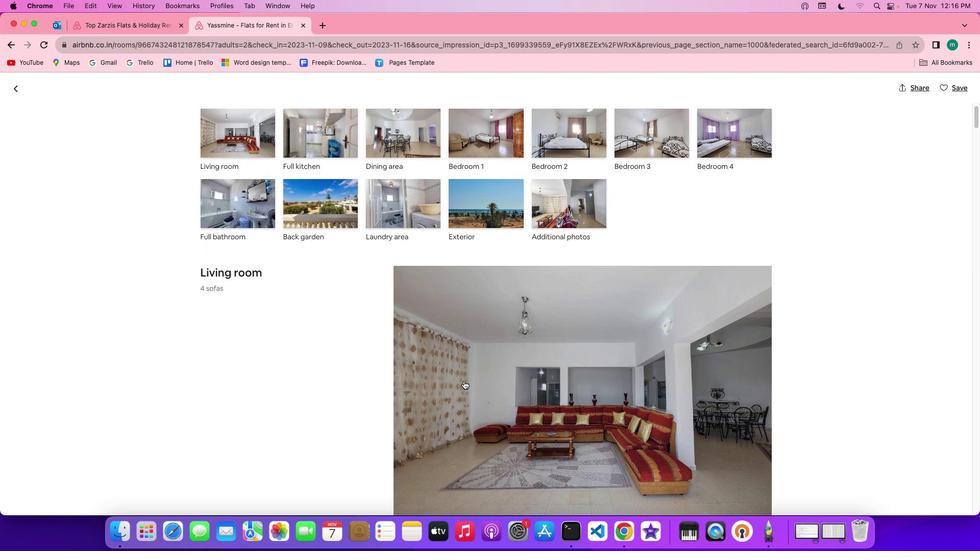 
Action: Mouse scrolled (465, 382) with delta (1, 0)
Screenshot: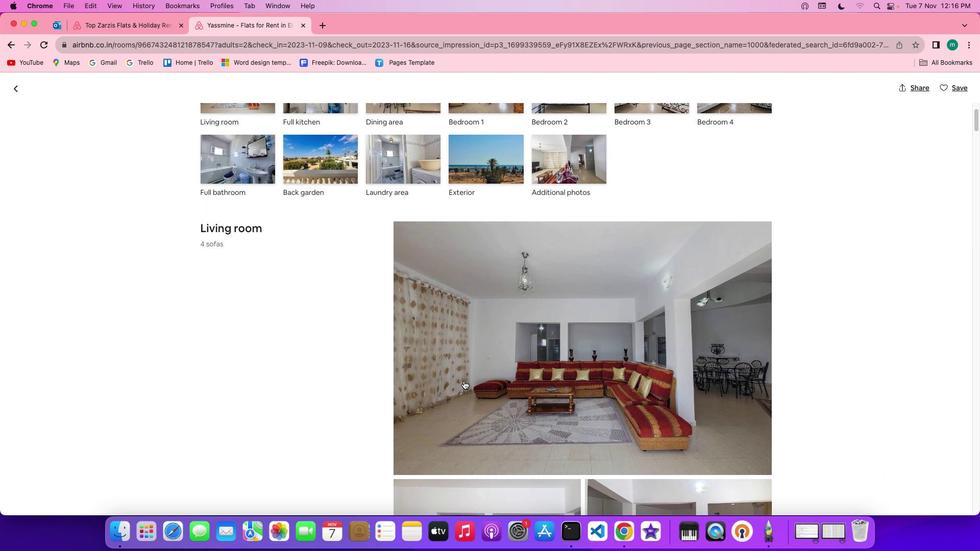 
Action: Mouse scrolled (465, 382) with delta (1, 0)
Screenshot: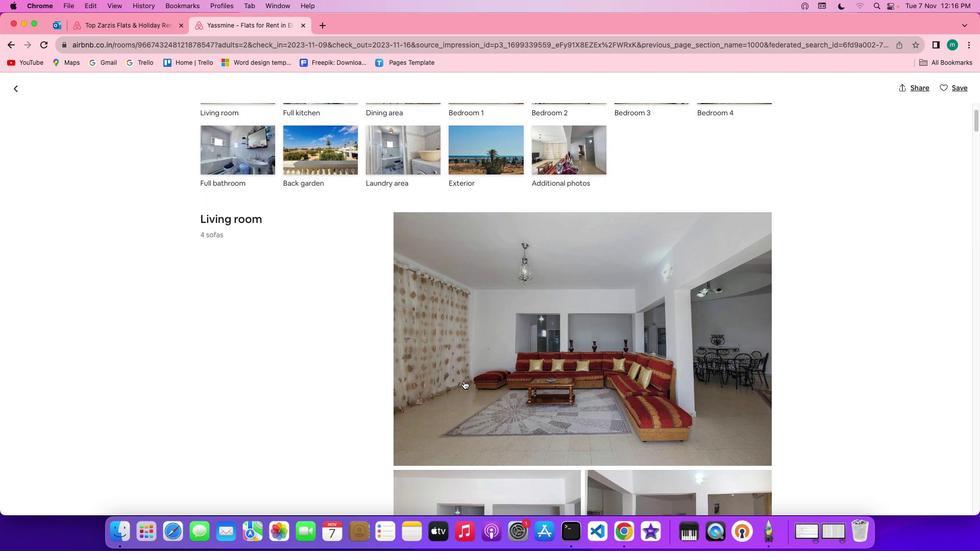 
Action: Mouse scrolled (465, 382) with delta (1, 0)
Screenshot: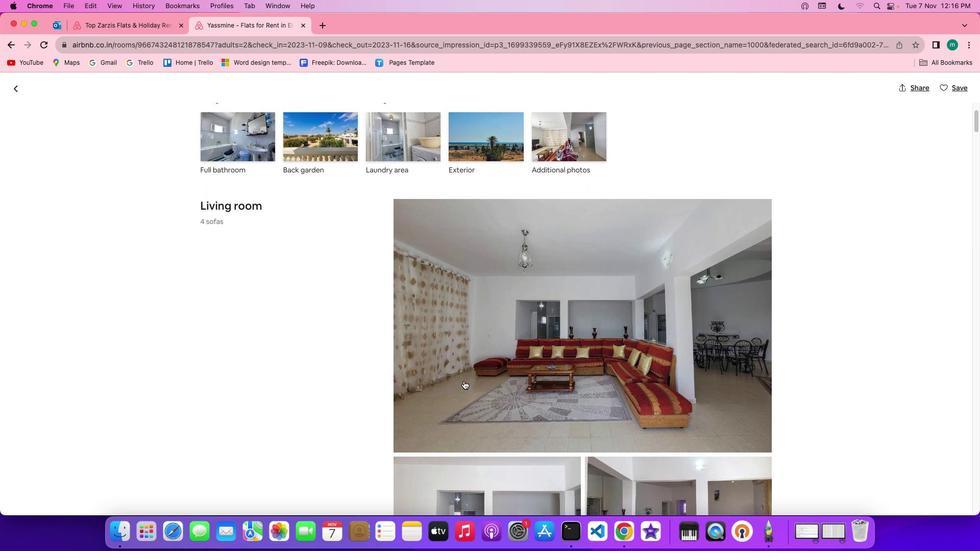 
Action: Mouse scrolled (465, 382) with delta (1, 0)
Screenshot: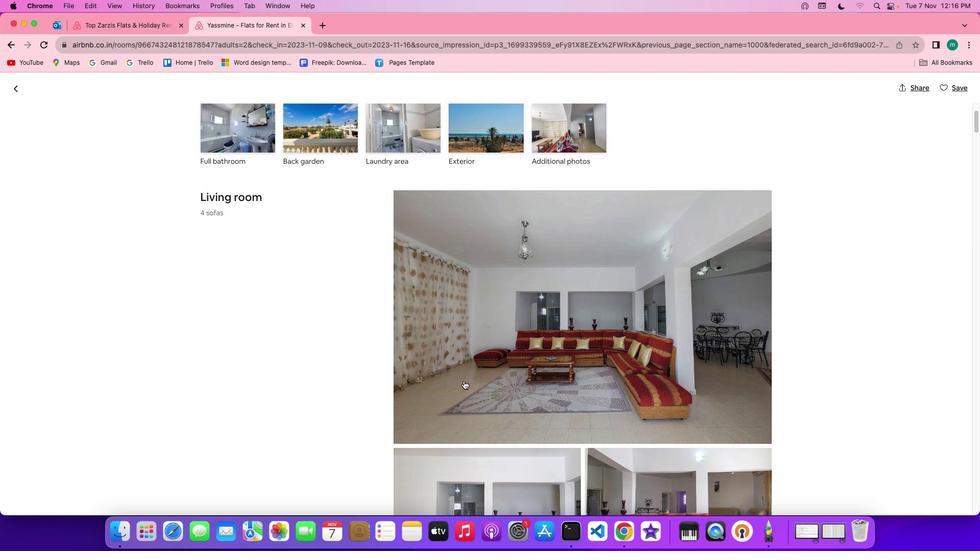 
Action: Mouse scrolled (465, 382) with delta (1, 0)
Screenshot: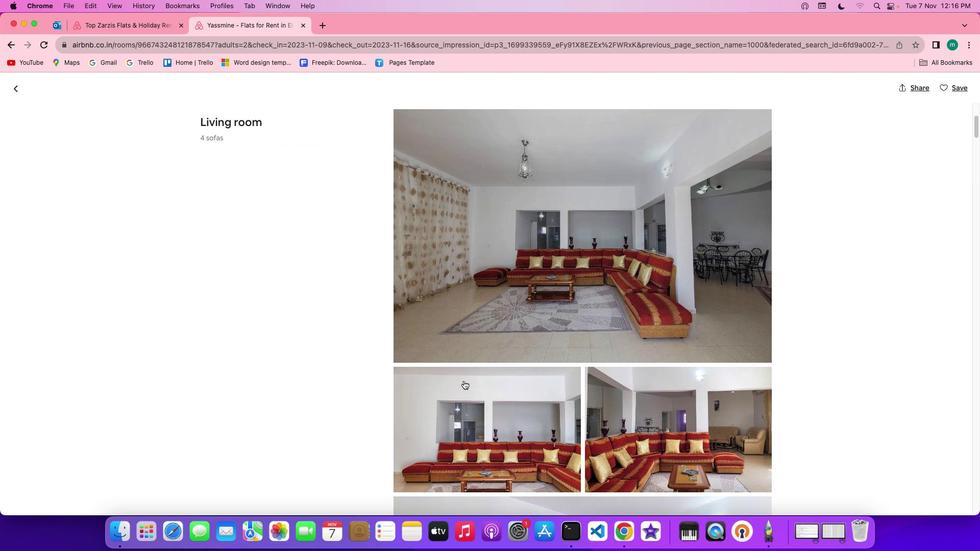 
Action: Mouse scrolled (465, 382) with delta (1, 0)
Screenshot: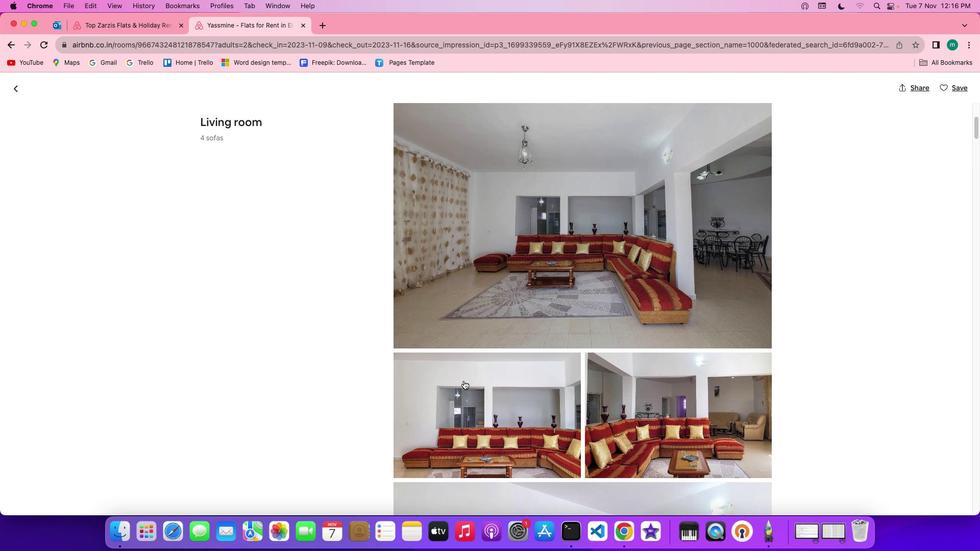 
Action: Mouse scrolled (465, 382) with delta (1, 0)
Screenshot: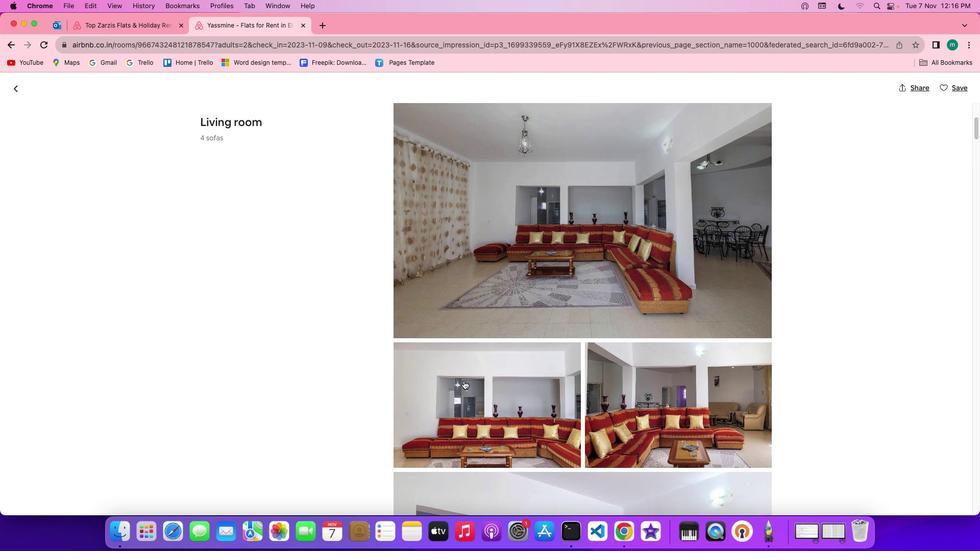 
Action: Mouse scrolled (465, 382) with delta (1, 0)
Screenshot: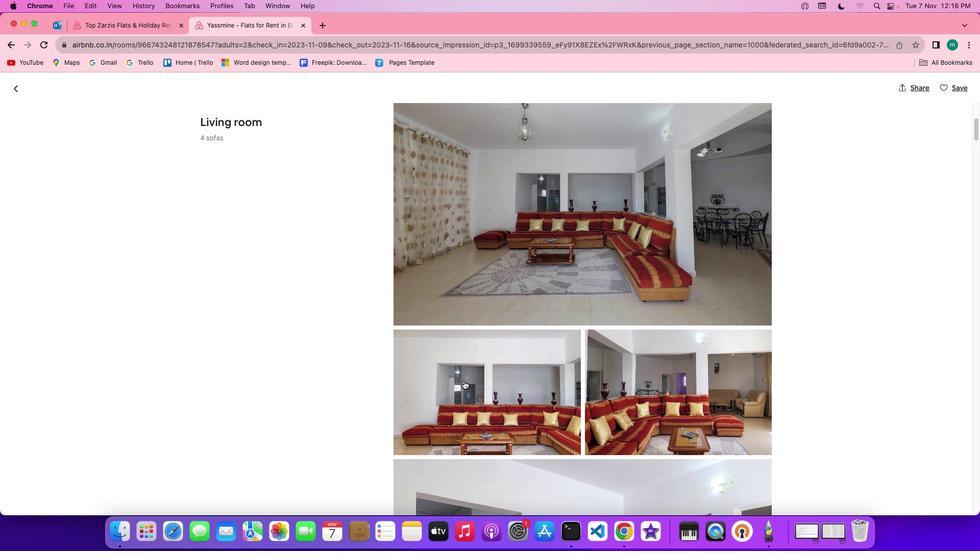 
Action: Mouse scrolled (465, 382) with delta (1, 0)
Screenshot: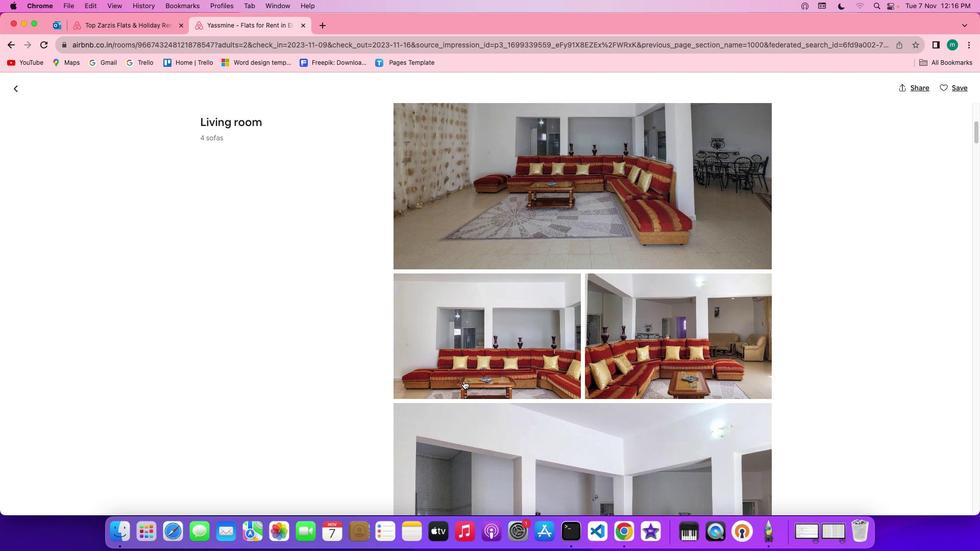 
Action: Mouse scrolled (465, 382) with delta (1, 0)
Screenshot: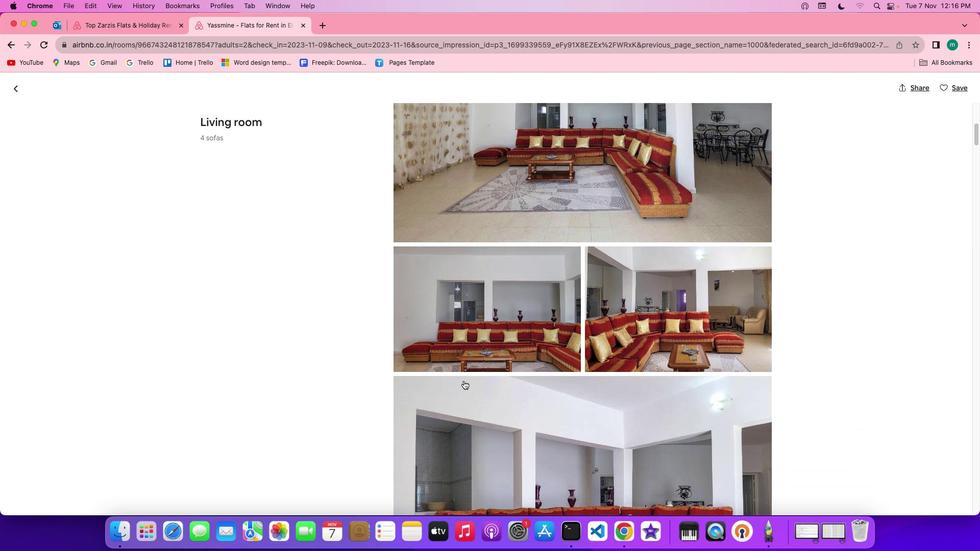 
Action: Mouse scrolled (465, 382) with delta (1, 0)
Screenshot: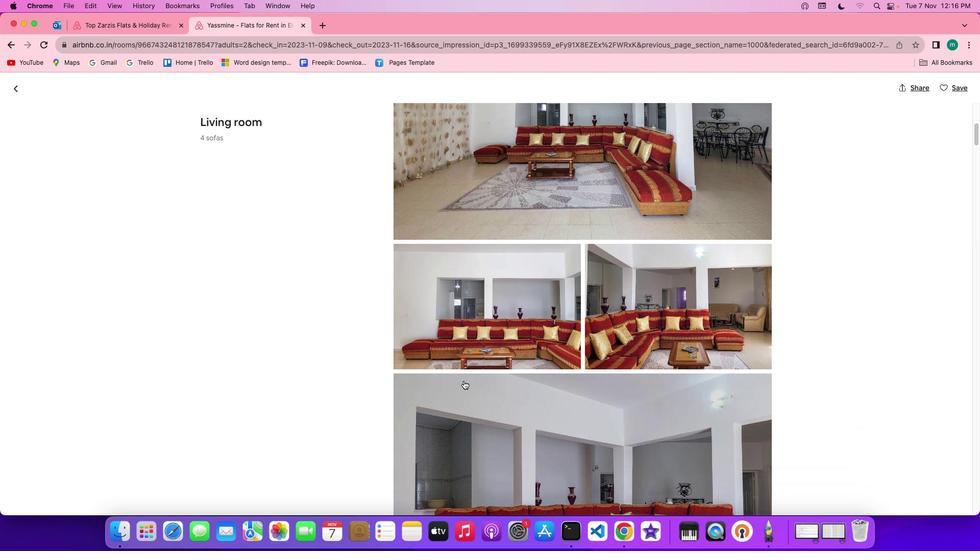 
Action: Mouse scrolled (465, 382) with delta (1, 0)
Screenshot: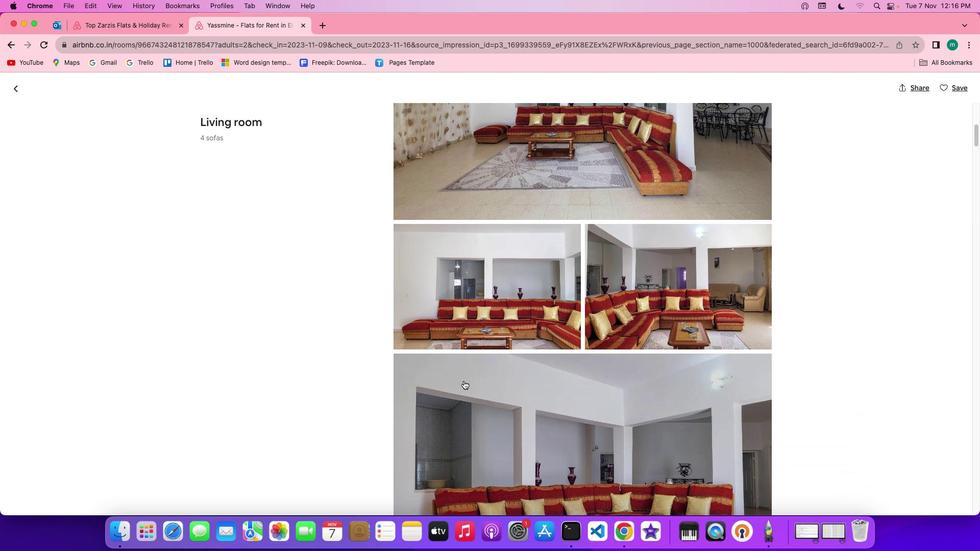 
Action: Mouse scrolled (465, 382) with delta (1, 0)
Screenshot: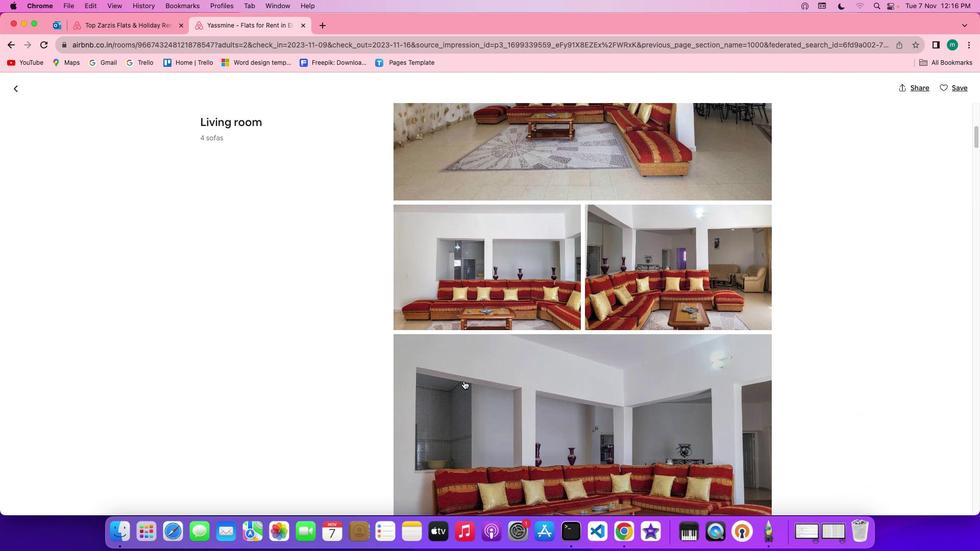 
Action: Mouse scrolled (465, 382) with delta (1, 0)
Screenshot: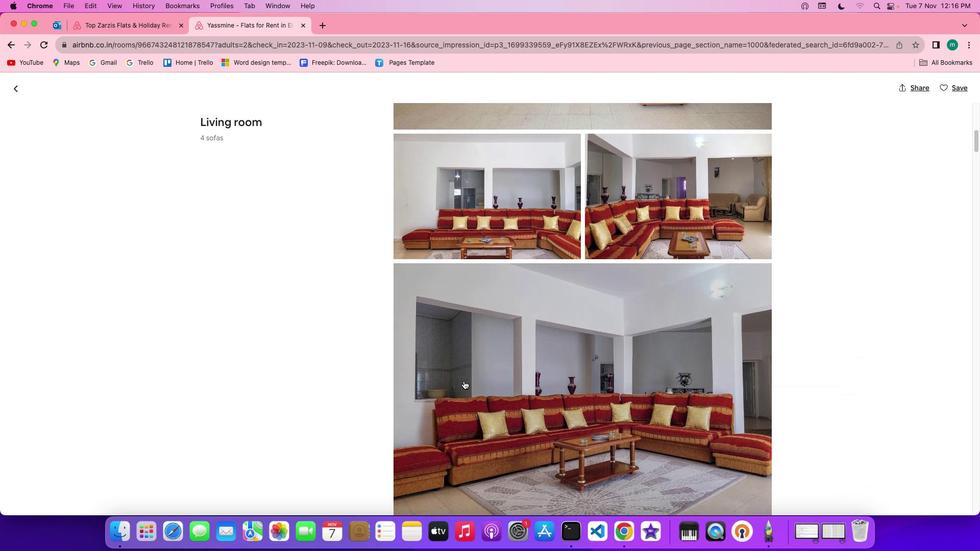 
Action: Mouse scrolled (465, 382) with delta (1, 0)
Screenshot: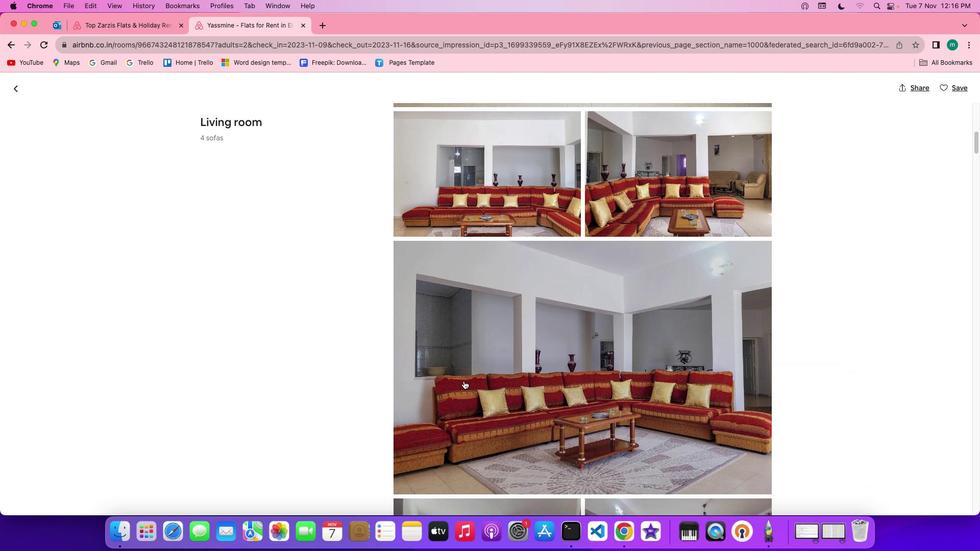 
Action: Mouse scrolled (465, 382) with delta (1, 0)
Screenshot: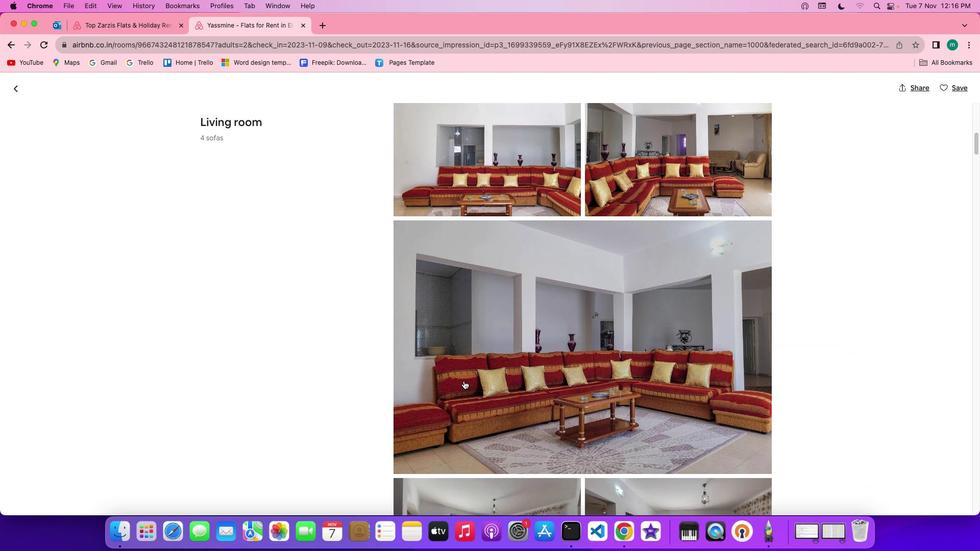 
Action: Mouse scrolled (465, 382) with delta (1, 0)
Screenshot: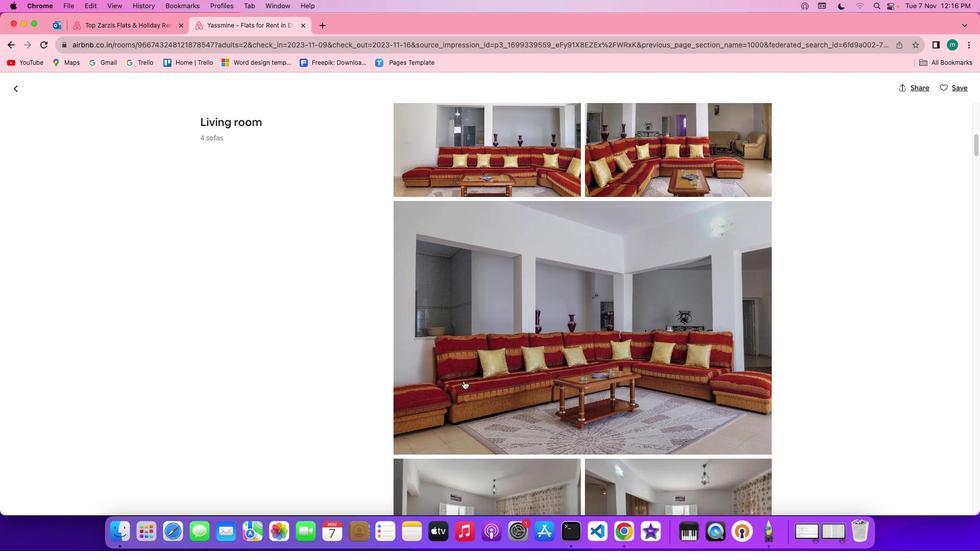 
Action: Mouse scrolled (465, 382) with delta (1, 0)
Screenshot: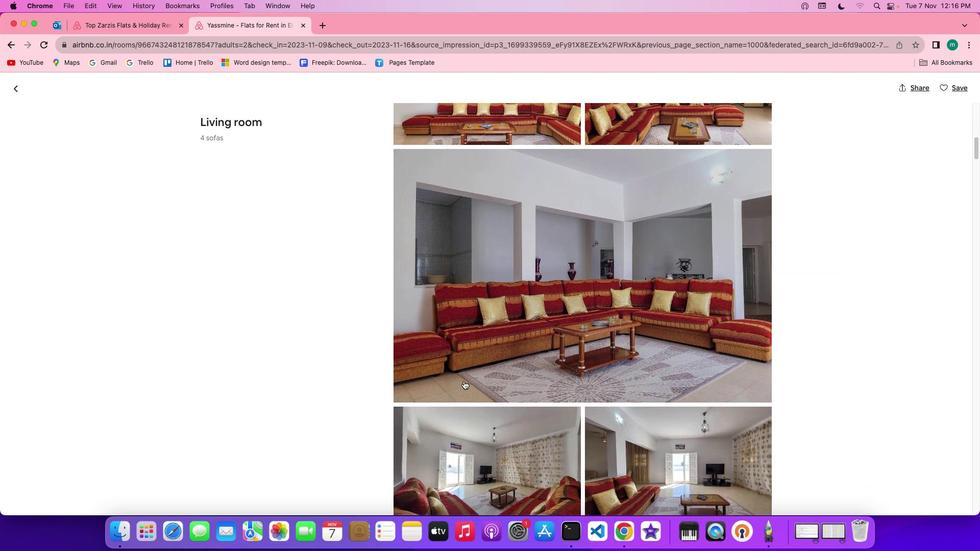
Action: Mouse scrolled (465, 382) with delta (1, 0)
Screenshot: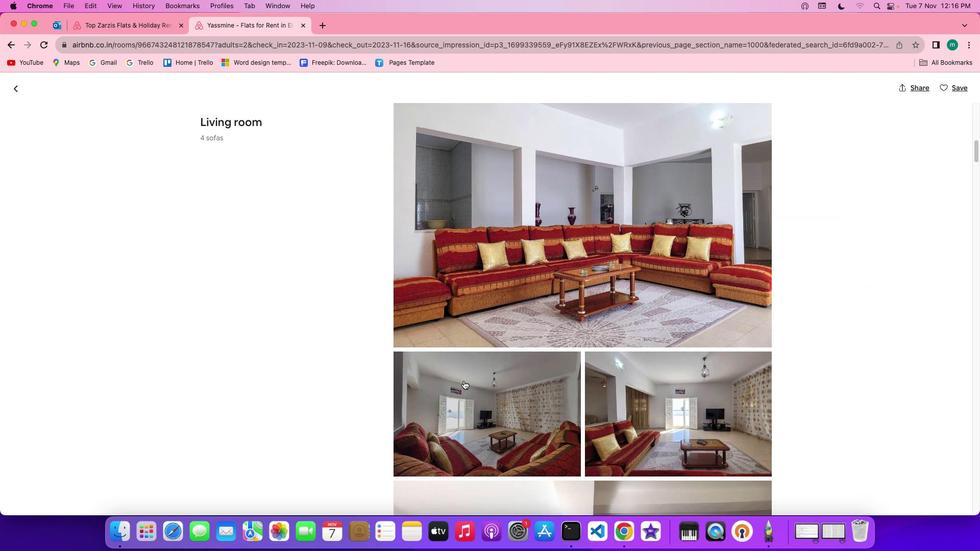 
Action: Mouse scrolled (465, 382) with delta (1, 0)
Screenshot: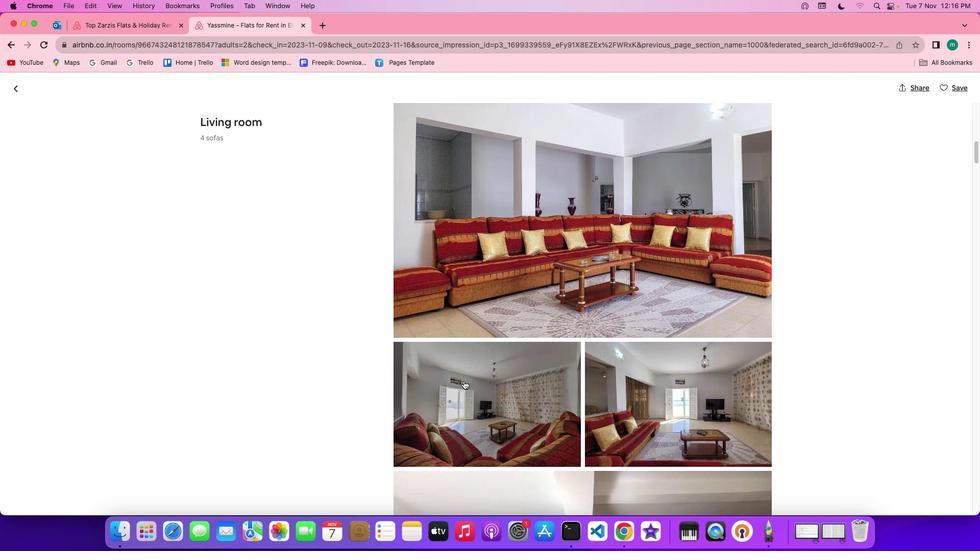 
Action: Mouse scrolled (465, 382) with delta (1, 0)
Screenshot: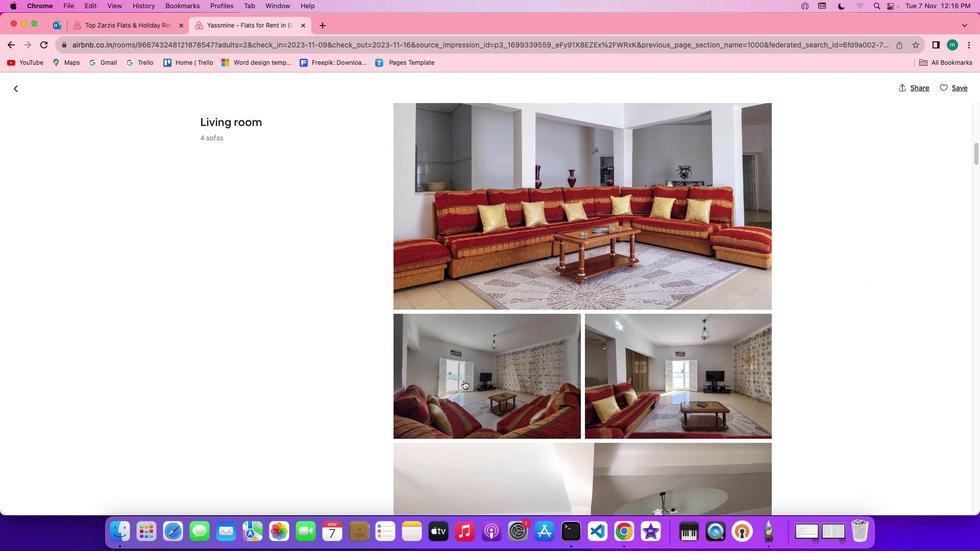 
Action: Mouse scrolled (465, 382) with delta (1, 0)
Screenshot: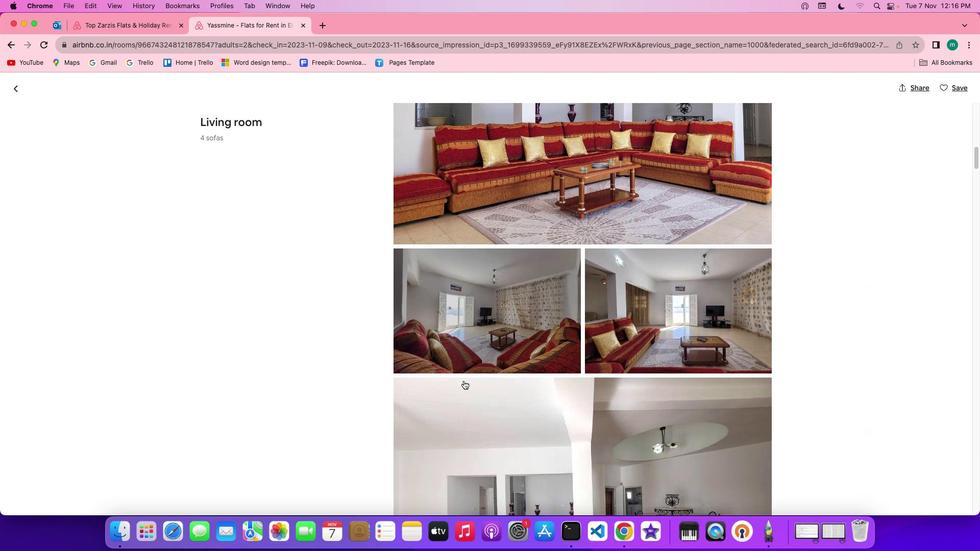
Action: Mouse scrolled (465, 382) with delta (1, 0)
Screenshot: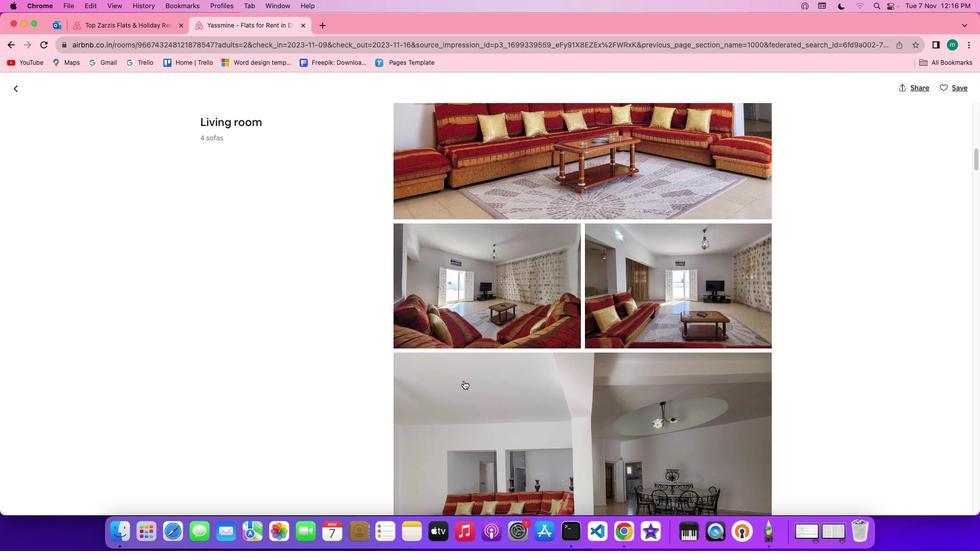 
Action: Mouse scrolled (465, 382) with delta (1, 0)
Screenshot: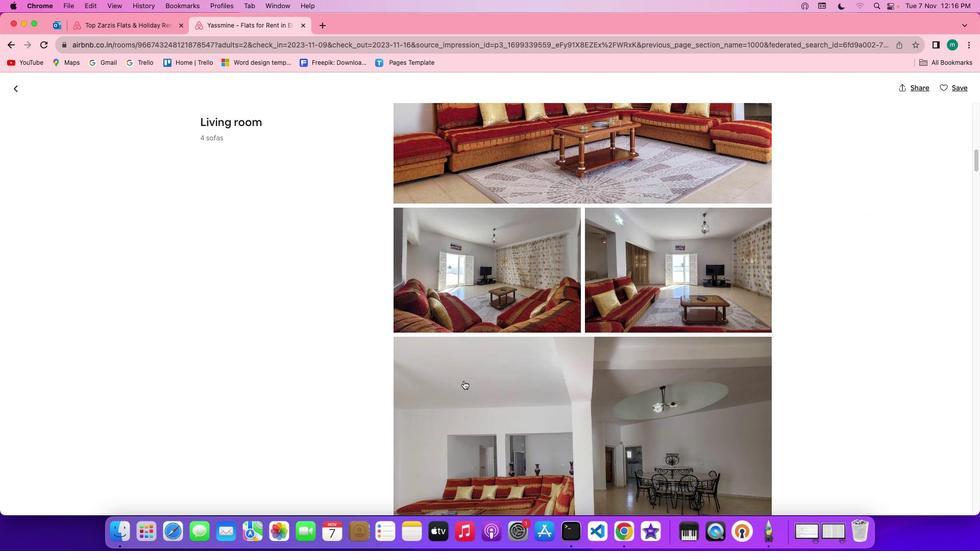 
Action: Mouse scrolled (465, 382) with delta (1, 0)
Screenshot: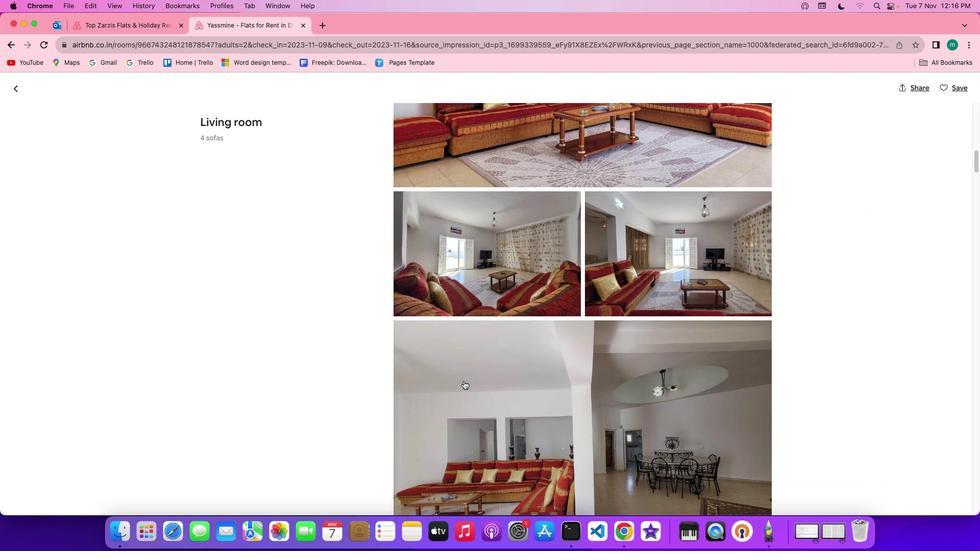 
Action: Mouse scrolled (465, 382) with delta (1, 0)
Screenshot: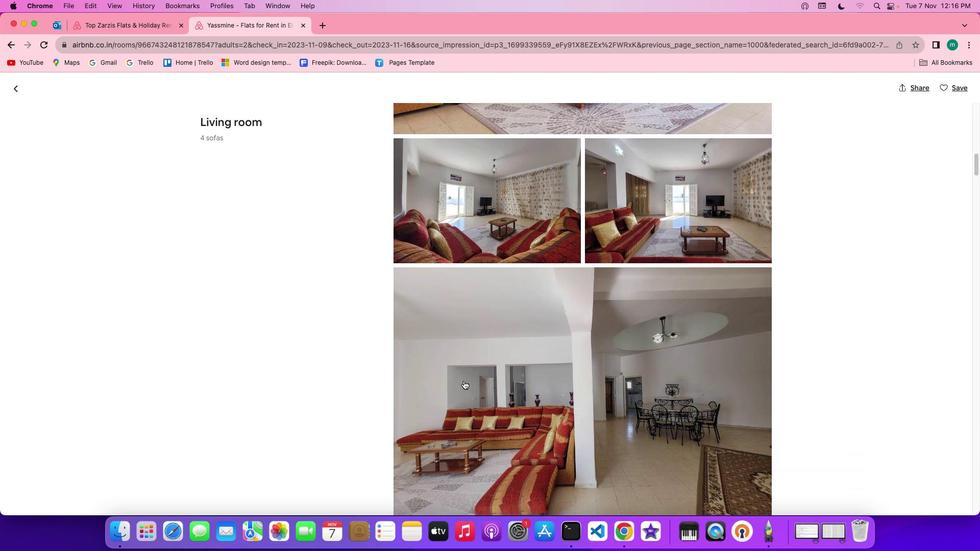 
Action: Mouse scrolled (465, 382) with delta (1, 0)
Screenshot: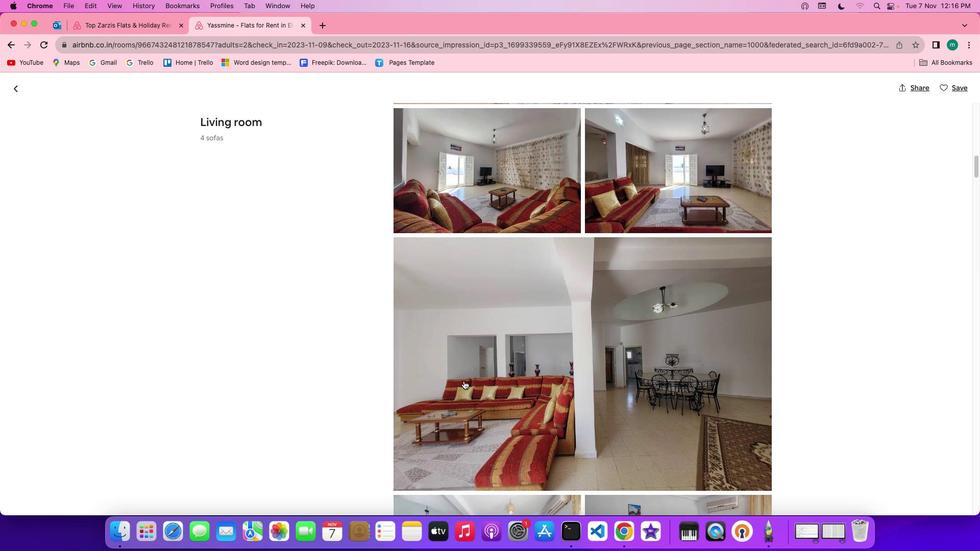 
Action: Mouse scrolled (465, 382) with delta (1, 0)
Screenshot: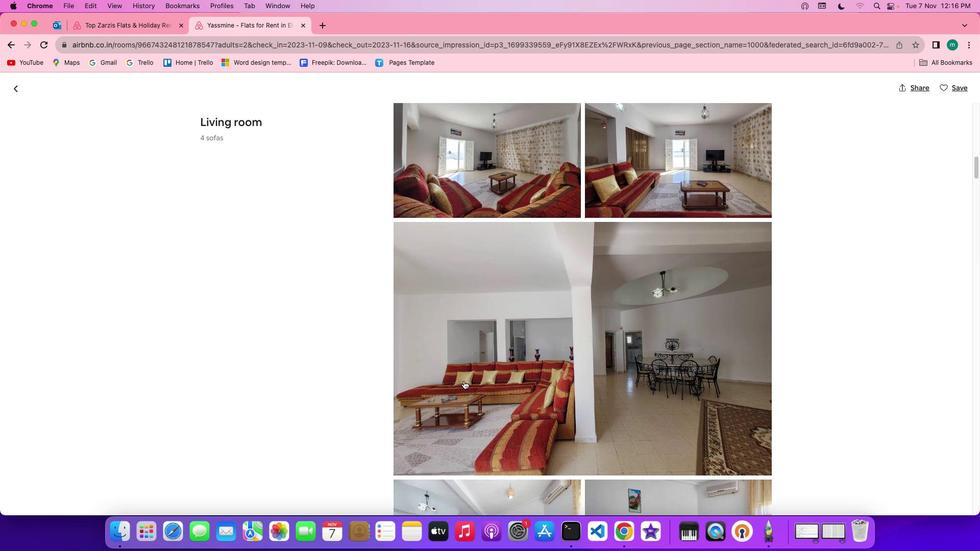 
Action: Mouse scrolled (465, 382) with delta (1, 0)
Screenshot: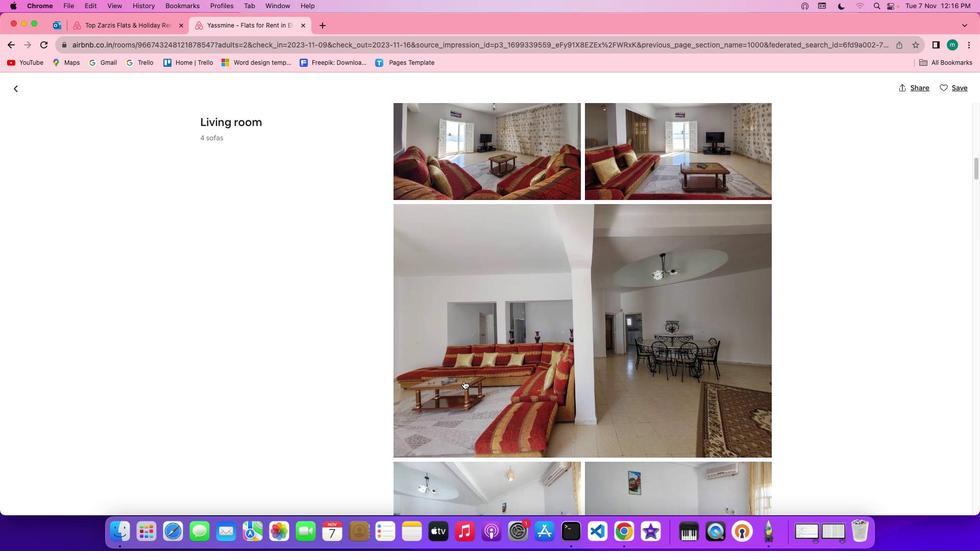 
Action: Mouse scrolled (465, 382) with delta (1, 0)
Screenshot: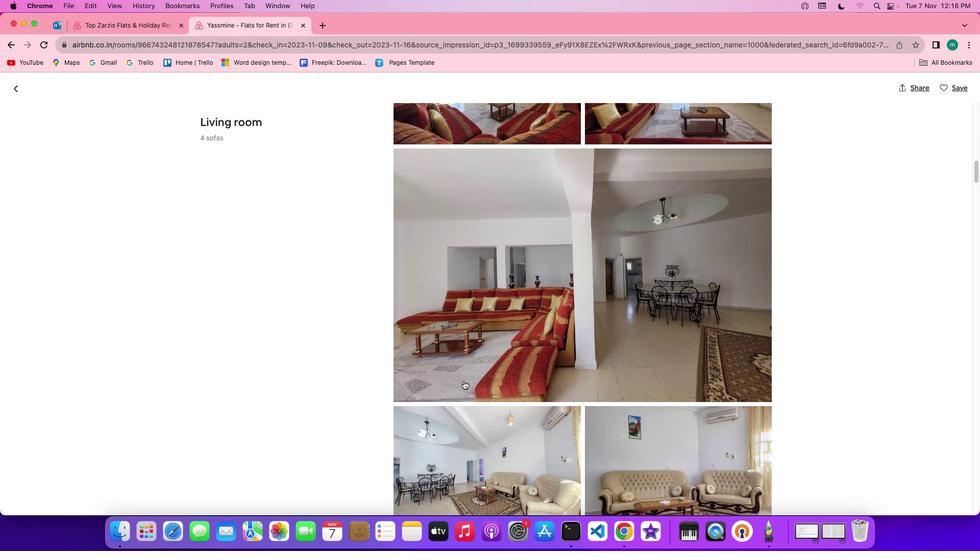
Action: Mouse scrolled (465, 382) with delta (1, 0)
Screenshot: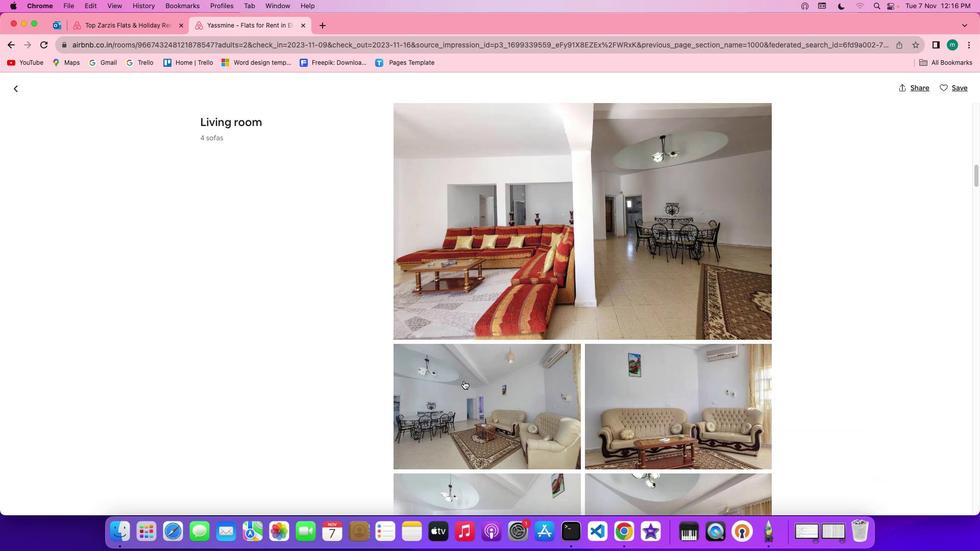 
Action: Mouse scrolled (465, 382) with delta (1, 0)
Screenshot: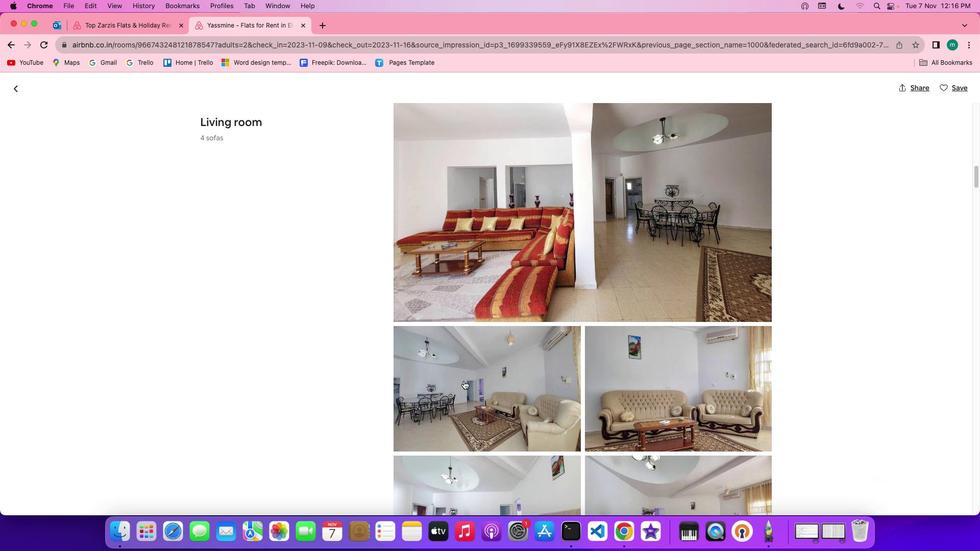 
Action: Mouse scrolled (465, 382) with delta (1, 0)
Screenshot: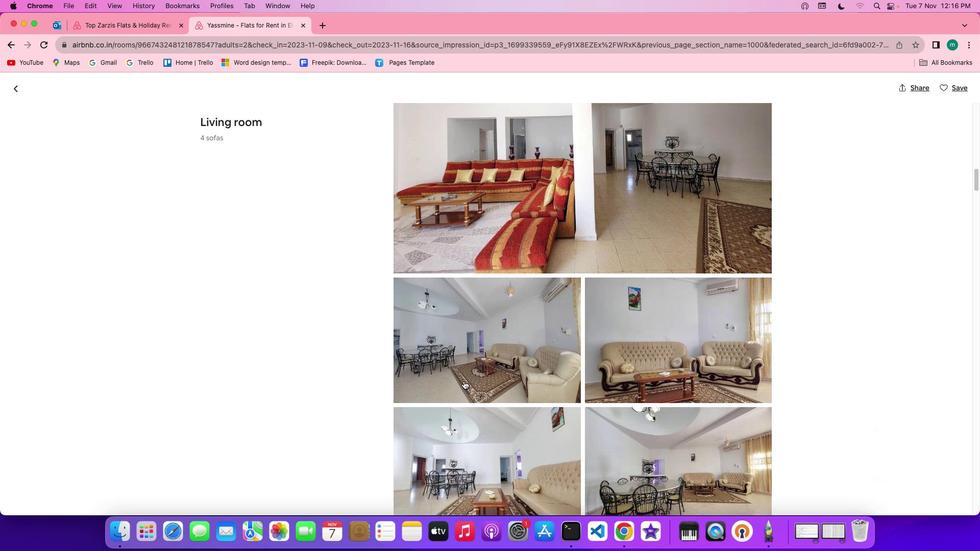 
Action: Mouse scrolled (465, 382) with delta (1, 0)
Screenshot: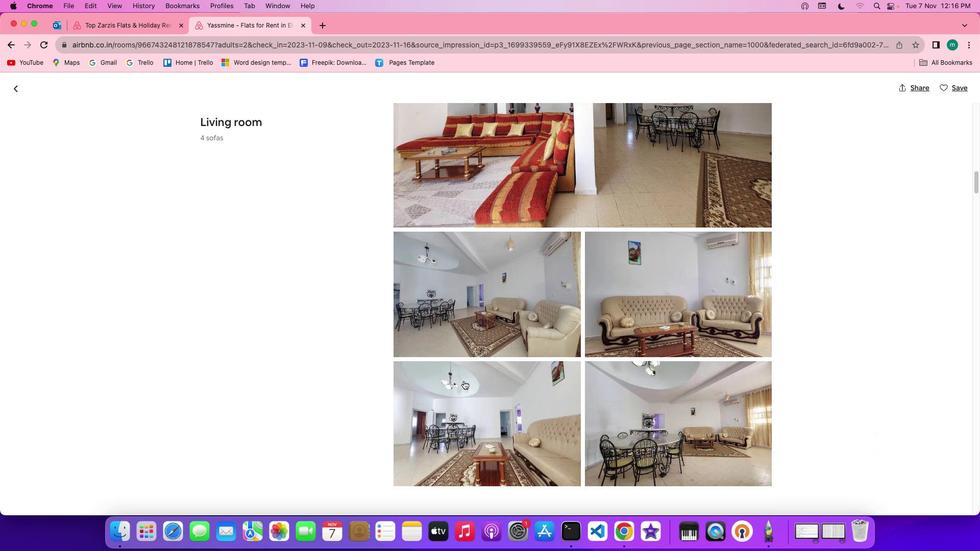 
Action: Mouse scrolled (465, 382) with delta (1, 0)
Screenshot: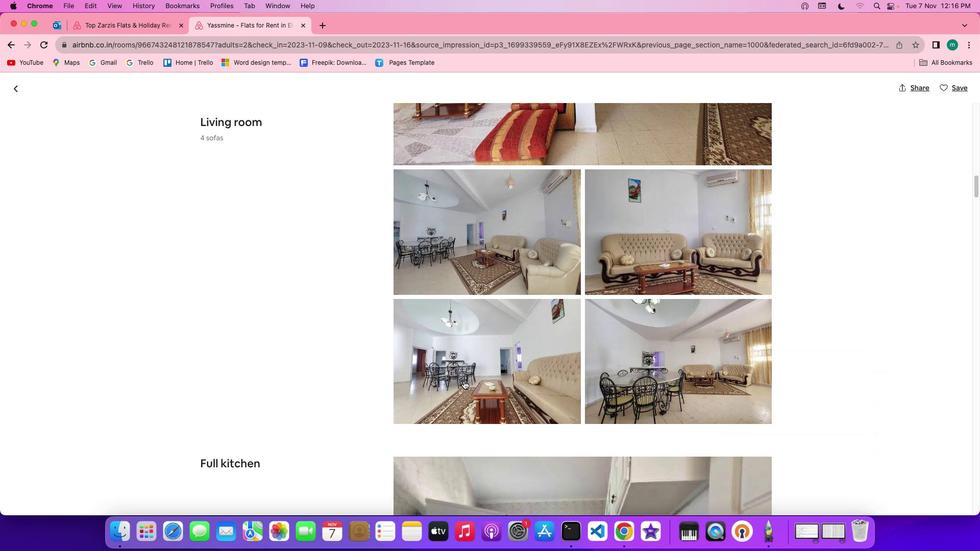 
Action: Mouse scrolled (465, 382) with delta (1, 0)
Screenshot: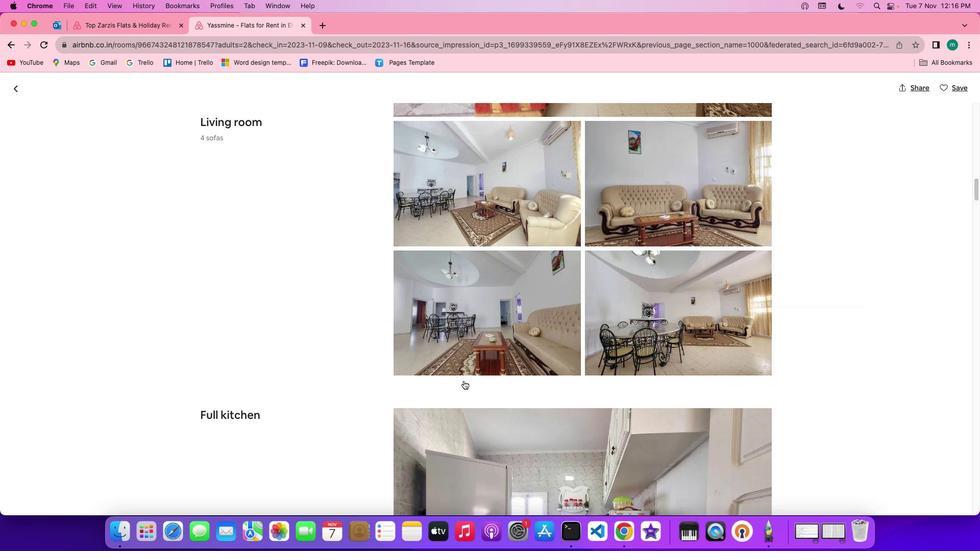 
Action: Mouse scrolled (465, 382) with delta (1, 0)
Screenshot: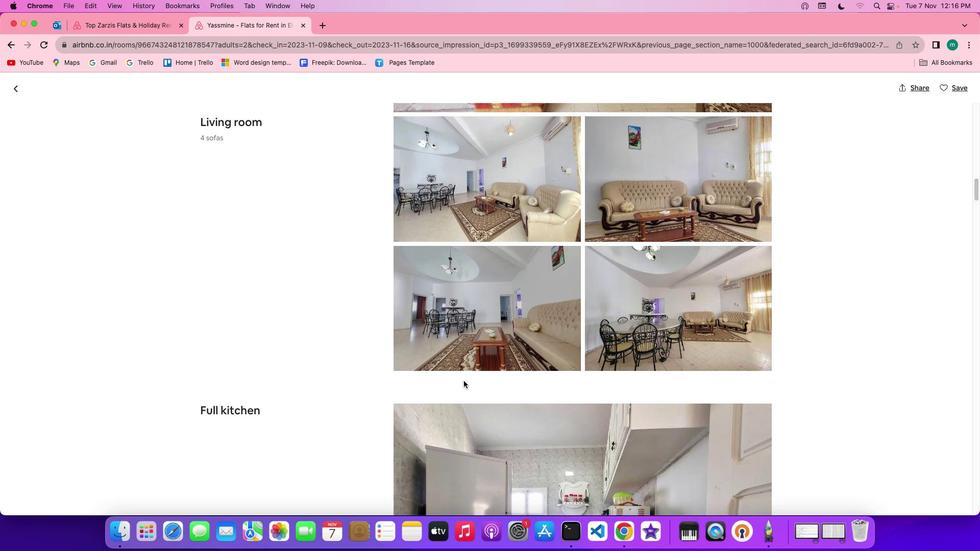 
Action: Mouse scrolled (465, 382) with delta (1, 0)
Screenshot: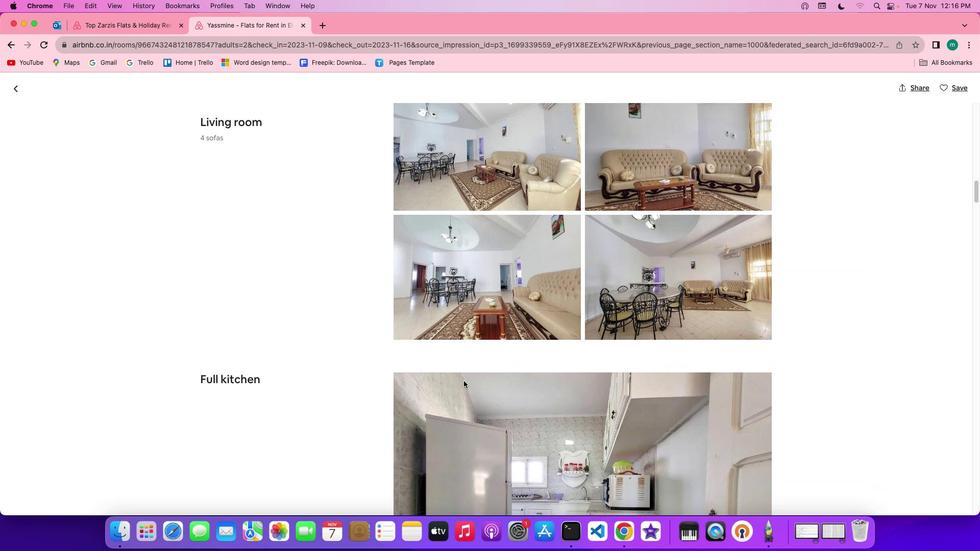 
Action: Mouse scrolled (465, 382) with delta (1, 0)
Screenshot: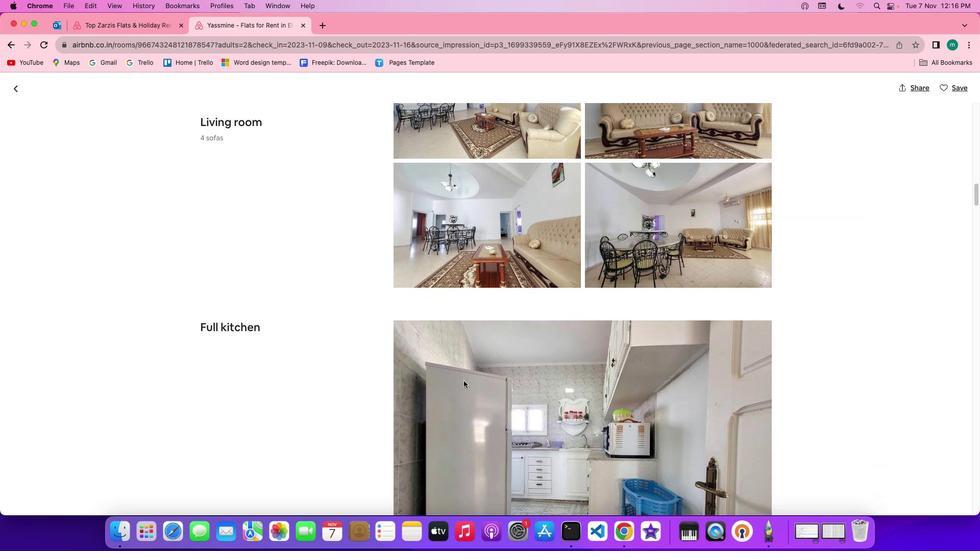 
Action: Mouse scrolled (465, 382) with delta (1, 0)
Screenshot: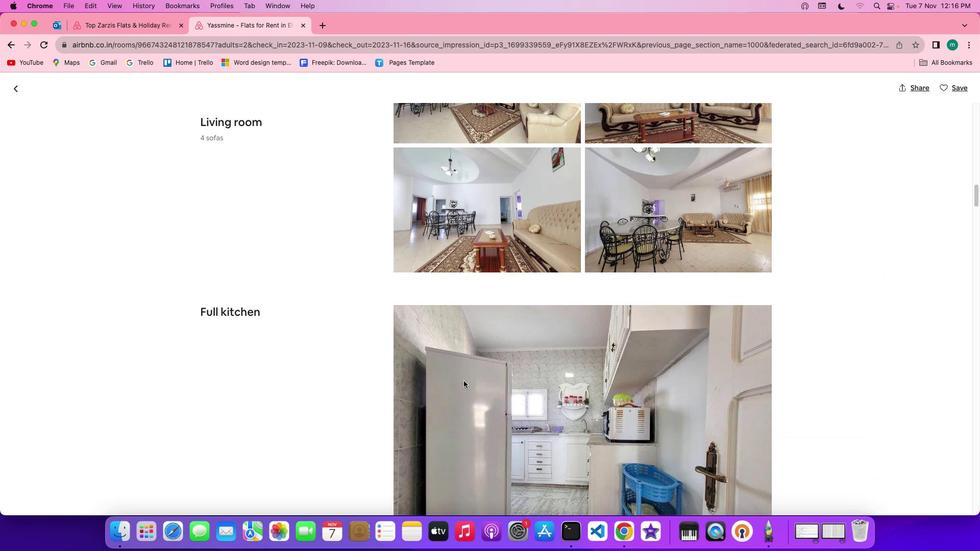 
Action: Mouse scrolled (465, 382) with delta (1, 0)
Screenshot: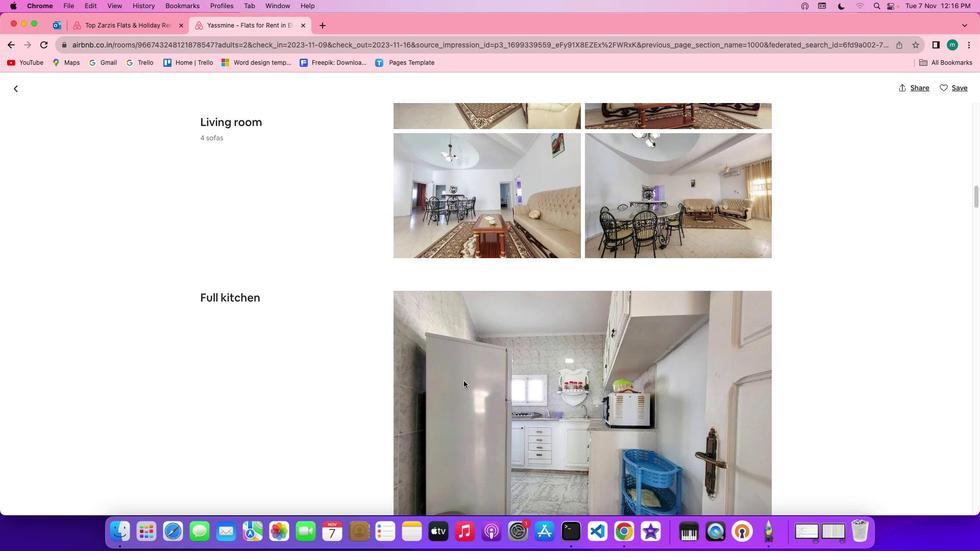 
Action: Mouse scrolled (465, 382) with delta (1, 0)
Screenshot: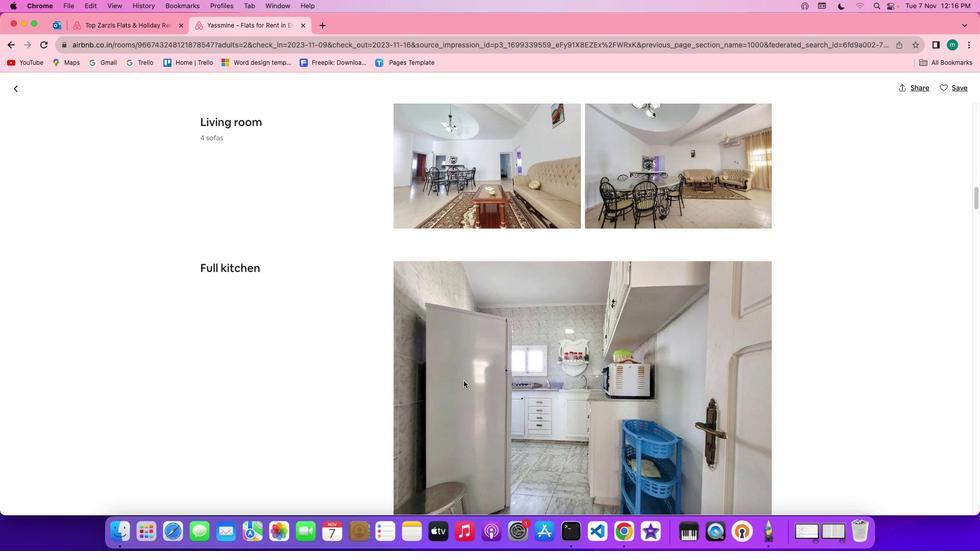 
Action: Mouse scrolled (465, 382) with delta (1, 0)
Screenshot: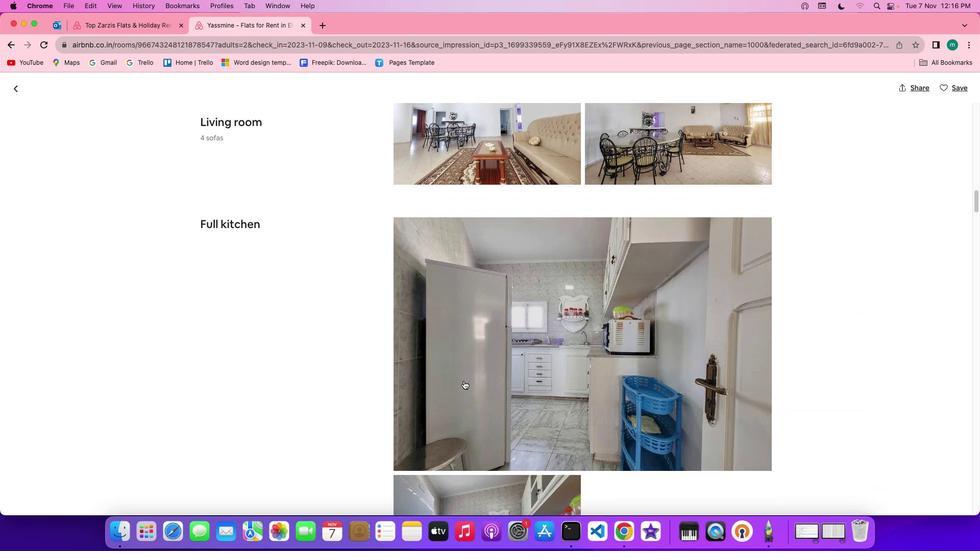 
Action: Mouse scrolled (465, 382) with delta (1, 0)
Screenshot: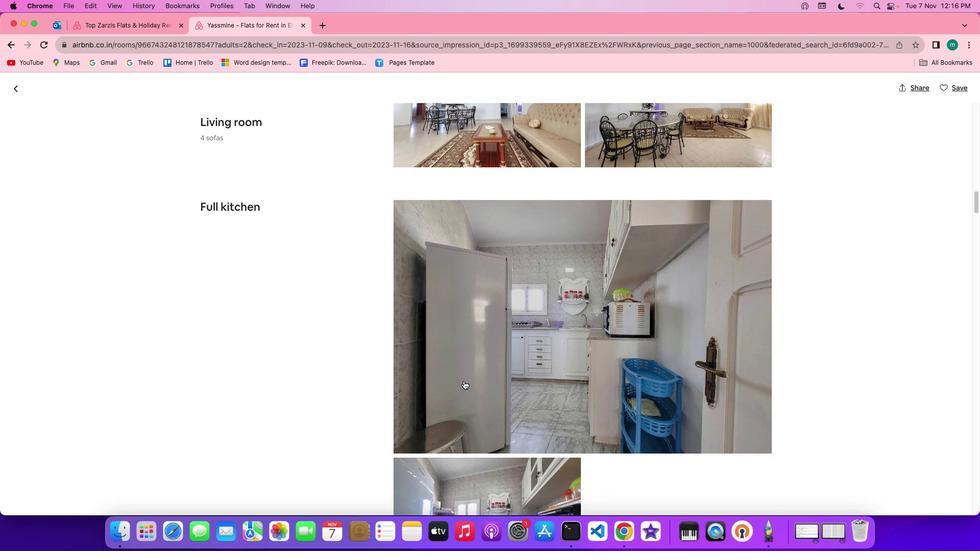 
Action: Mouse scrolled (465, 382) with delta (1, 0)
Screenshot: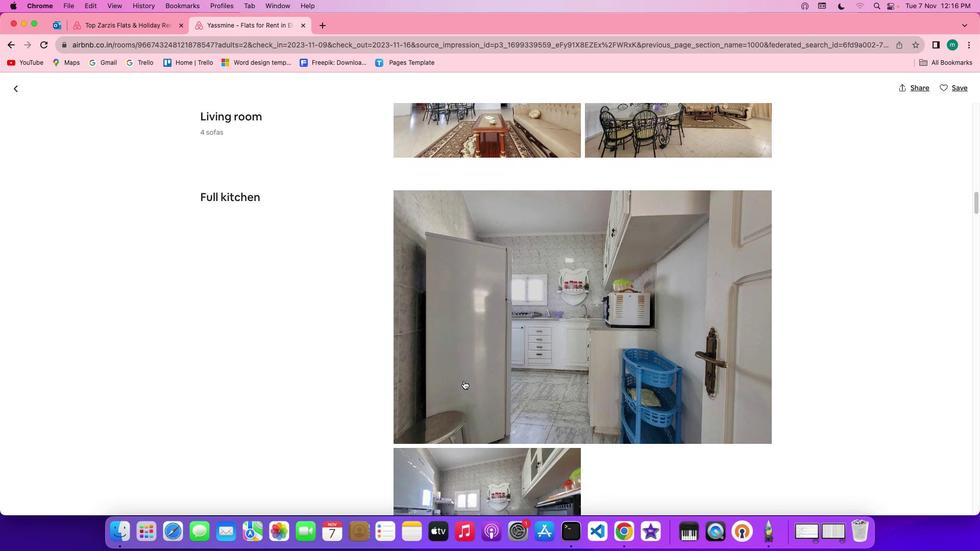 
Action: Mouse scrolled (465, 382) with delta (1, 0)
Screenshot: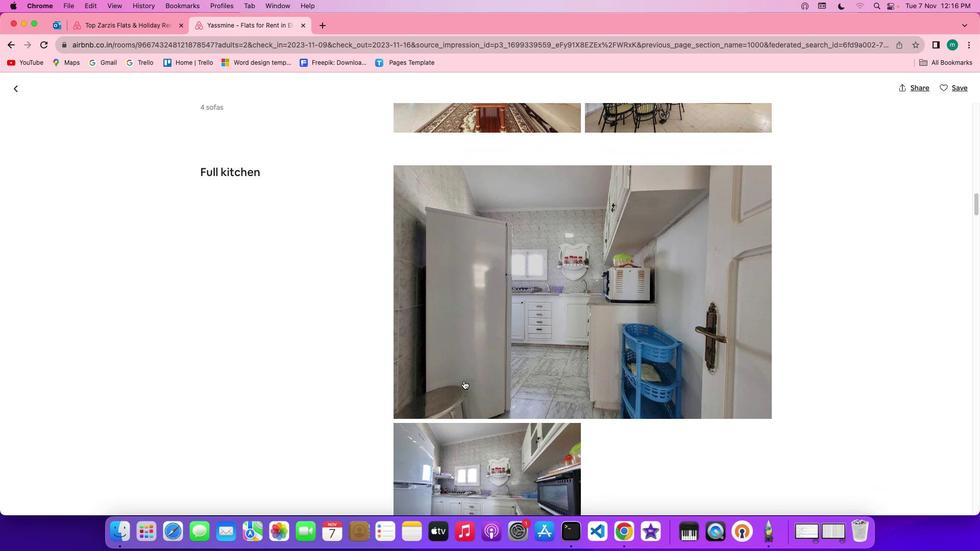 
Action: Mouse scrolled (465, 382) with delta (1, 0)
Screenshot: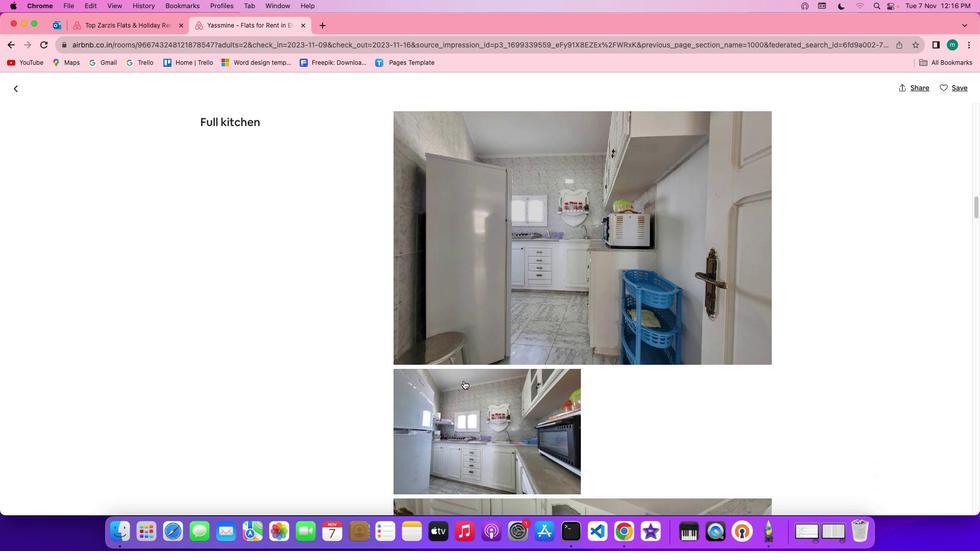 
Action: Mouse scrolled (465, 382) with delta (1, 0)
Screenshot: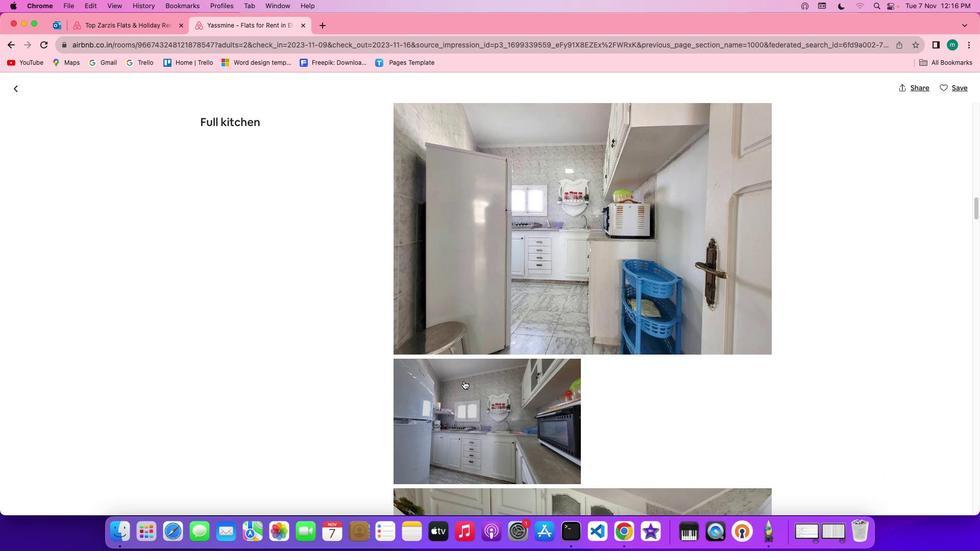 
Action: Mouse scrolled (465, 382) with delta (1, 0)
Screenshot: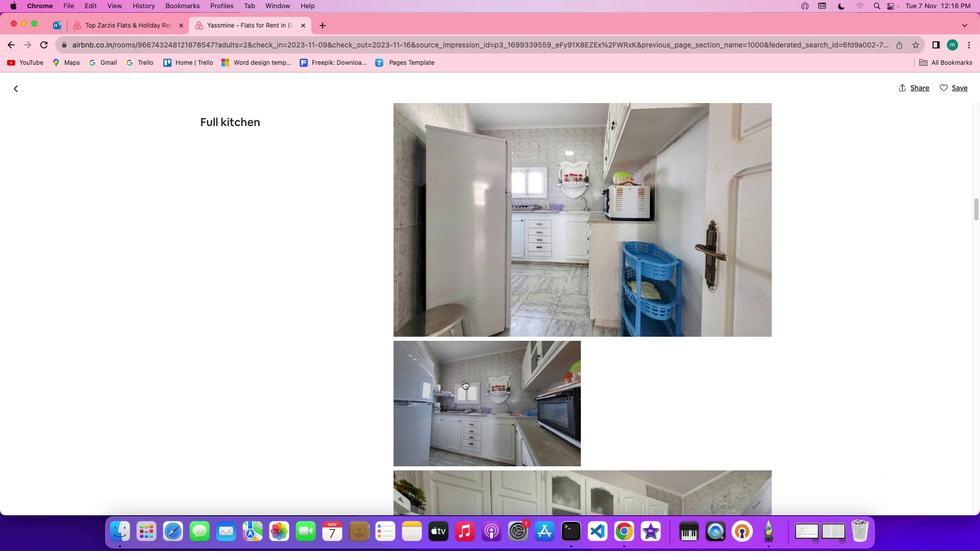 
Action: Mouse scrolled (465, 382) with delta (1, 0)
Screenshot: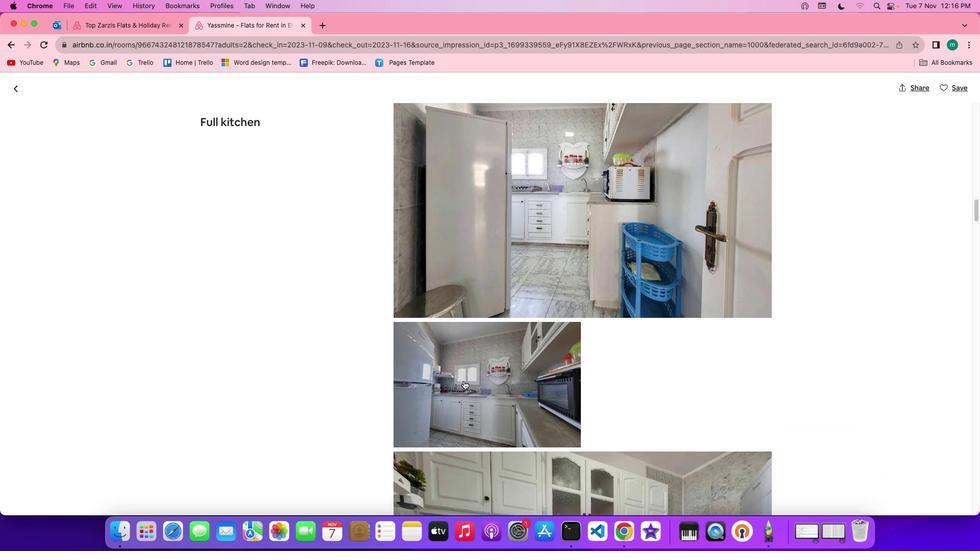 
Action: Mouse scrolled (465, 382) with delta (1, 0)
Screenshot: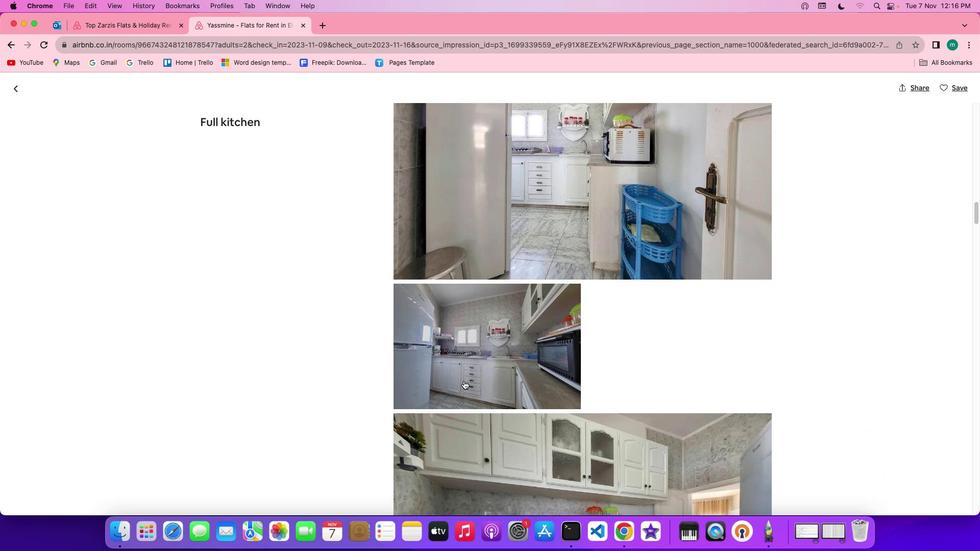 
Action: Mouse scrolled (465, 382) with delta (1, 0)
Screenshot: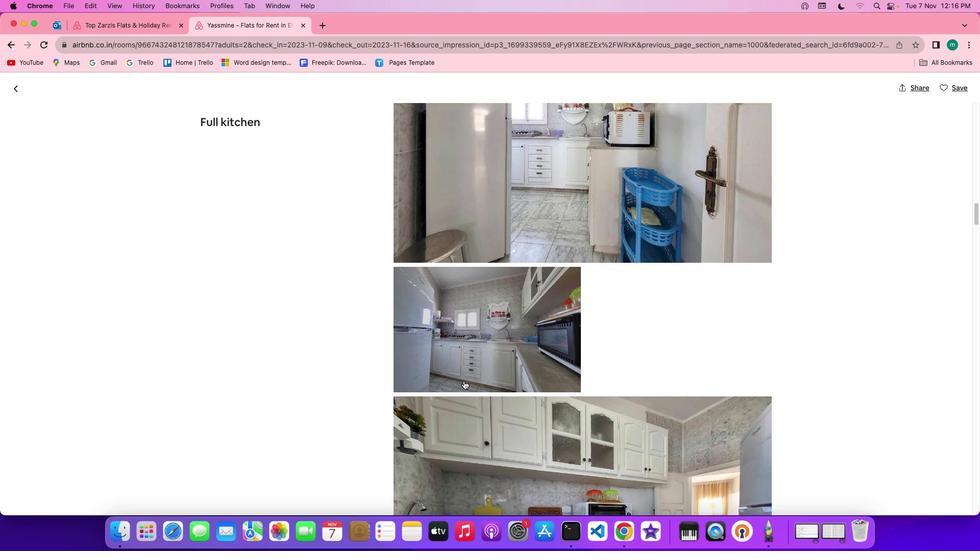 
Action: Mouse scrolled (465, 382) with delta (1, 0)
Screenshot: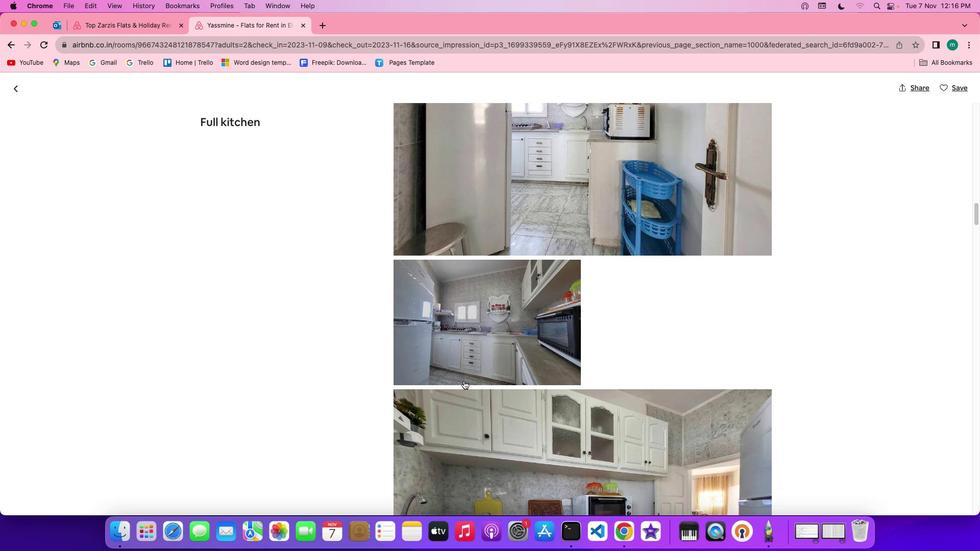 
Action: Mouse scrolled (465, 382) with delta (1, 0)
Screenshot: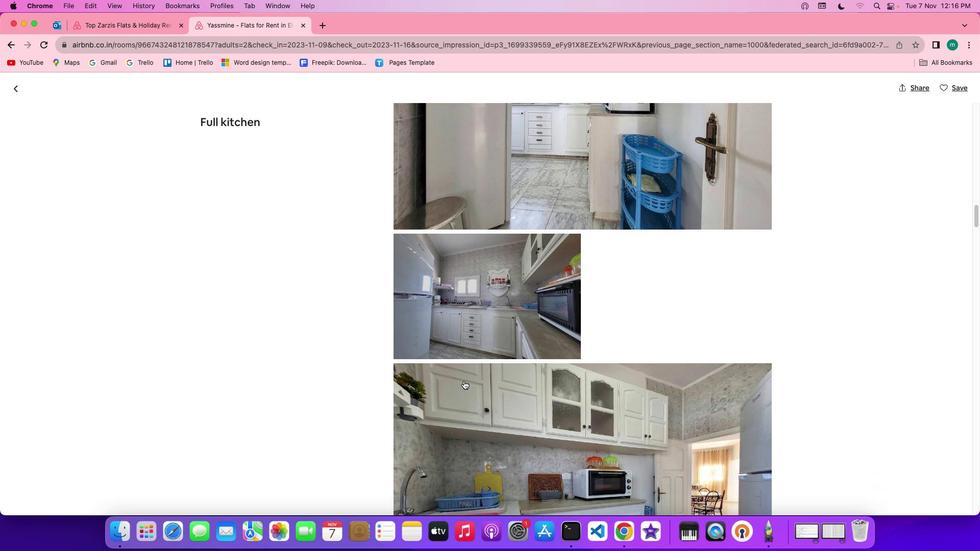 
Action: Mouse scrolled (465, 382) with delta (1, 0)
Screenshot: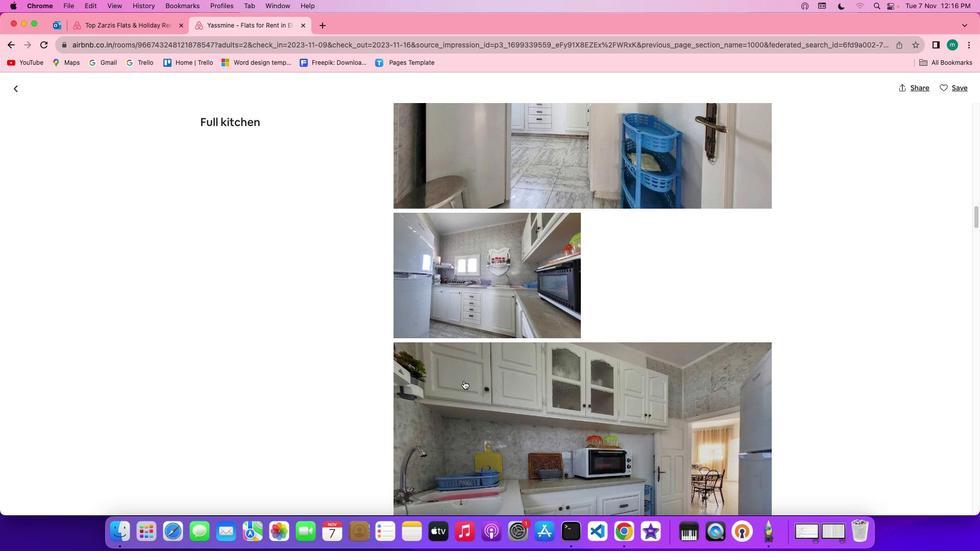 
Action: Mouse scrolled (465, 382) with delta (1, 0)
Screenshot: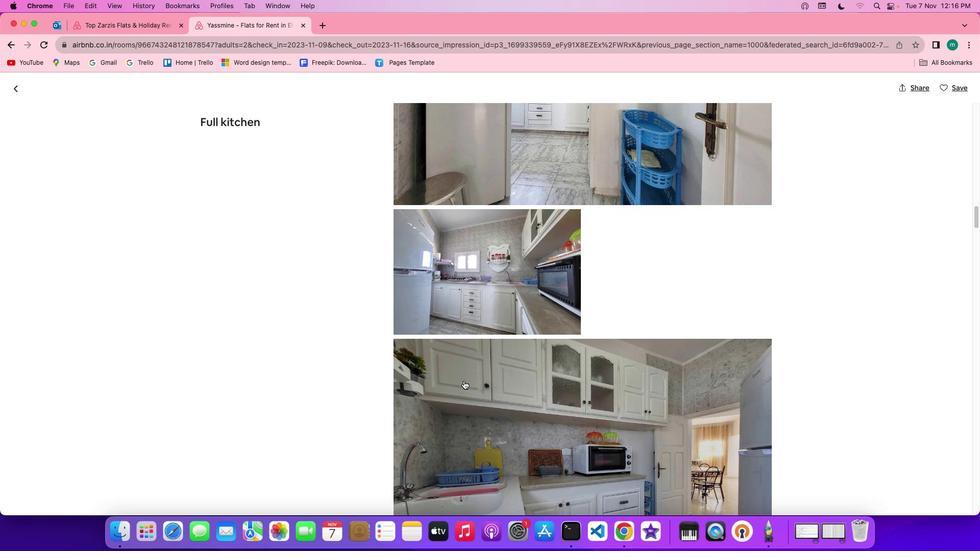 
Action: Mouse scrolled (465, 382) with delta (1, 0)
Screenshot: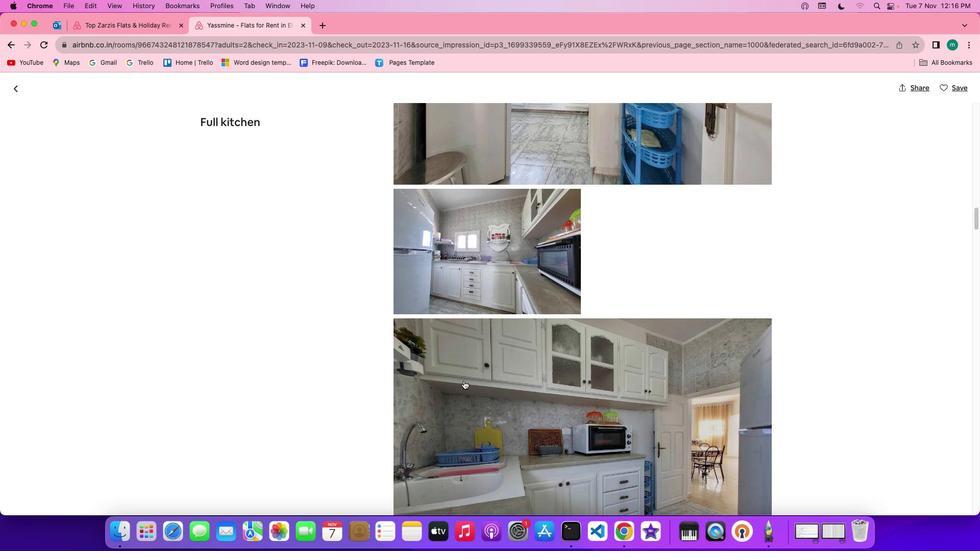 
Action: Mouse scrolled (465, 382) with delta (1, 0)
Screenshot: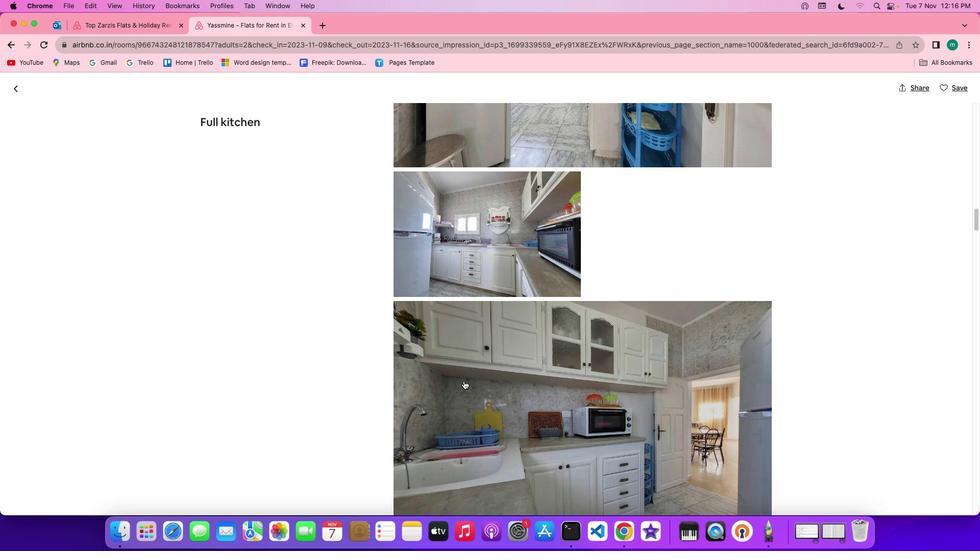 
Action: Mouse scrolled (465, 382) with delta (1, 0)
Screenshot: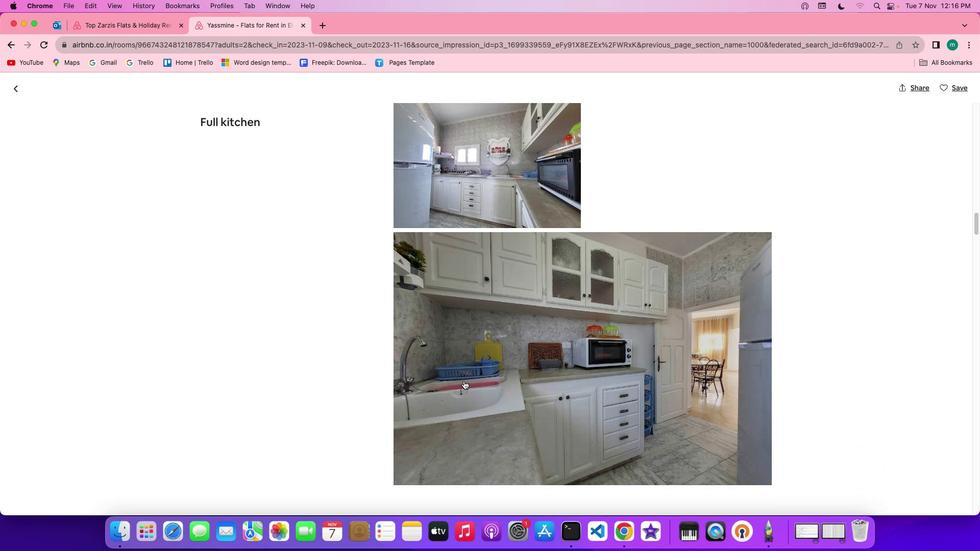 
Action: Mouse scrolled (465, 382) with delta (1, 0)
Screenshot: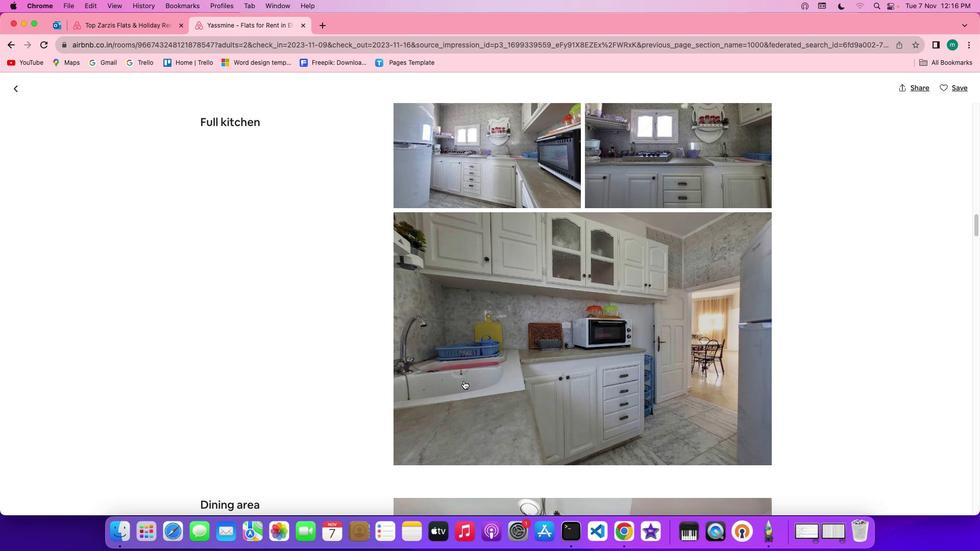 
Action: Mouse scrolled (465, 382) with delta (1, 0)
Screenshot: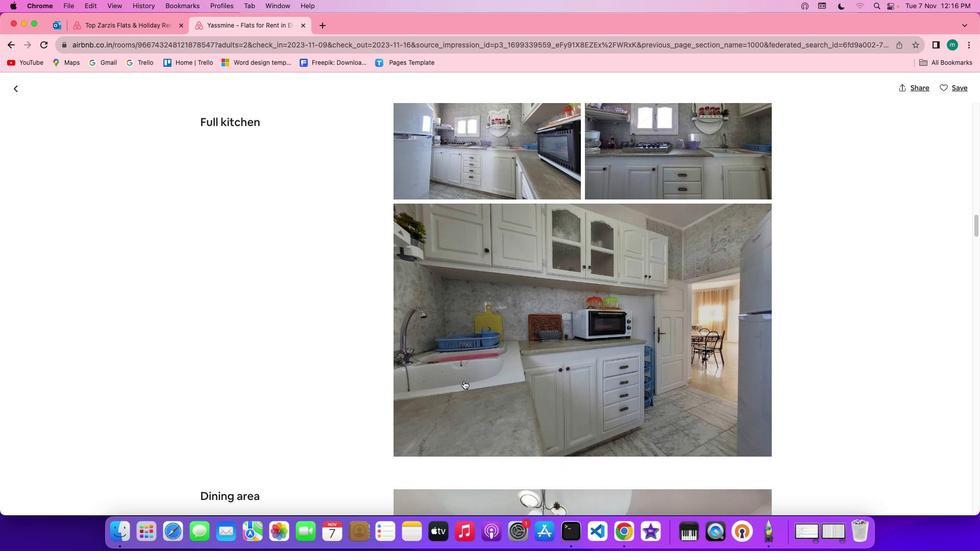 
Action: Mouse scrolled (465, 382) with delta (1, 0)
Screenshot: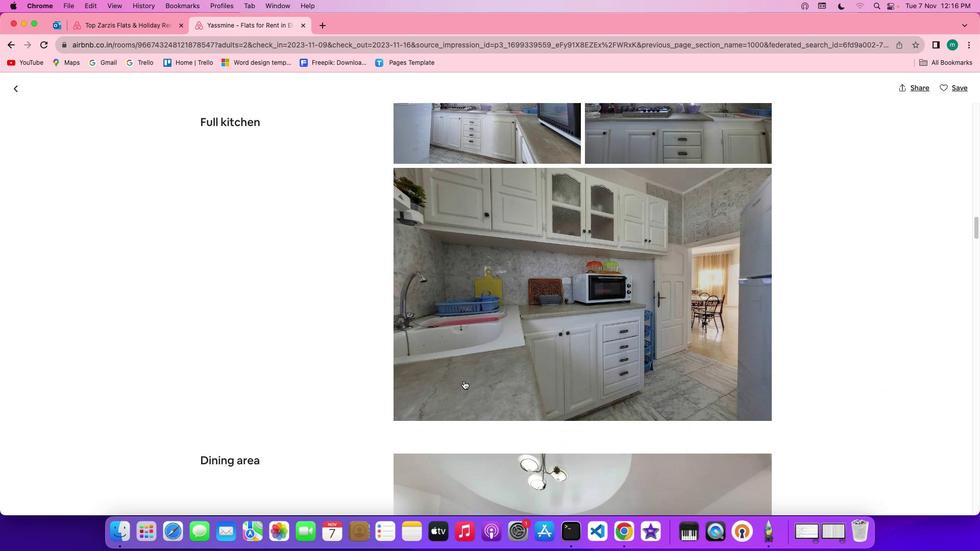 
Action: Mouse scrolled (465, 382) with delta (1, 0)
Screenshot: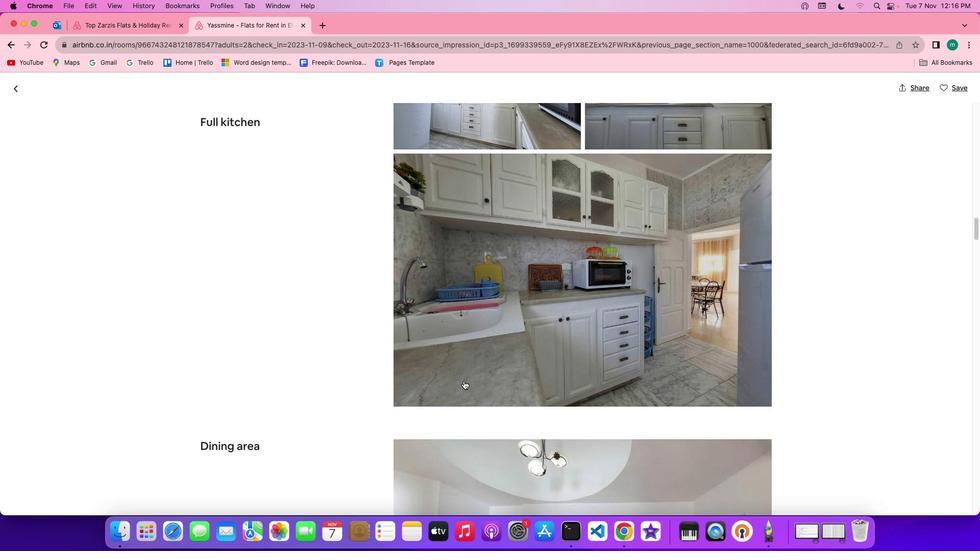 
Action: Mouse scrolled (465, 382) with delta (1, 0)
Screenshot: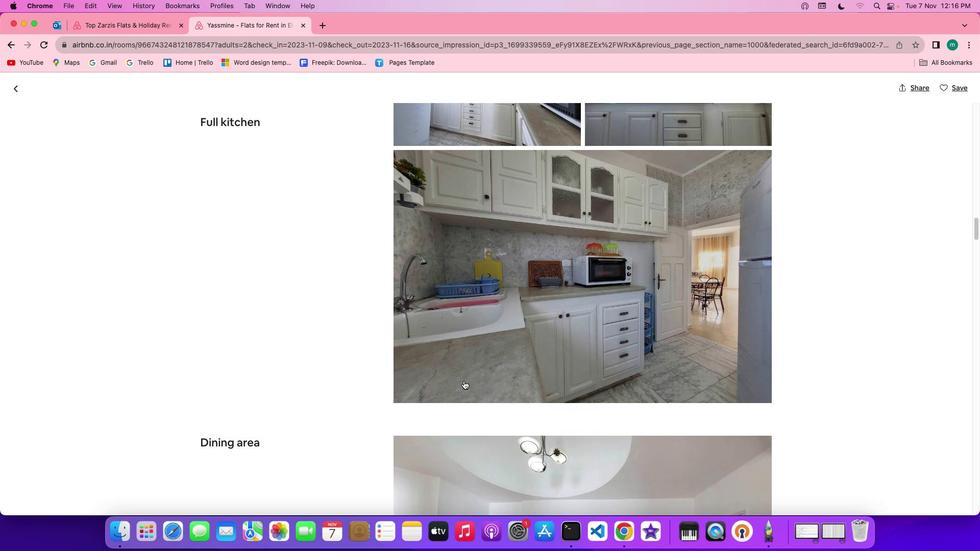
Action: Mouse scrolled (465, 382) with delta (1, 0)
Screenshot: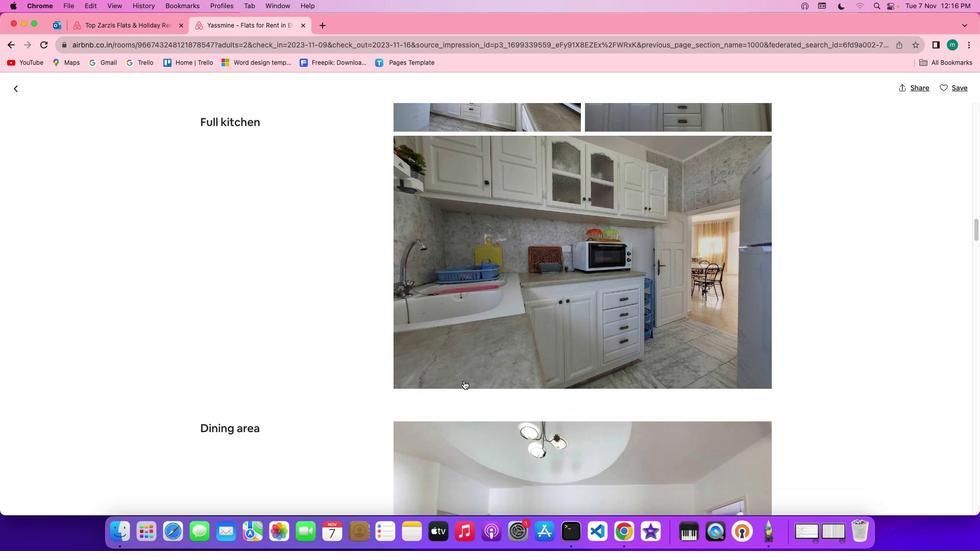 
Action: Mouse scrolled (465, 382) with delta (1, 0)
Screenshot: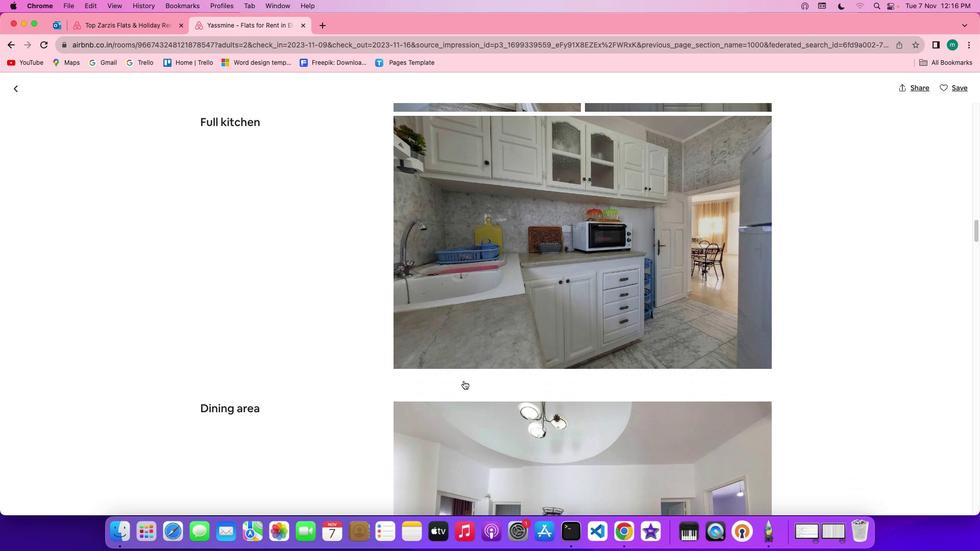 
Action: Mouse scrolled (465, 382) with delta (1, 0)
Screenshot: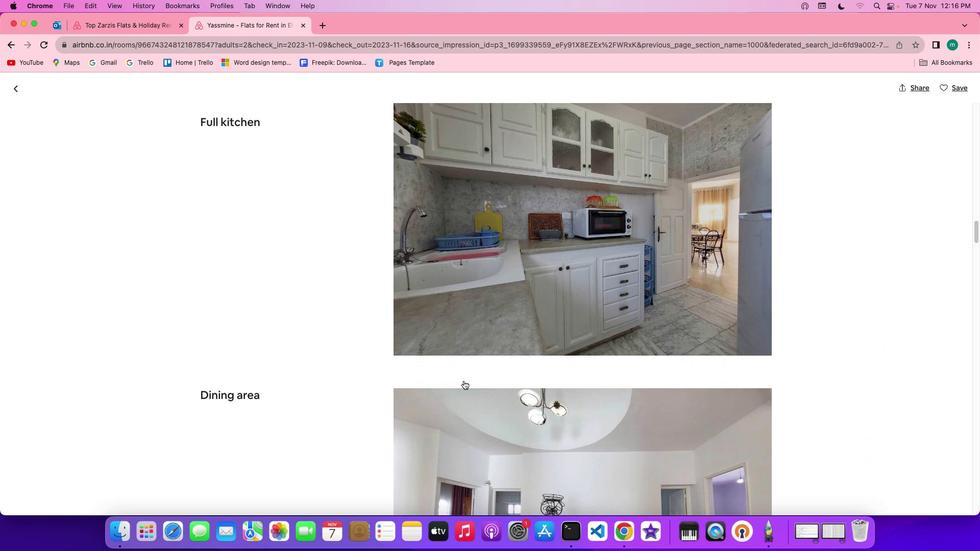 
Action: Mouse scrolled (465, 382) with delta (1, 0)
Screenshot: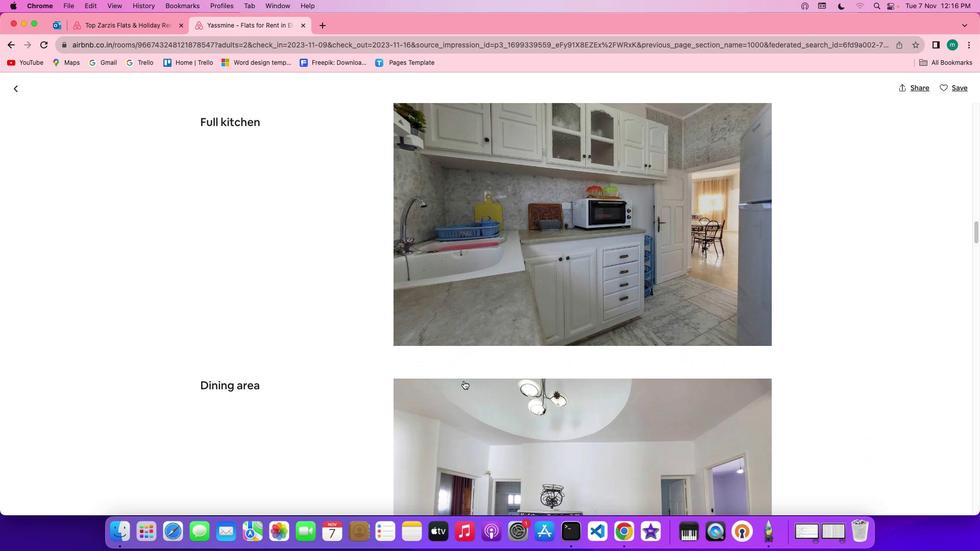
Action: Mouse scrolled (465, 382) with delta (1, 0)
Screenshot: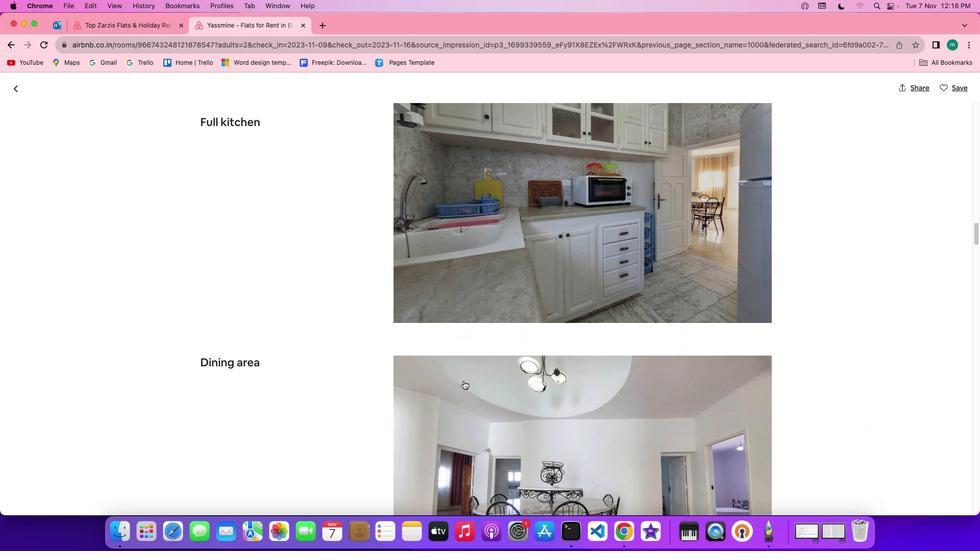 
Action: Mouse scrolled (465, 382) with delta (1, 0)
Screenshot: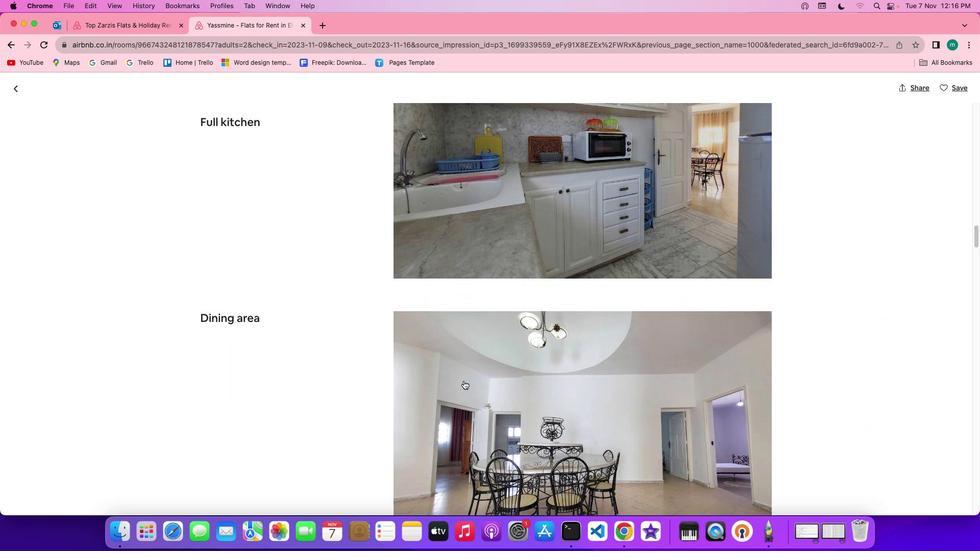 
Action: Mouse scrolled (465, 382) with delta (1, 0)
Screenshot: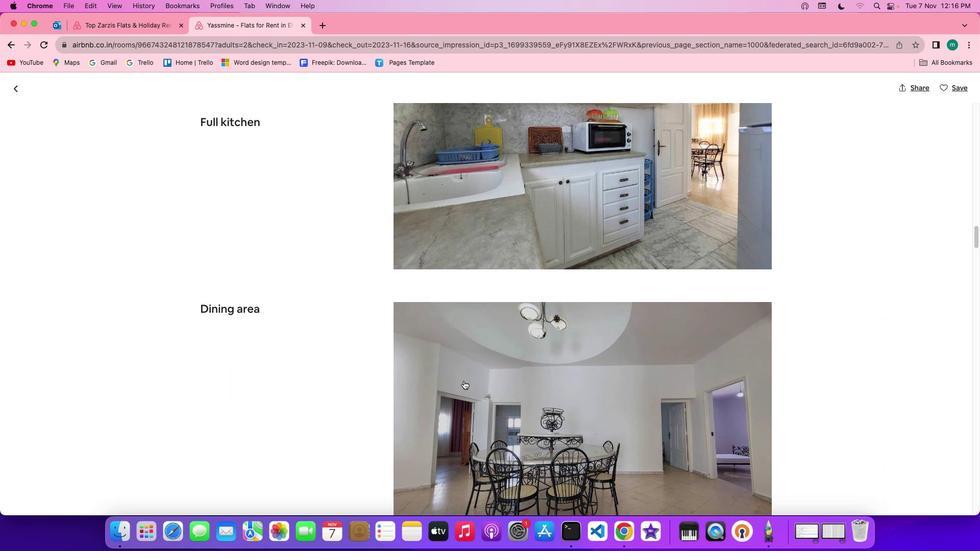 
Action: Mouse scrolled (465, 382) with delta (1, 0)
Screenshot: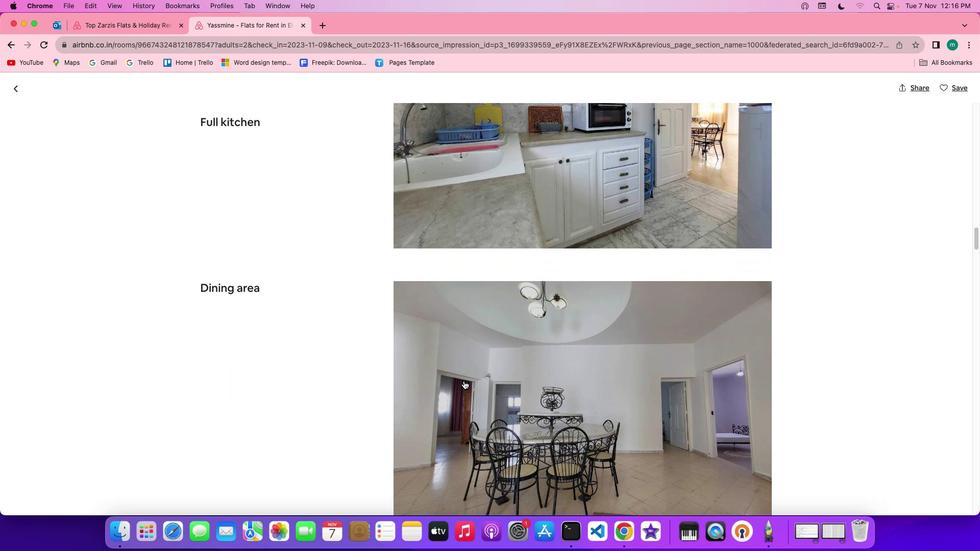 
Action: Mouse scrolled (465, 382) with delta (1, 0)
Screenshot: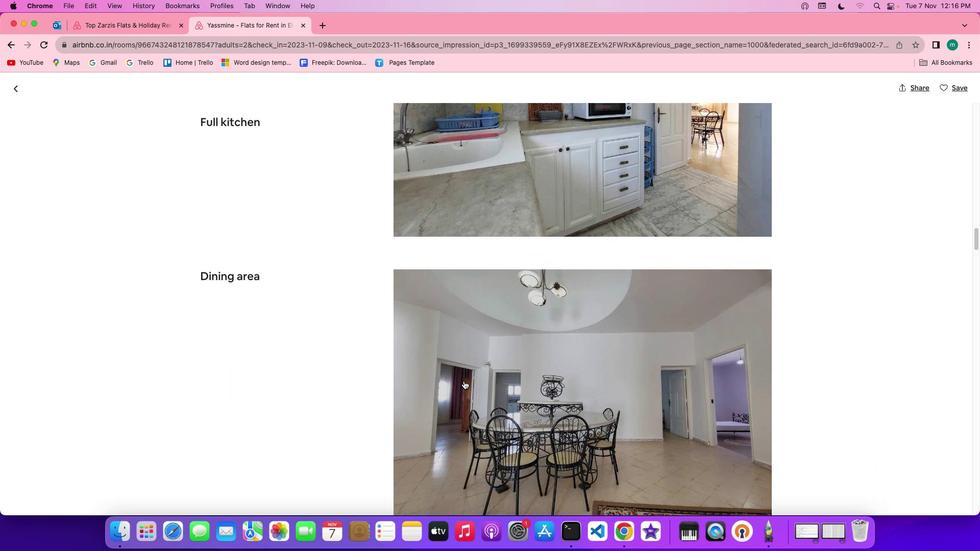 
Action: Mouse scrolled (465, 382) with delta (1, 0)
Screenshot: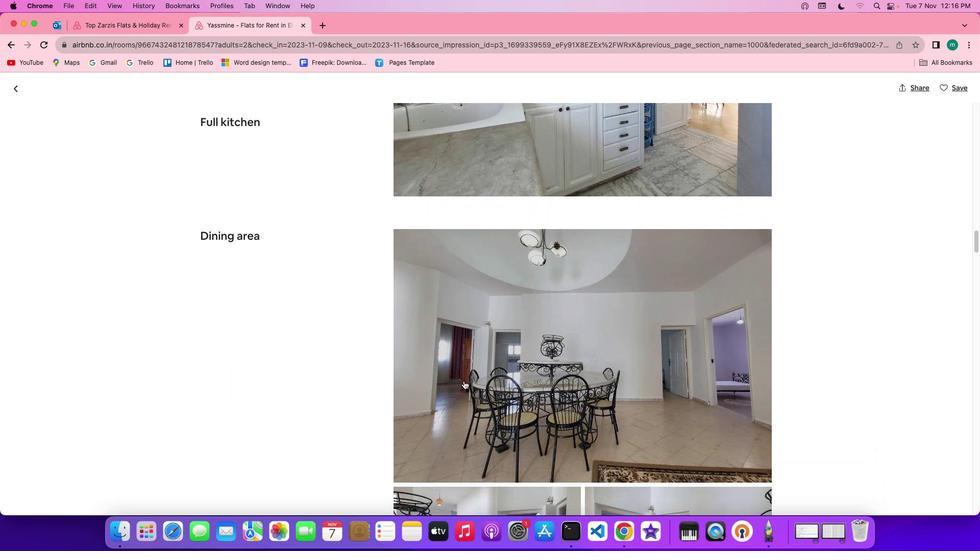 
Action: Mouse scrolled (465, 382) with delta (1, 0)
Screenshot: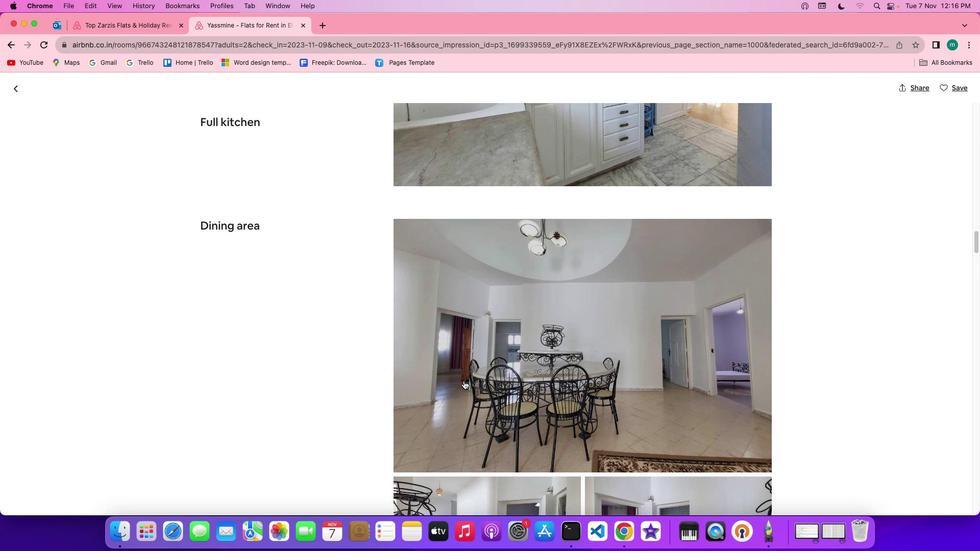 
Action: Mouse scrolled (465, 382) with delta (1, 0)
Screenshot: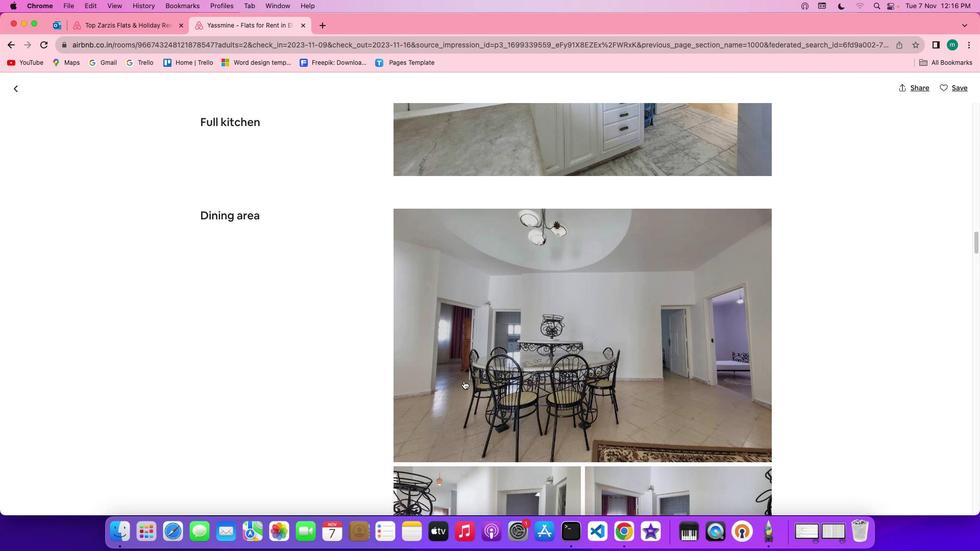 
Action: Mouse scrolled (465, 382) with delta (1, 0)
Screenshot: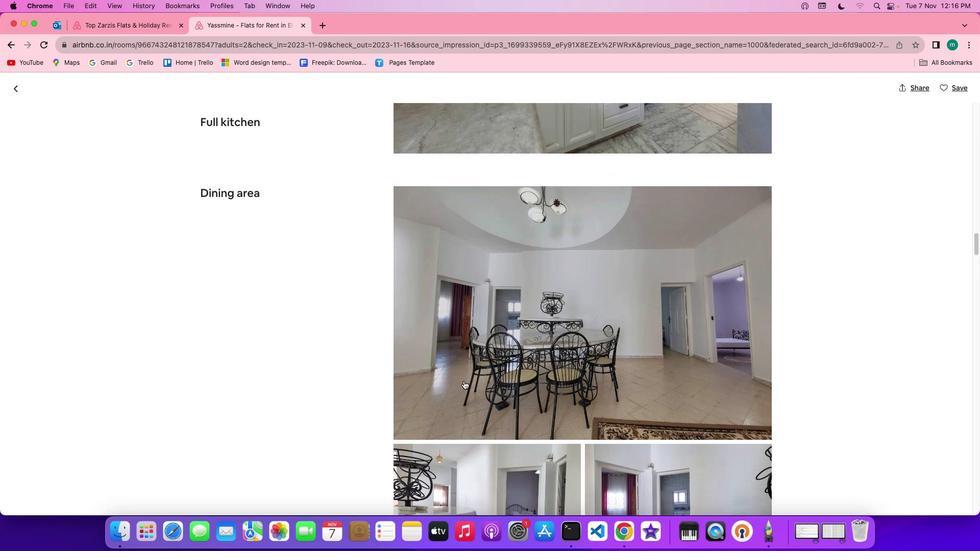 
Action: Mouse scrolled (465, 382) with delta (1, 0)
Screenshot: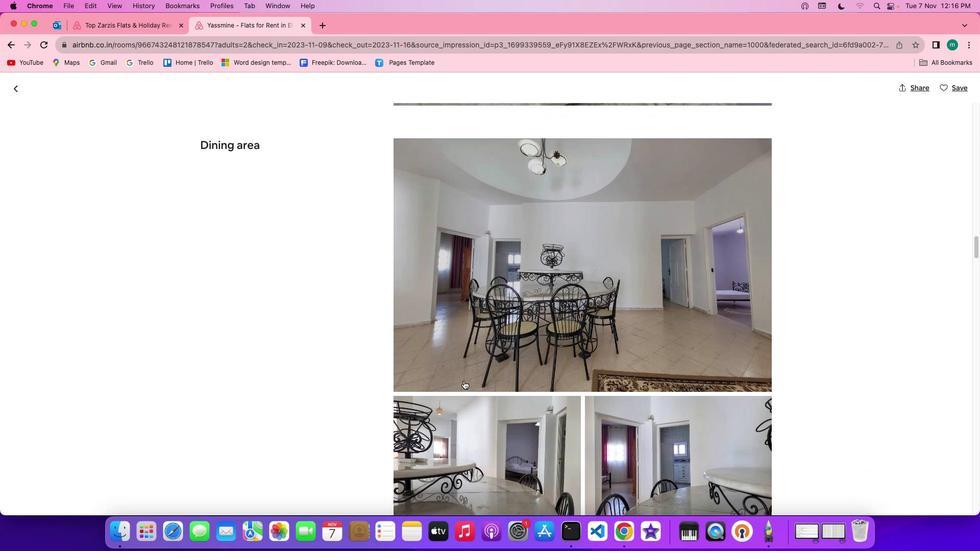 
Action: Mouse scrolled (465, 382) with delta (1, 0)
Screenshot: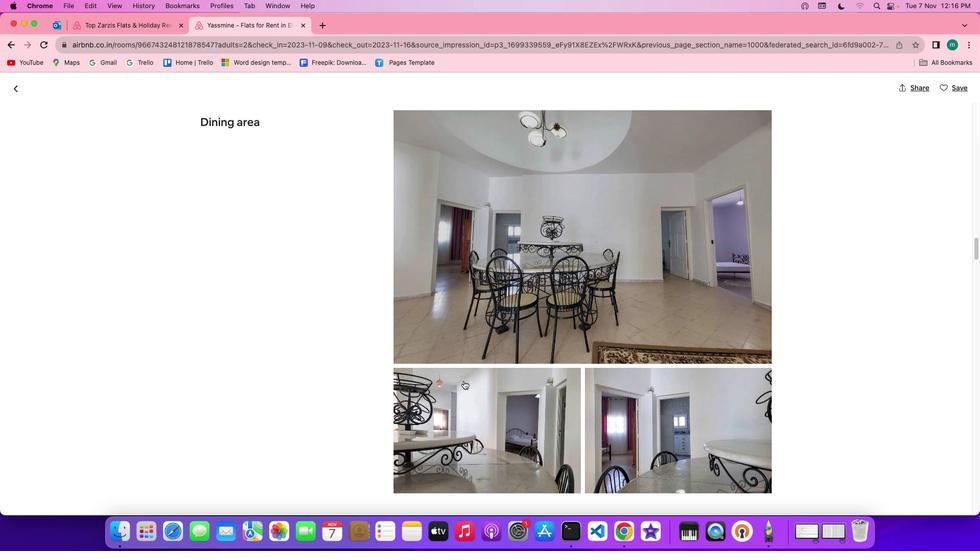 
Action: Mouse scrolled (465, 382) with delta (1, 0)
Screenshot: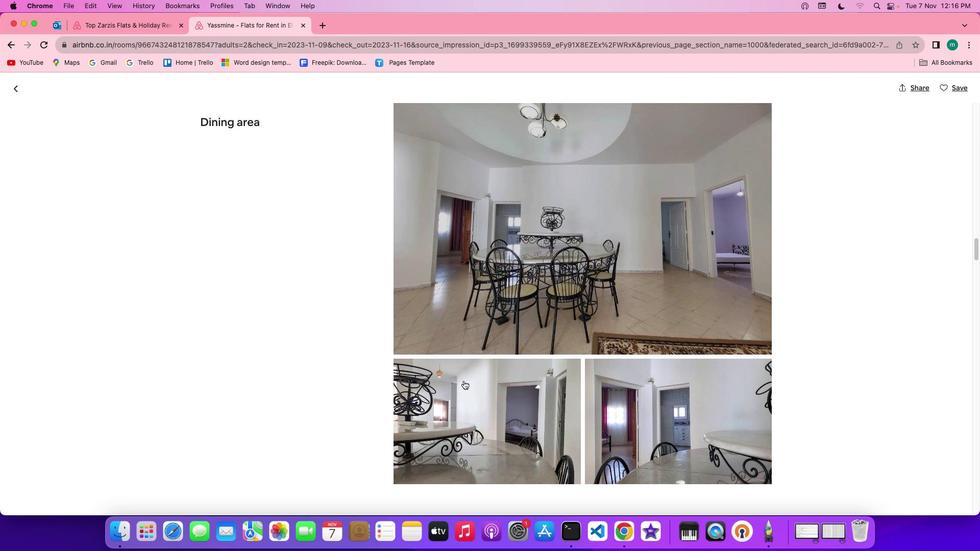 
Action: Mouse scrolled (465, 382) with delta (1, 0)
Screenshot: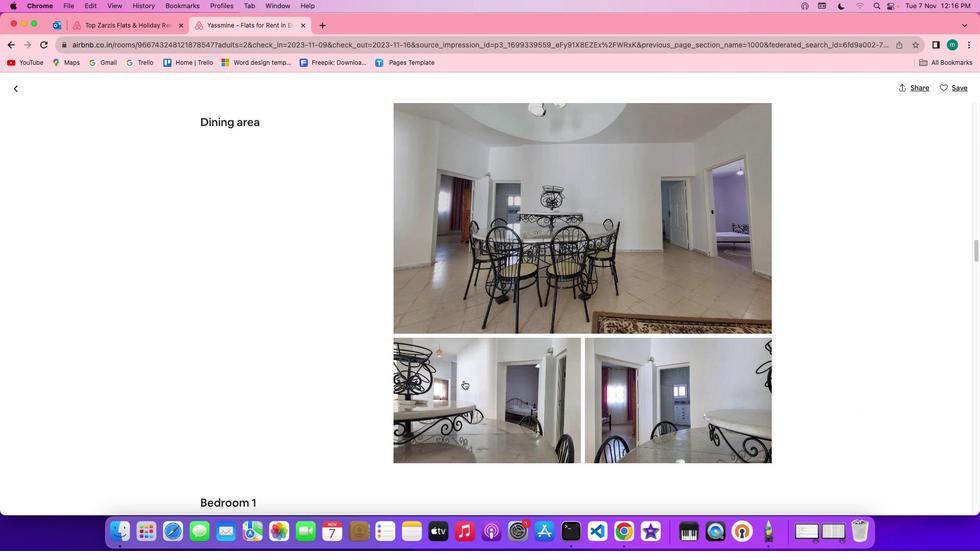 
Action: Mouse moved to (464, 377)
Screenshot: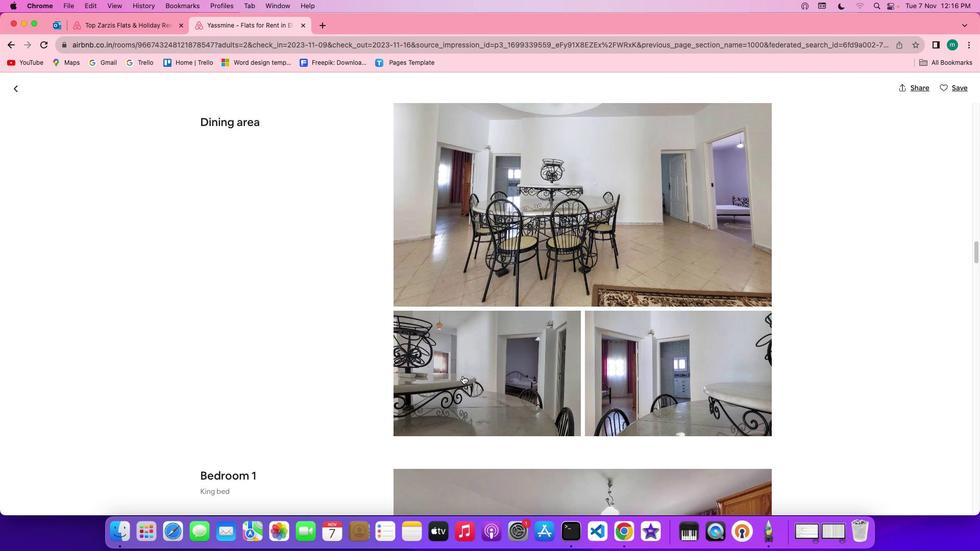 
Action: Mouse scrolled (464, 377) with delta (1, 0)
Screenshot: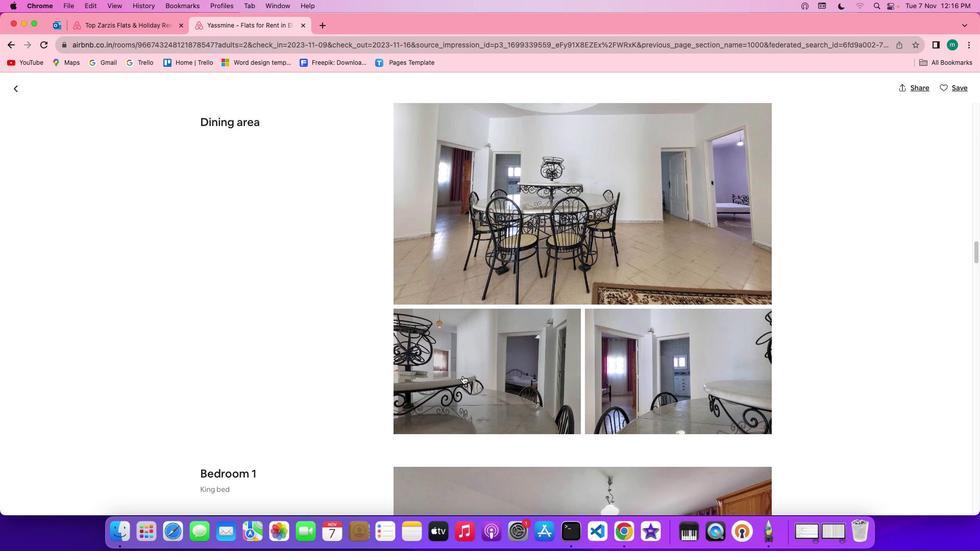 
Action: Mouse scrolled (464, 377) with delta (1, 0)
Screenshot: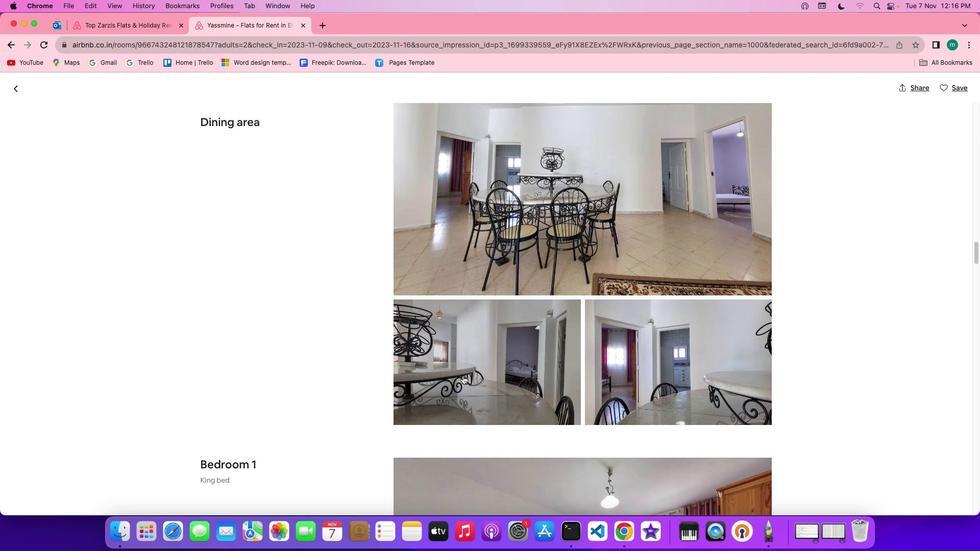 
Action: Mouse scrolled (464, 377) with delta (1, 0)
Screenshot: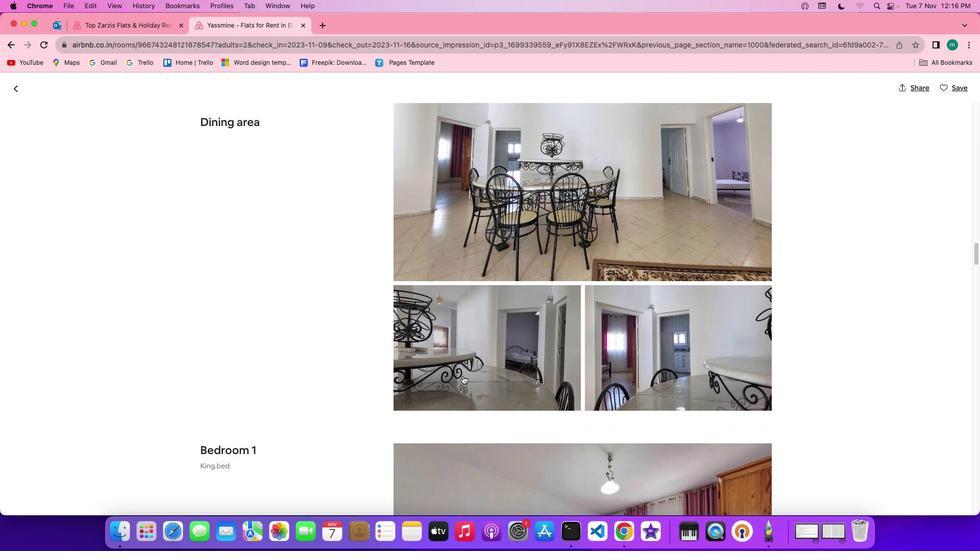 
Action: Mouse scrolled (464, 377) with delta (1, 0)
Screenshot: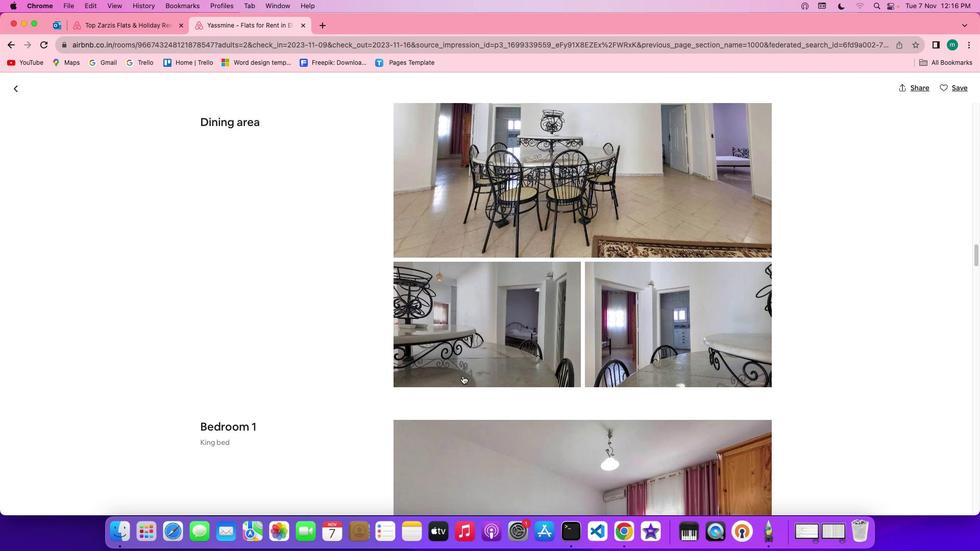 
Action: Mouse scrolled (464, 377) with delta (1, 0)
Screenshot: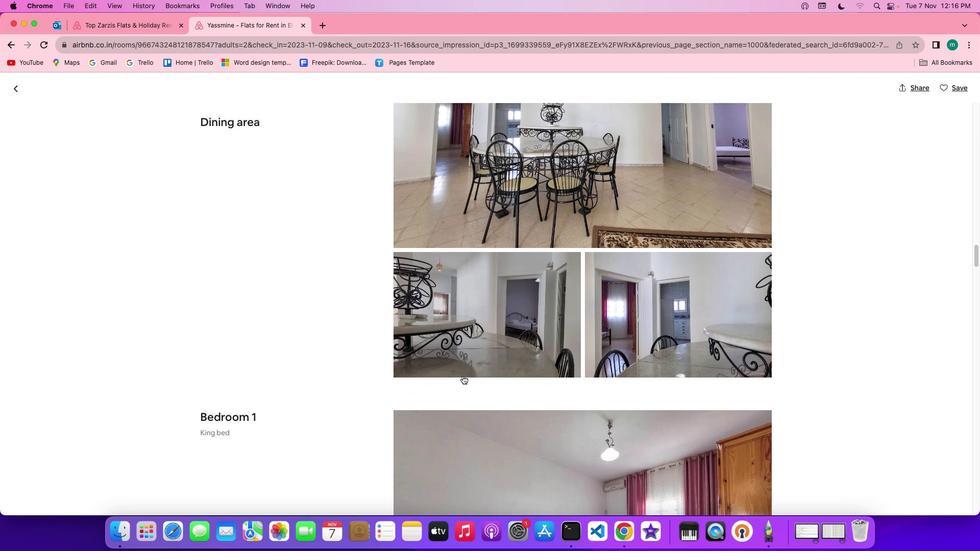 
Action: Mouse scrolled (464, 377) with delta (1, 0)
Screenshot: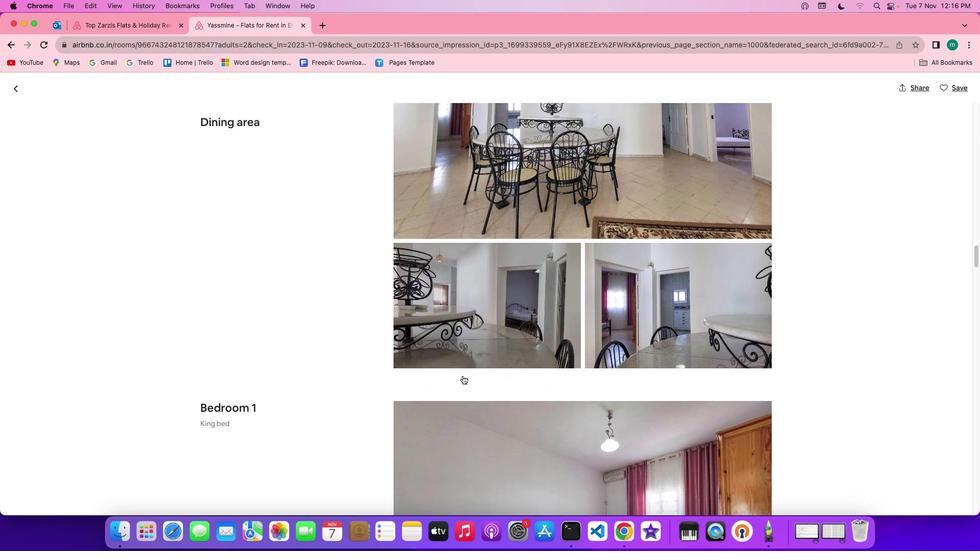 
Action: Mouse scrolled (464, 377) with delta (1, 0)
Screenshot: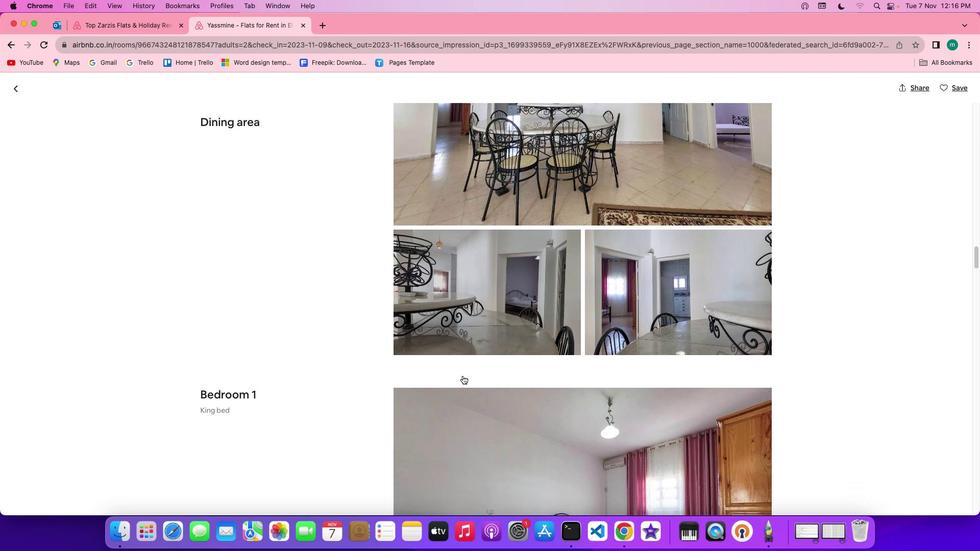 
Action: Mouse scrolled (464, 377) with delta (1, 0)
Screenshot: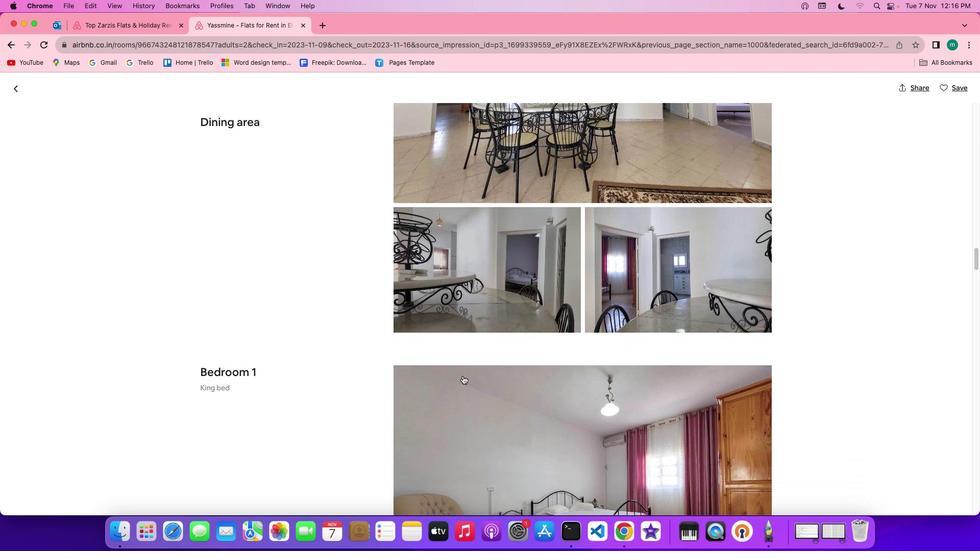 
Action: Mouse scrolled (464, 377) with delta (1, 0)
Screenshot: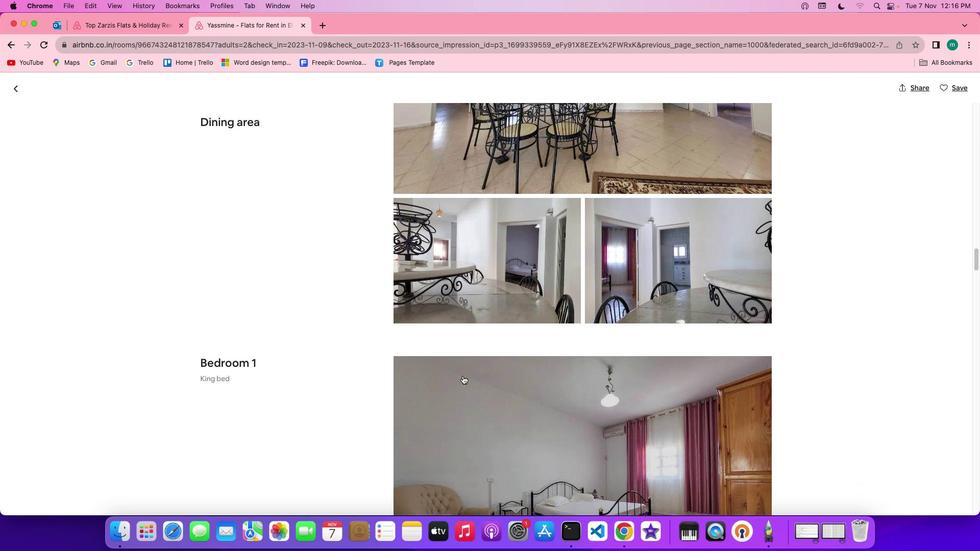 
Action: Mouse scrolled (464, 377) with delta (1, 0)
Screenshot: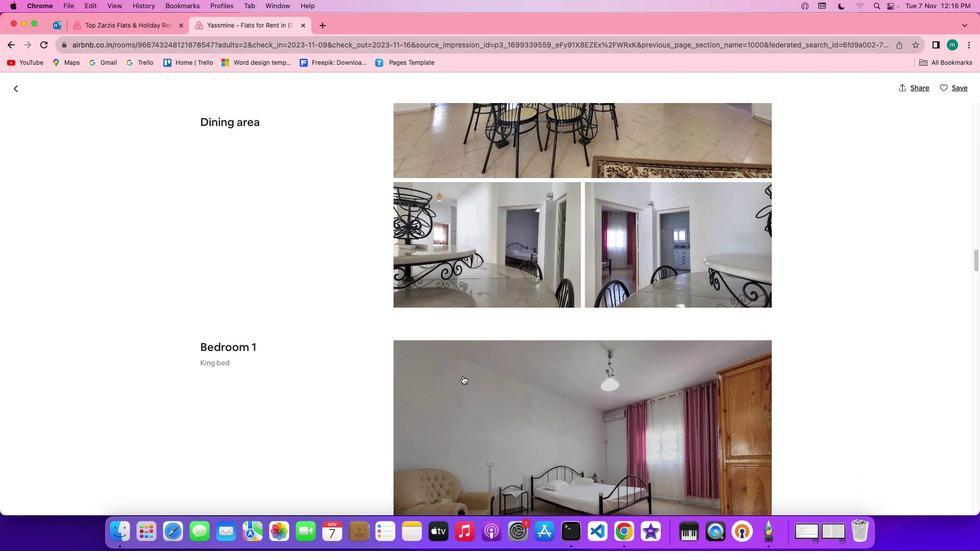 
Action: Mouse scrolled (464, 377) with delta (1, 0)
Screenshot: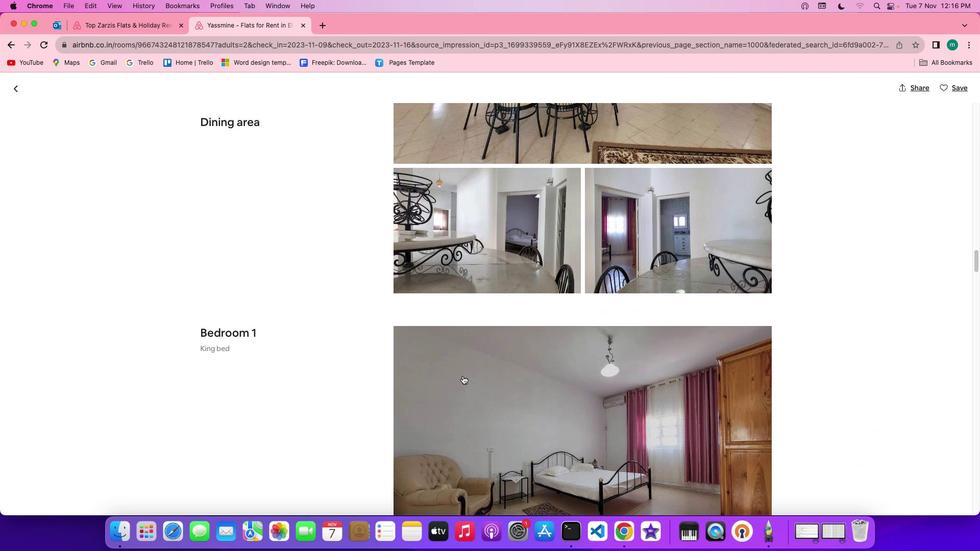 
Action: Mouse scrolled (464, 377) with delta (1, 0)
Screenshot: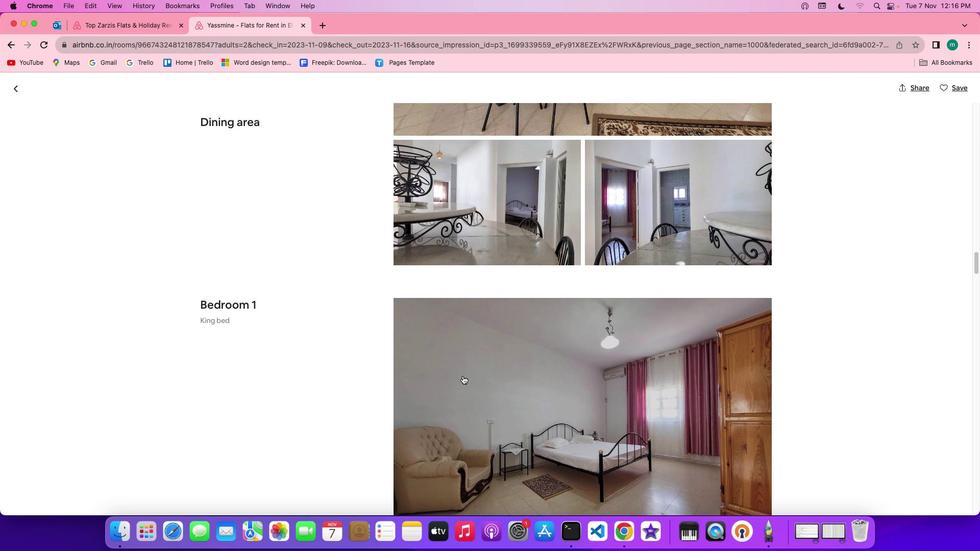 
Action: Mouse scrolled (464, 377) with delta (1, 0)
Screenshot: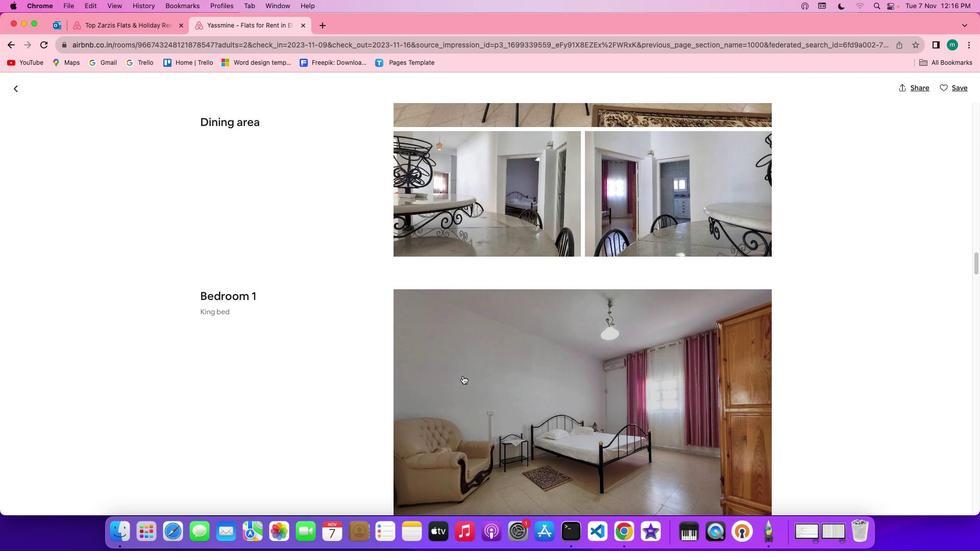 
Action: Mouse scrolled (464, 377) with delta (1, 0)
Screenshot: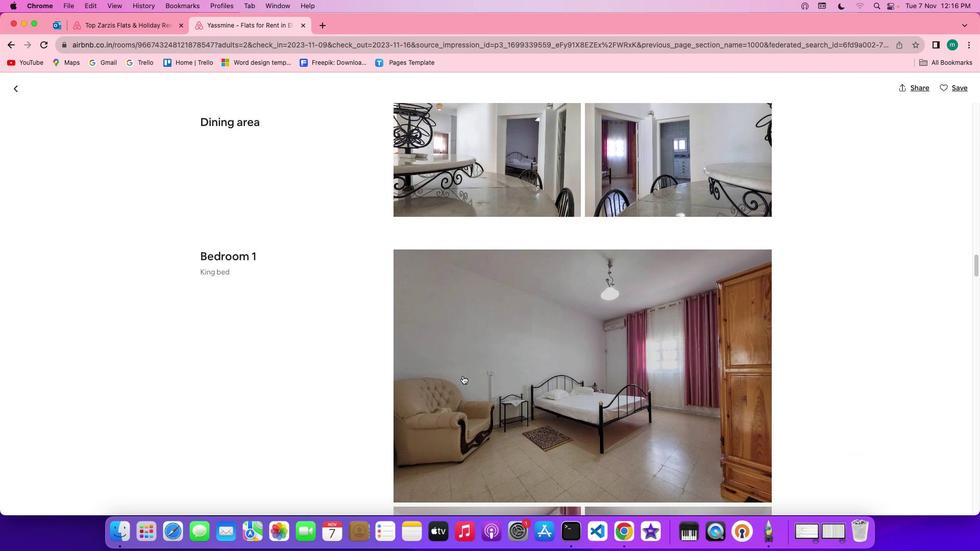 
Action: Mouse scrolled (464, 377) with delta (1, 0)
Screenshot: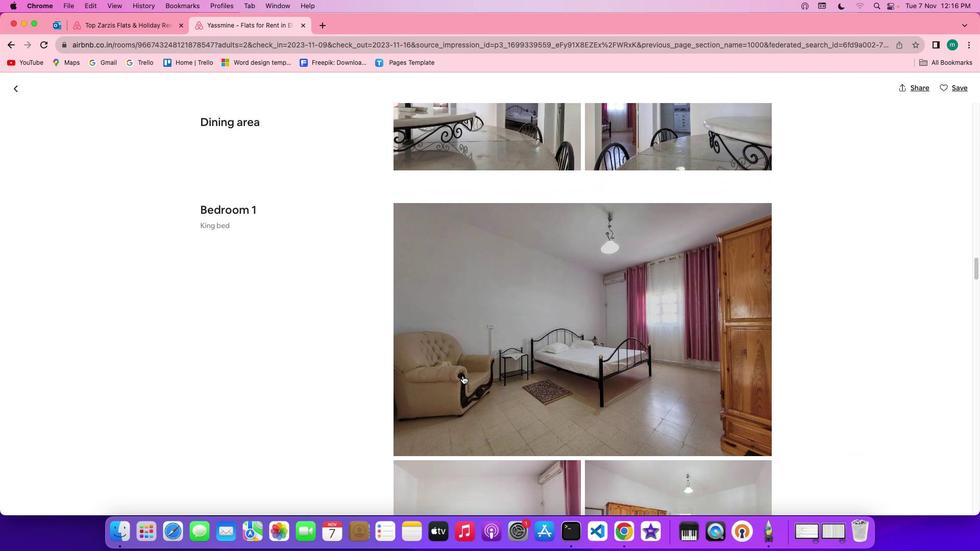 
Action: Mouse scrolled (464, 377) with delta (1, 0)
Screenshot: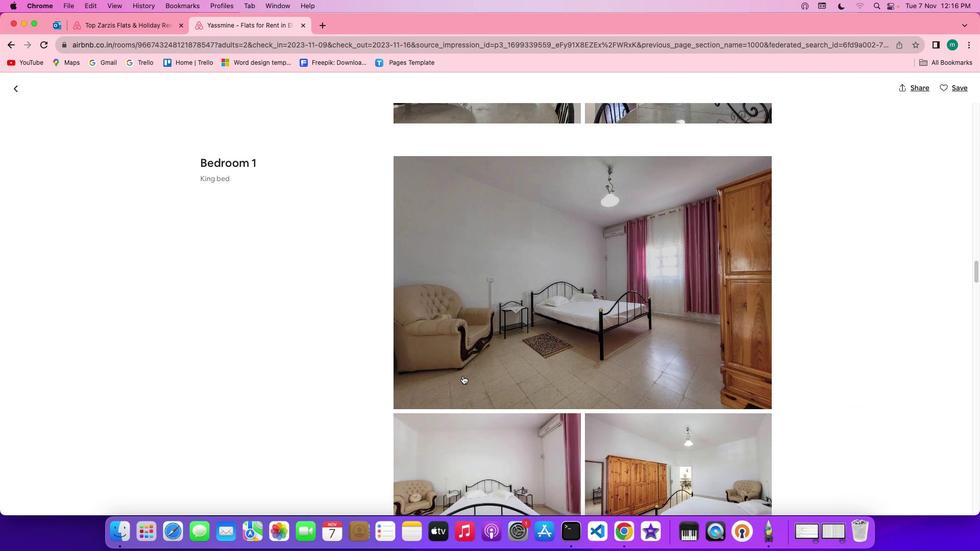 
Action: Mouse scrolled (464, 377) with delta (1, 0)
Screenshot: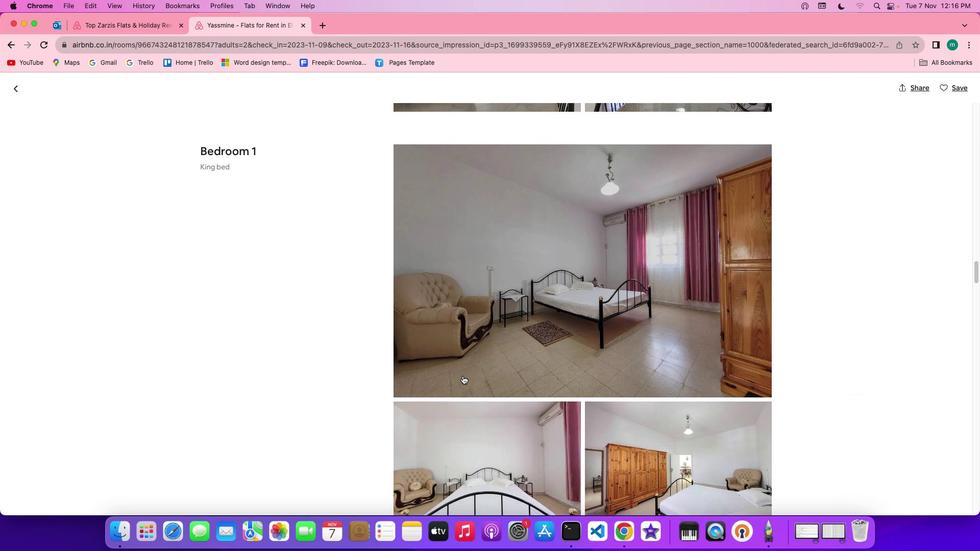 
Action: Mouse scrolled (464, 377) with delta (1, 0)
Screenshot: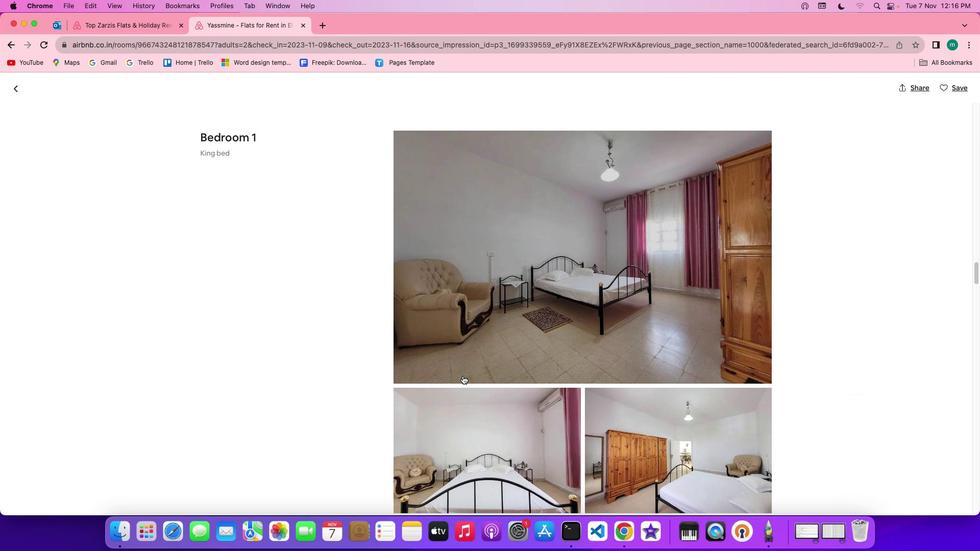 
Action: Mouse scrolled (464, 377) with delta (1, 0)
Screenshot: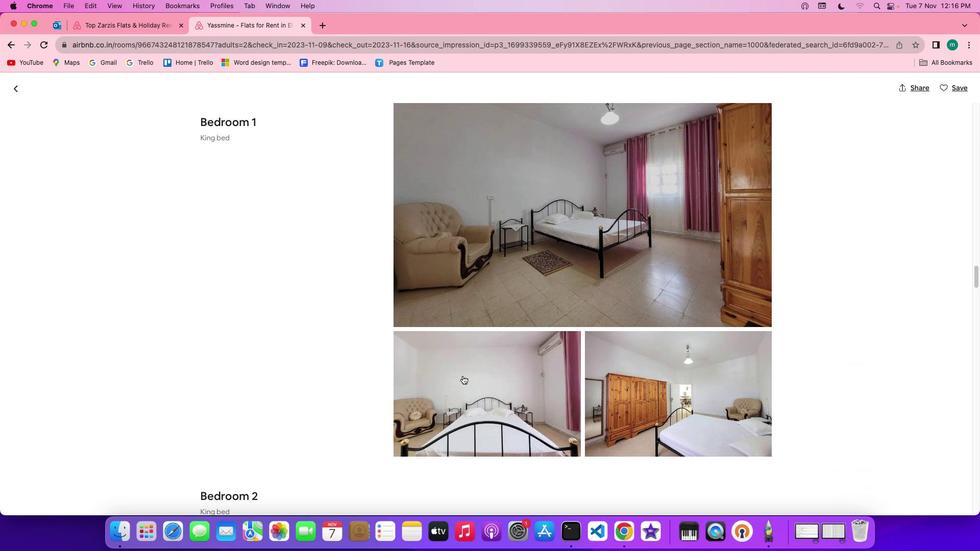 
Action: Mouse scrolled (464, 377) with delta (1, 0)
Screenshot: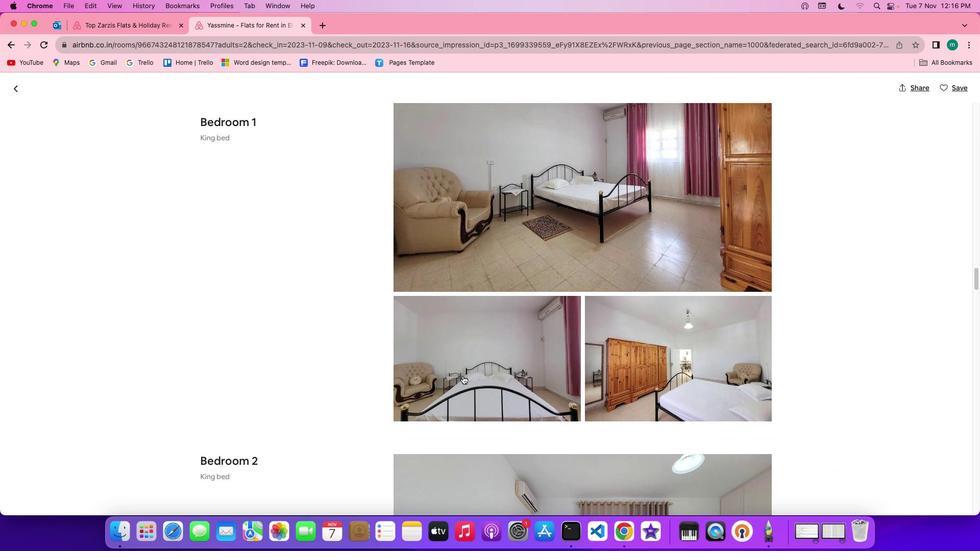 
Action: Mouse scrolled (464, 377) with delta (1, 0)
Screenshot: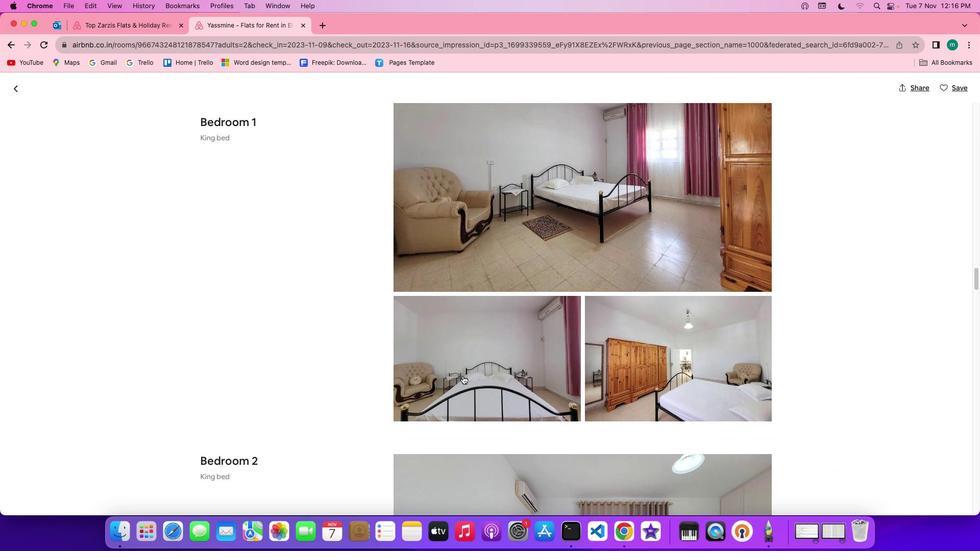 
Action: Mouse scrolled (464, 377) with delta (1, 0)
Screenshot: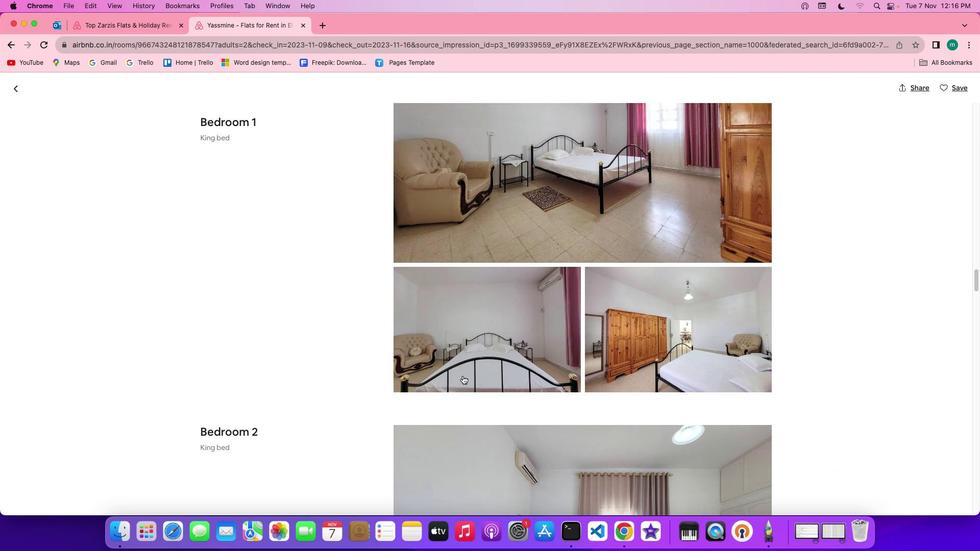 
Action: Mouse scrolled (464, 377) with delta (1, 0)
Screenshot: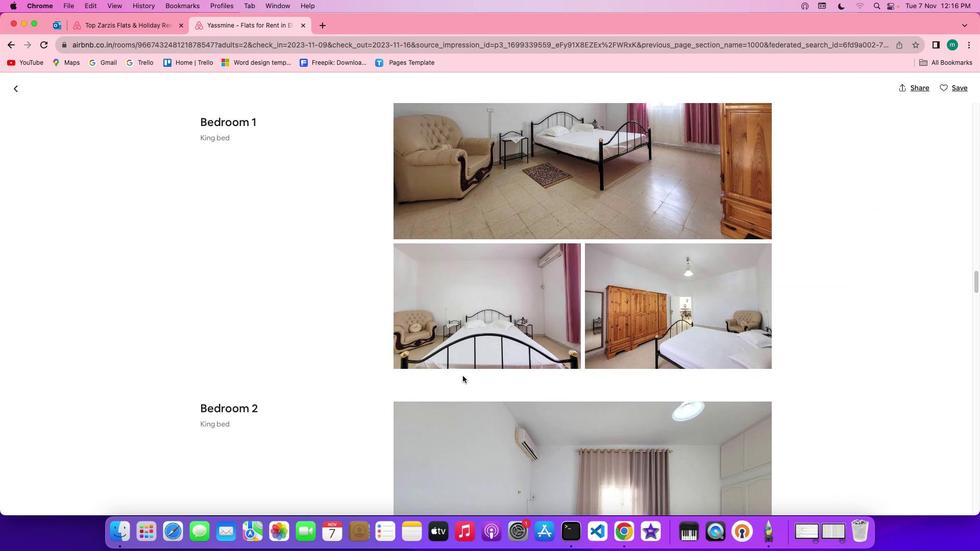
Action: Mouse scrolled (464, 377) with delta (1, 0)
Screenshot: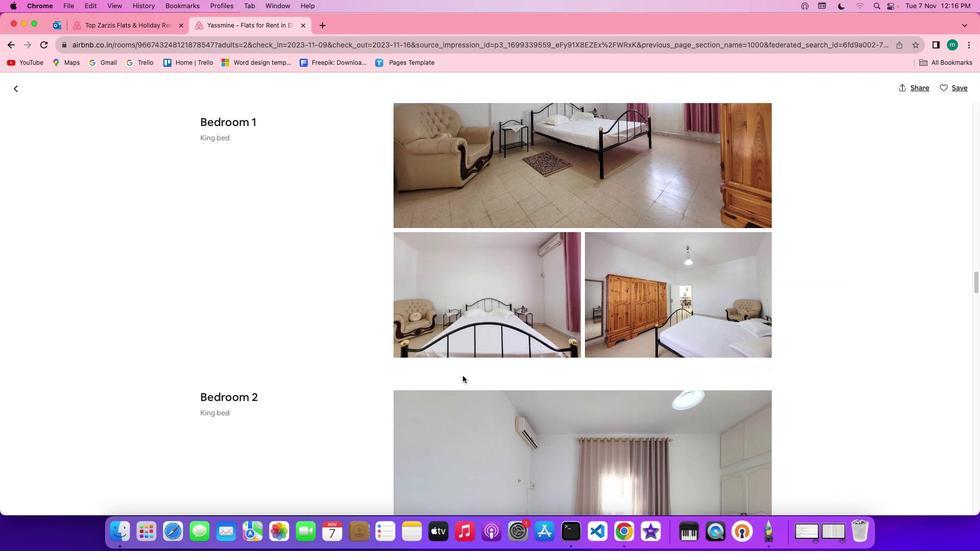 
Action: Mouse scrolled (464, 377) with delta (1, 0)
Screenshot: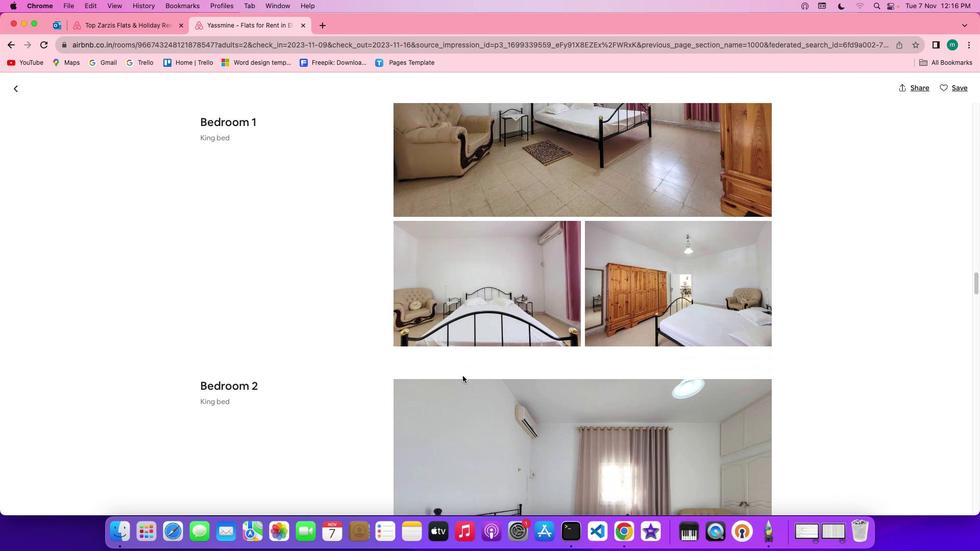
Action: Mouse scrolled (464, 377) with delta (1, 0)
Screenshot: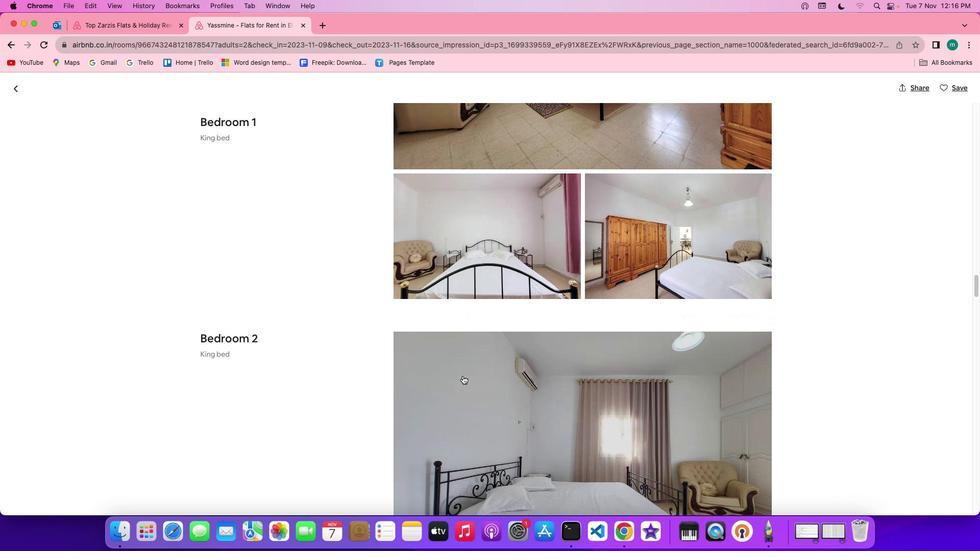 
Action: Mouse scrolled (464, 377) with delta (1, 0)
Screenshot: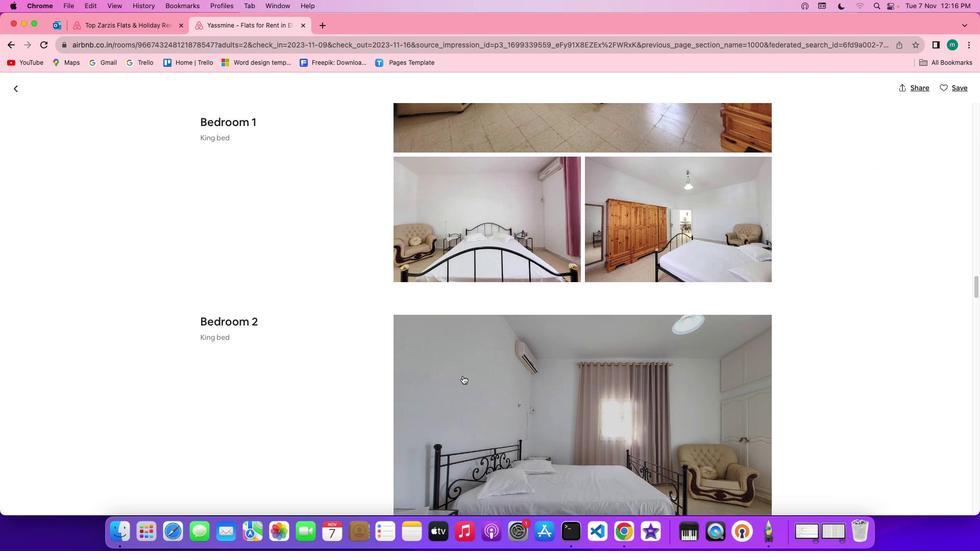 
Action: Mouse scrolled (464, 377) with delta (1, 0)
Screenshot: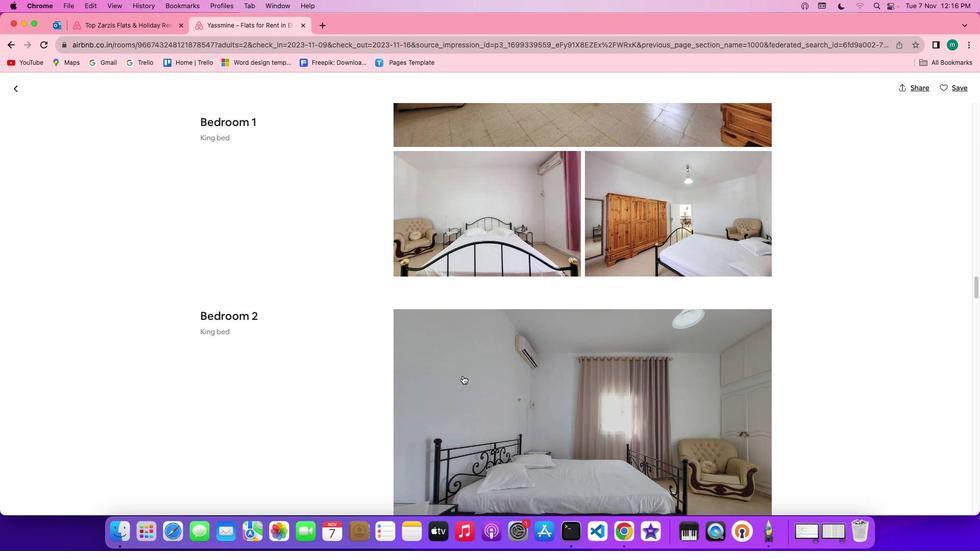 
Action: Mouse scrolled (464, 377) with delta (1, 0)
Screenshot: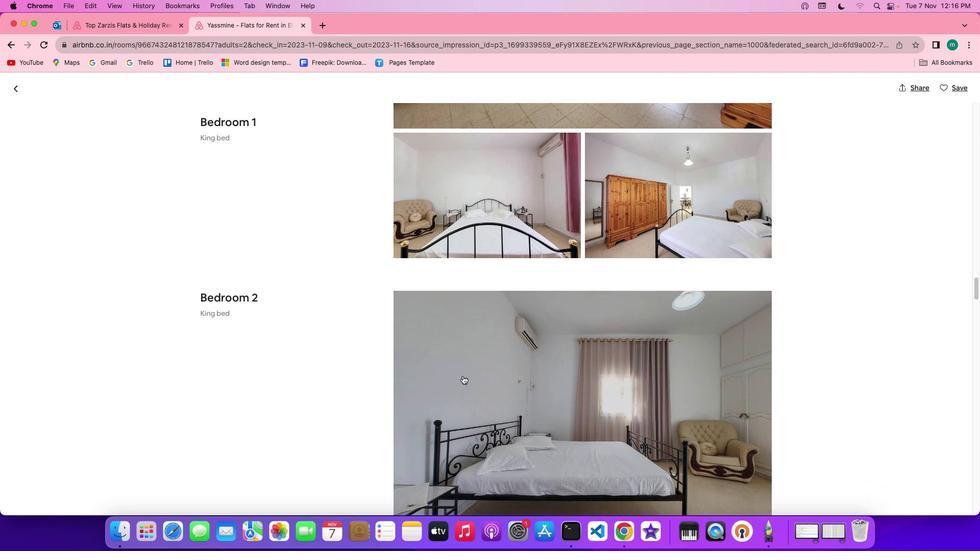 
Action: Mouse scrolled (464, 377) with delta (1, 0)
Screenshot: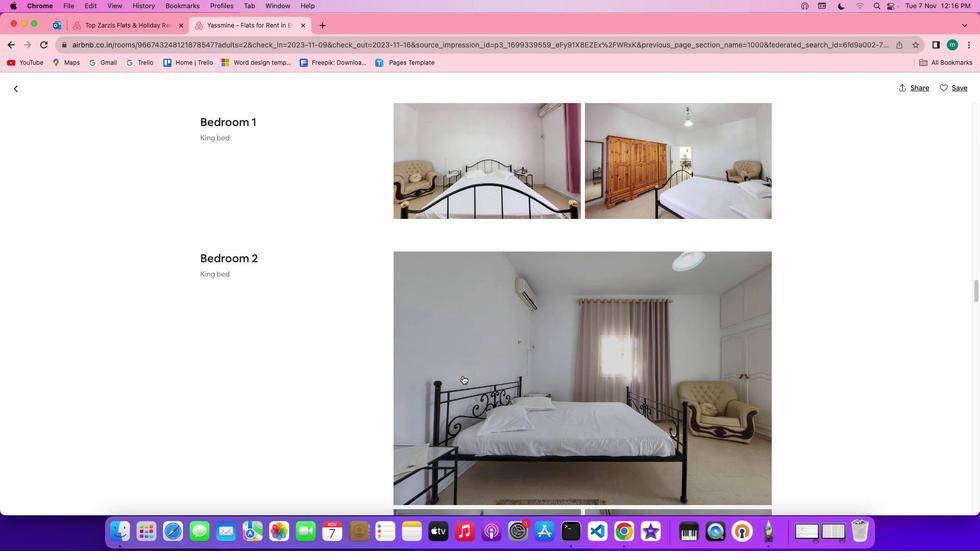 
Action: Mouse scrolled (464, 377) with delta (1, 0)
Screenshot: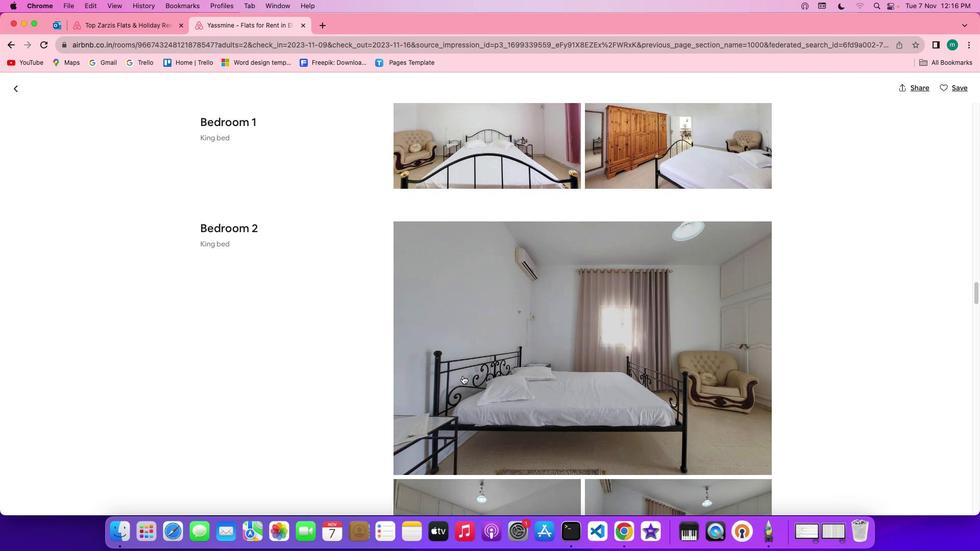 
Action: Mouse scrolled (464, 377) with delta (1, 0)
Screenshot: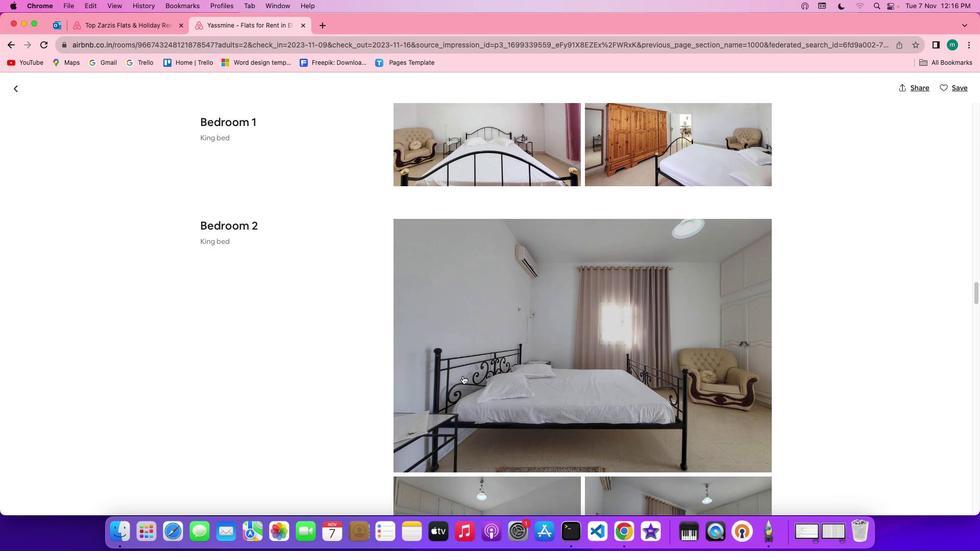 
Action: Mouse scrolled (464, 377) with delta (1, 0)
Screenshot: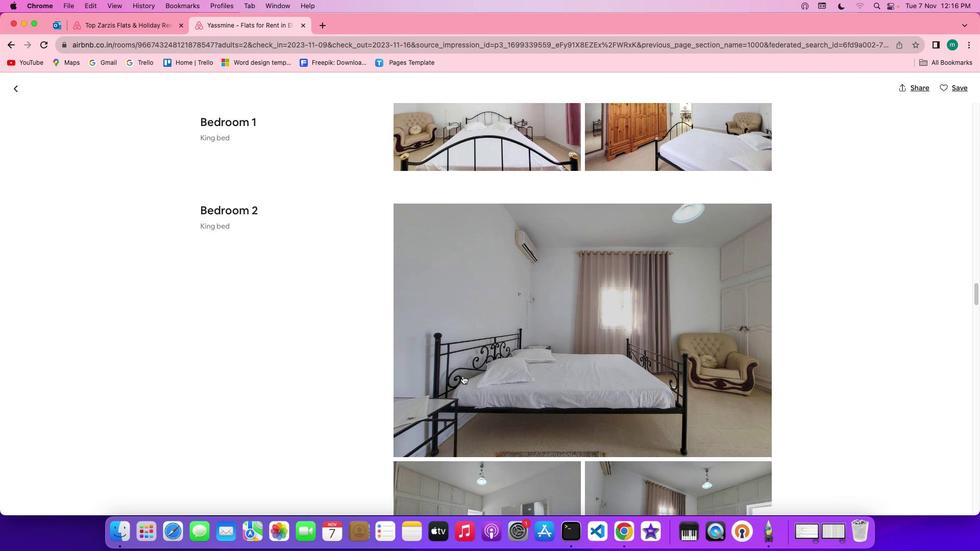 
Action: Mouse scrolled (464, 377) with delta (1, 0)
Screenshot: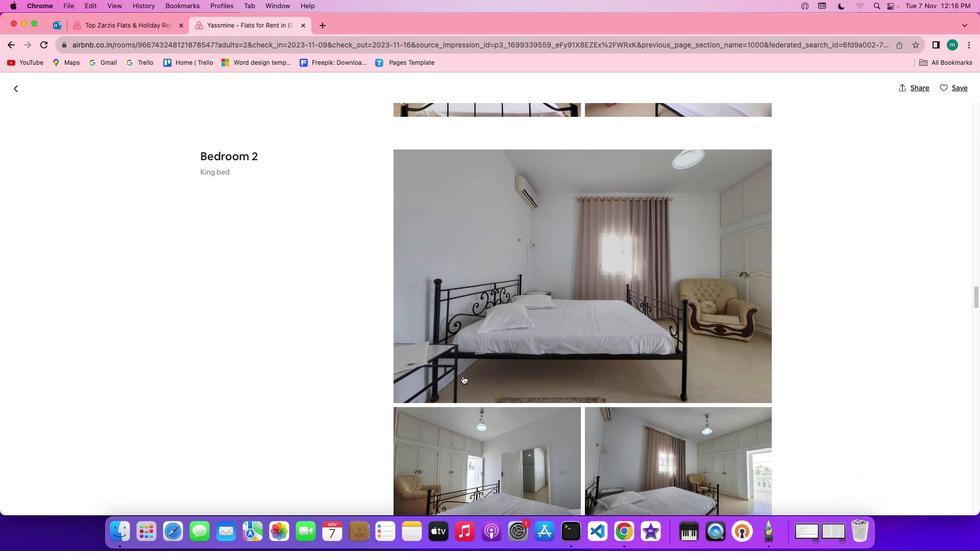
Action: Mouse scrolled (464, 377) with delta (1, 0)
Screenshot: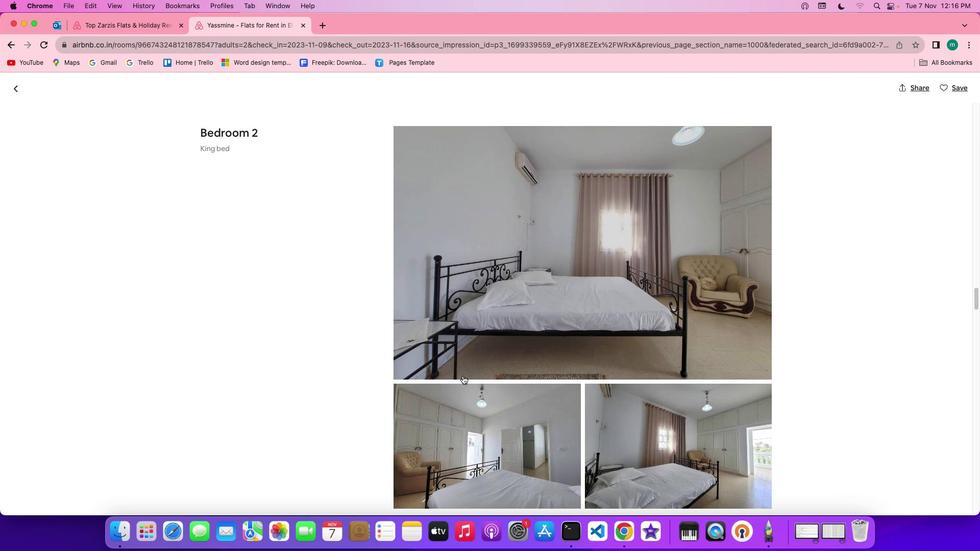 
Action: Mouse scrolled (464, 377) with delta (1, 0)
Screenshot: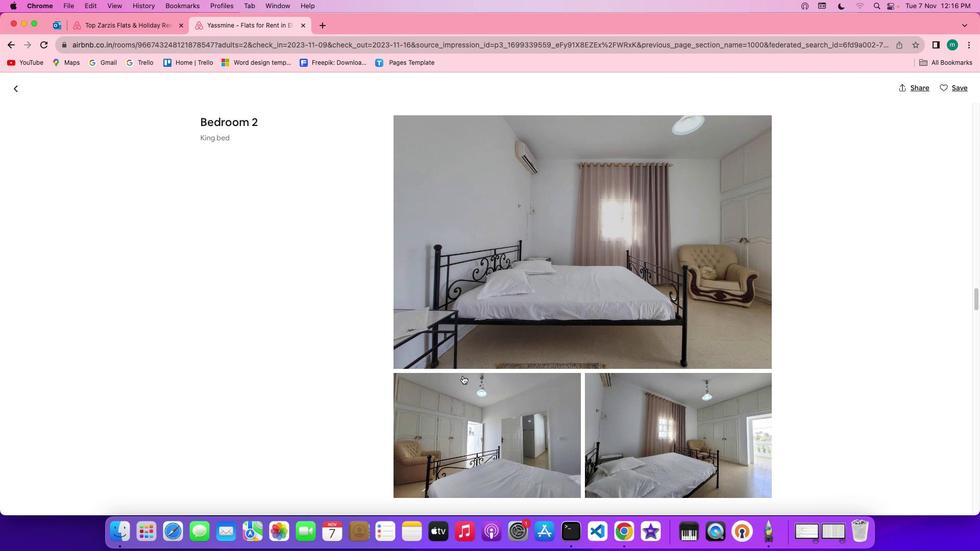 
Action: Mouse scrolled (464, 377) with delta (1, 0)
Screenshot: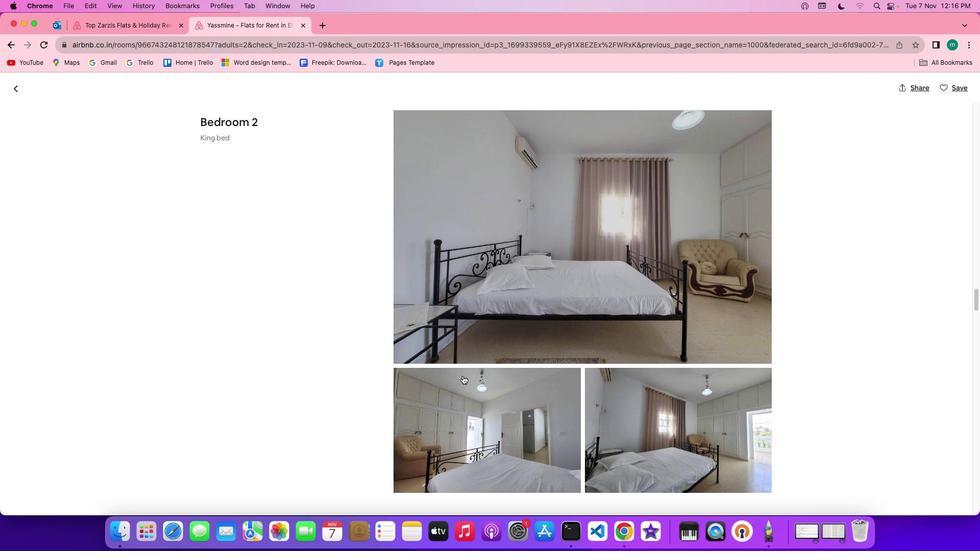 
Action: Mouse scrolled (464, 377) with delta (1, 0)
Screenshot: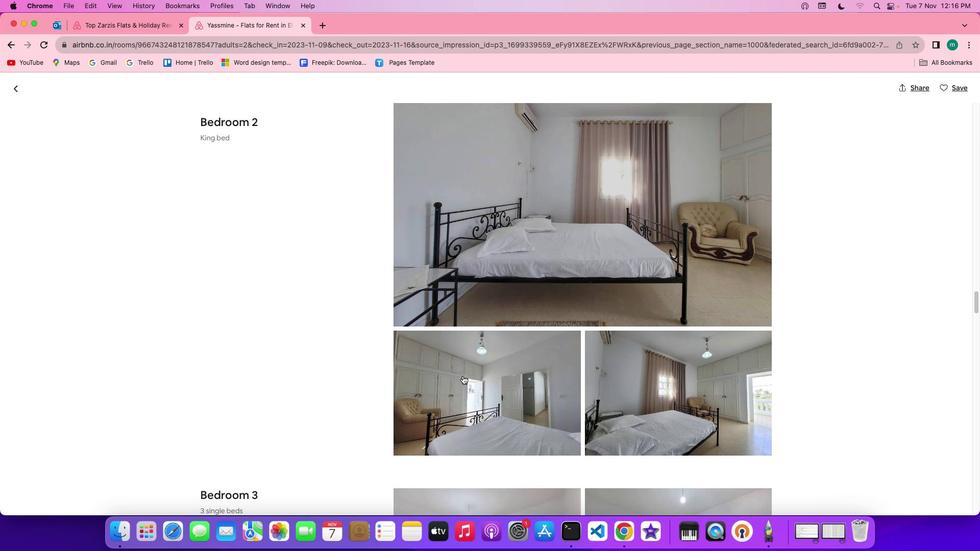 
Action: Mouse scrolled (464, 377) with delta (1, 0)
Screenshot: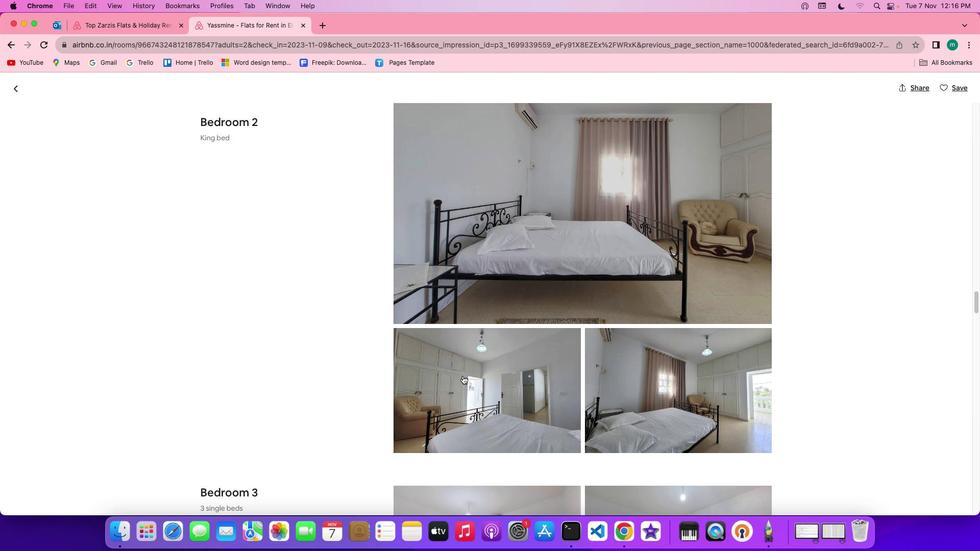 
Action: Mouse scrolled (464, 377) with delta (1, 0)
